 Task: Find connections with filter location Alcúdia with filter topic #inspiration with filter profile language Spanish with filter current company Infor with filter school Institute of Science - Banaras Hindu University with filter industry Emergency and Relief Services with filter service category Home Networking with filter keywords title Line Cook
Action: Mouse moved to (560, 81)
Screenshot: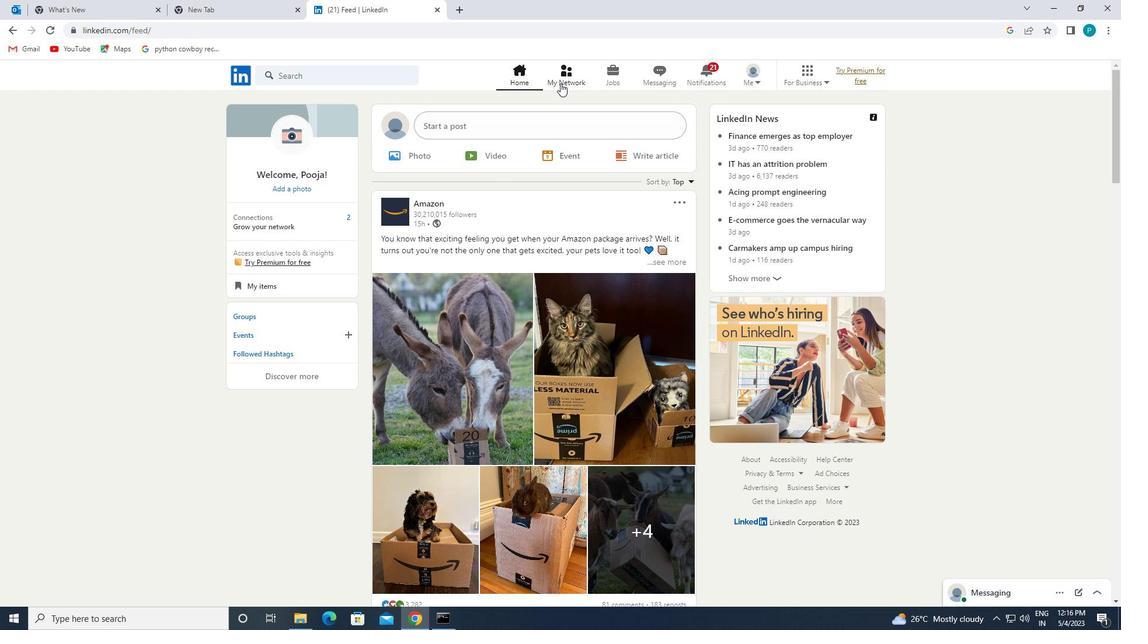
Action: Mouse pressed left at (560, 81)
Screenshot: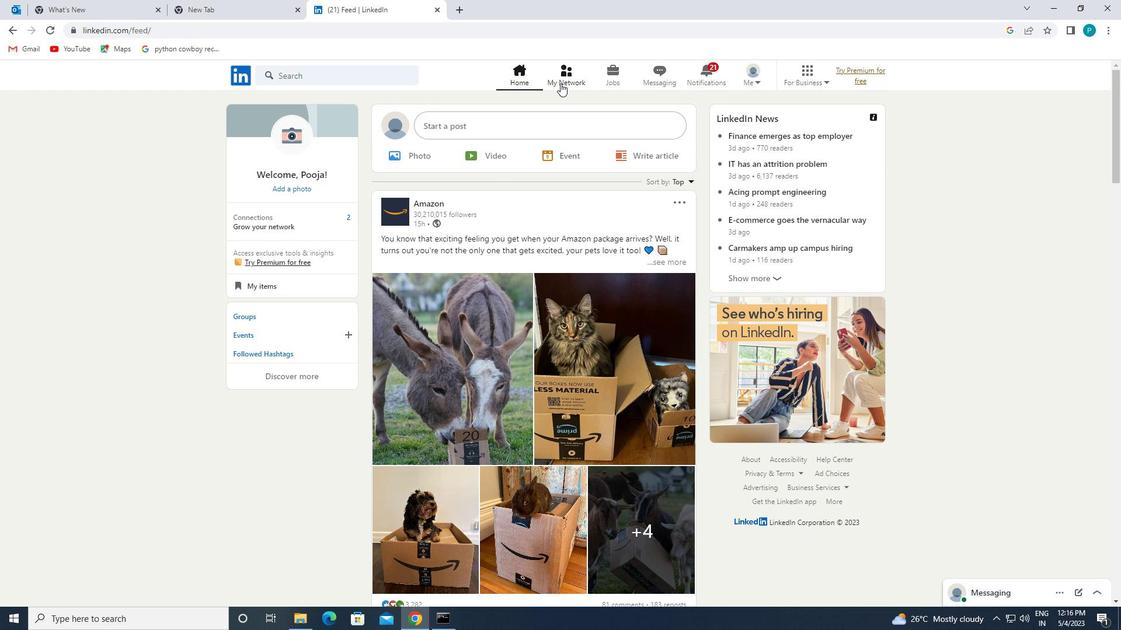 
Action: Mouse moved to (314, 140)
Screenshot: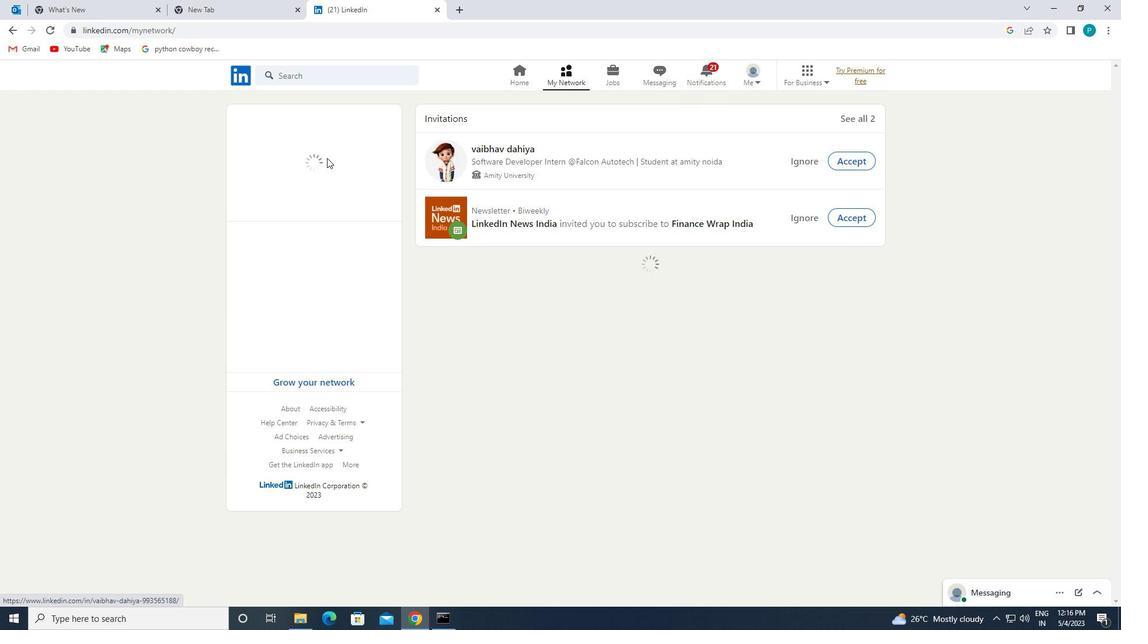 
Action: Mouse pressed left at (314, 140)
Screenshot: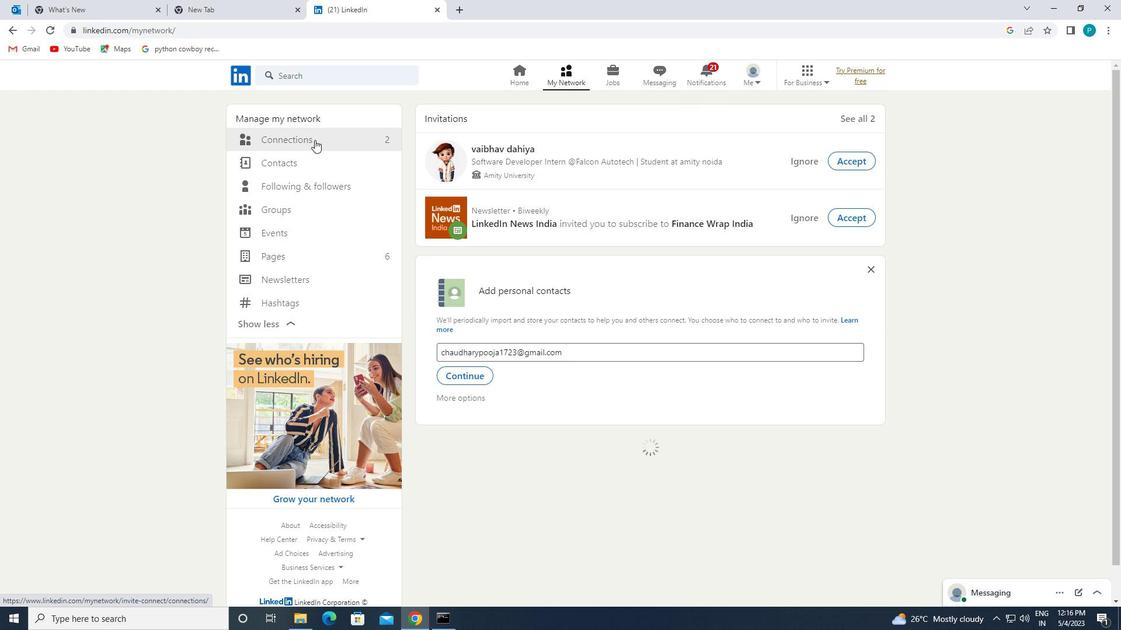 
Action: Mouse moved to (654, 137)
Screenshot: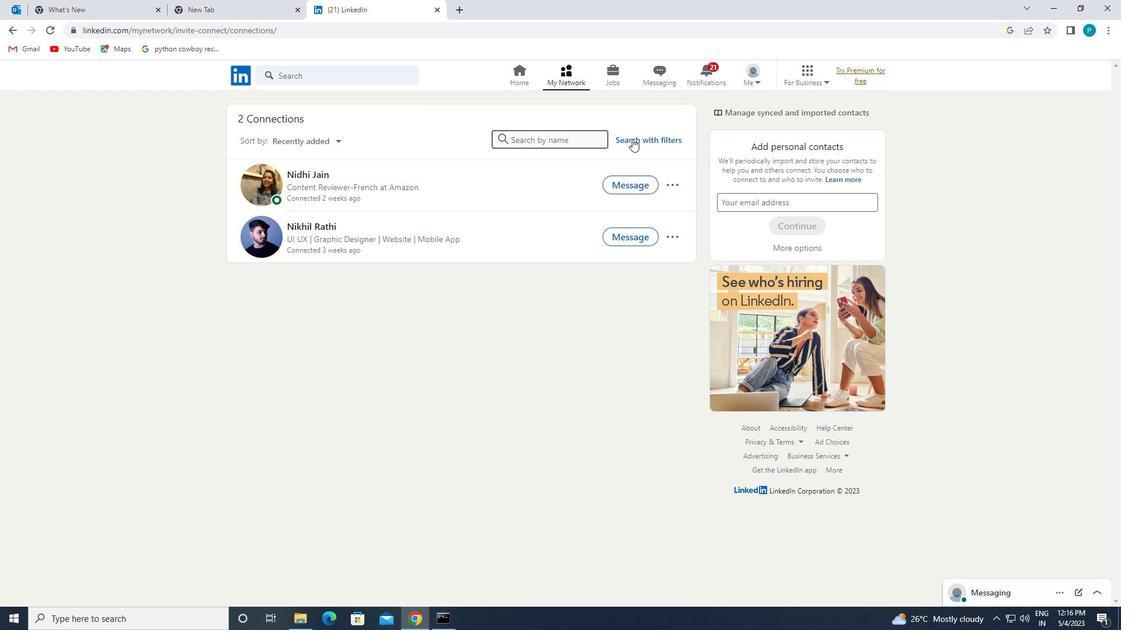 
Action: Mouse pressed left at (654, 137)
Screenshot: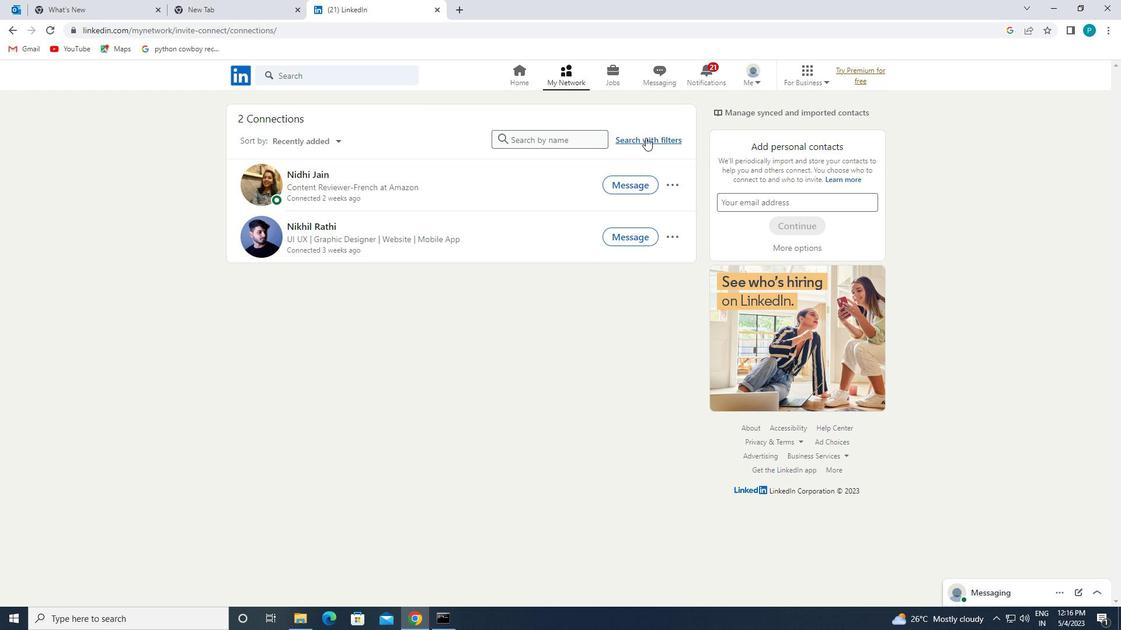 
Action: Mouse moved to (588, 106)
Screenshot: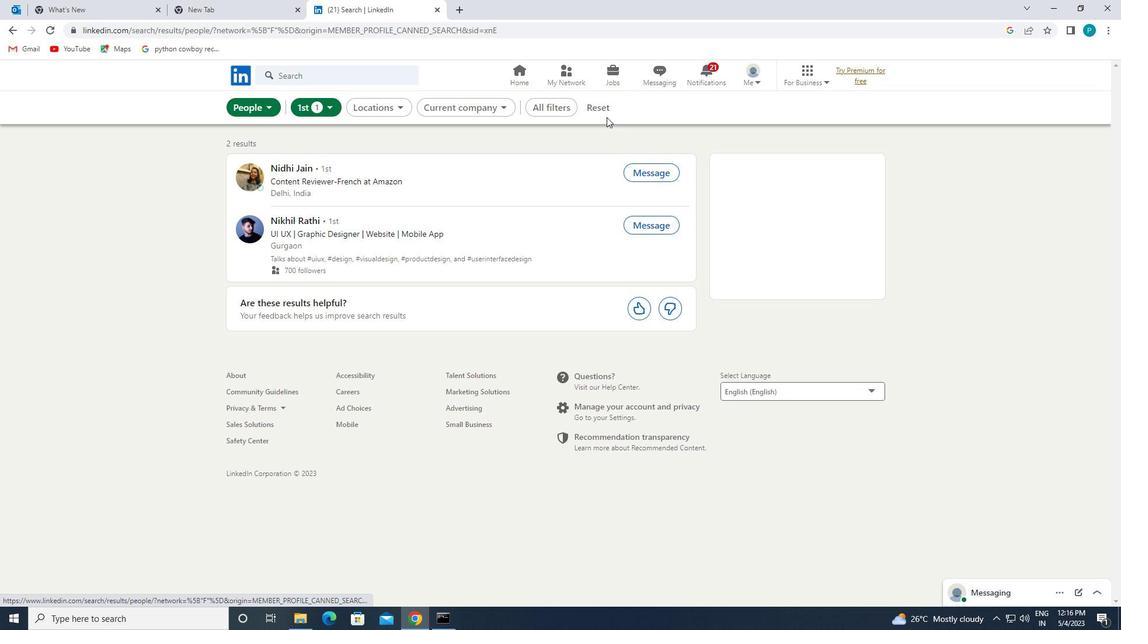 
Action: Mouse pressed left at (588, 106)
Screenshot: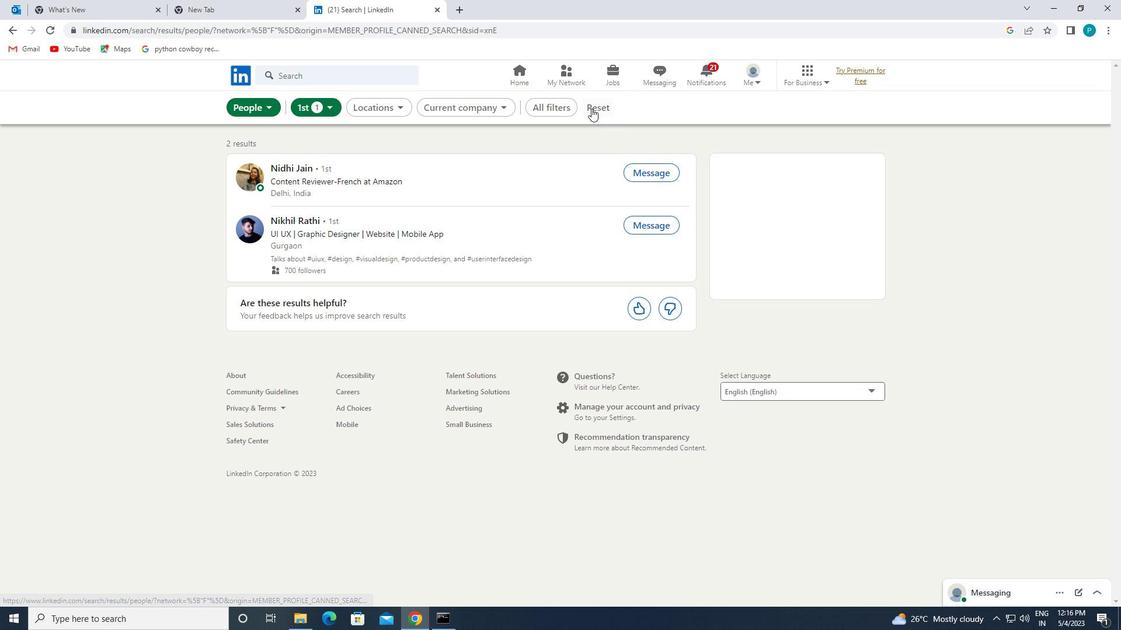 
Action: Mouse pressed left at (588, 106)
Screenshot: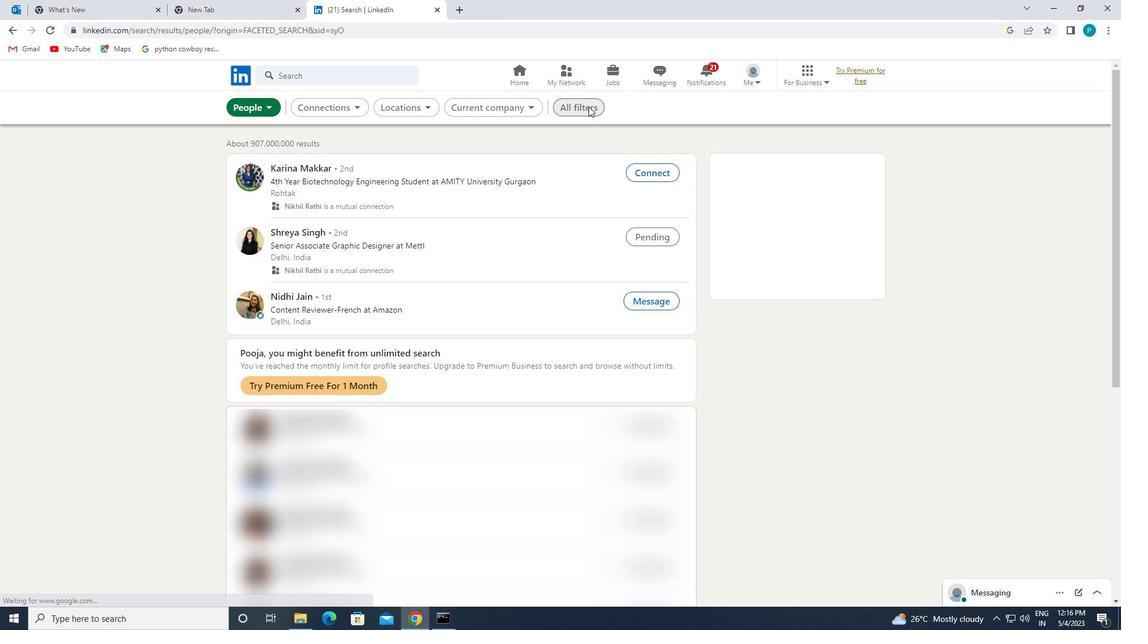 
Action: Mouse moved to (928, 312)
Screenshot: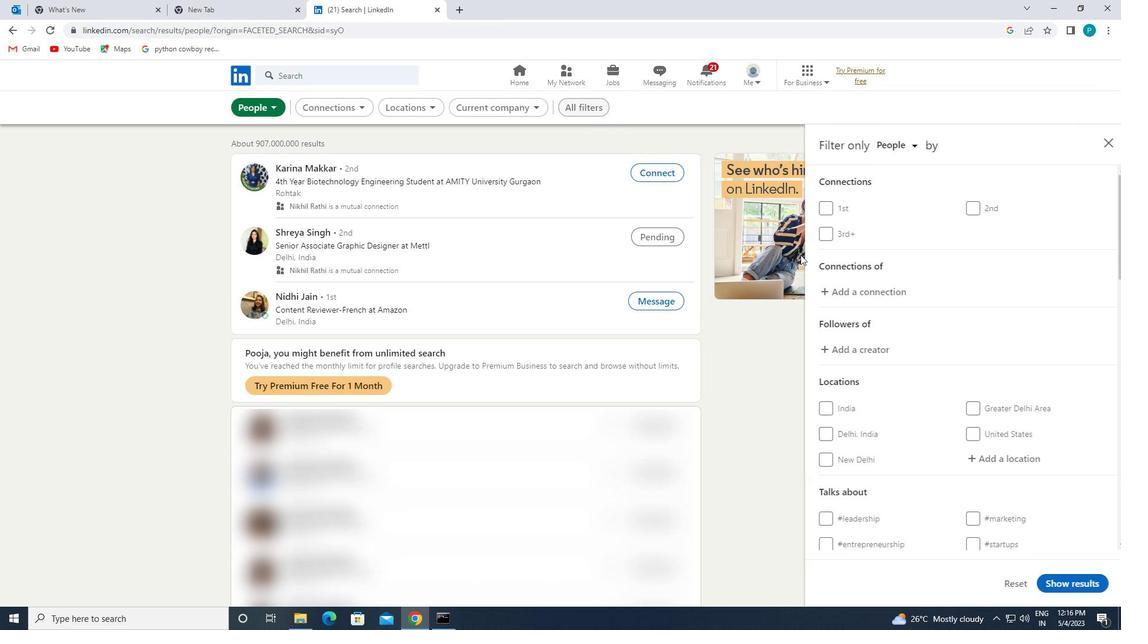 
Action: Mouse scrolled (928, 311) with delta (0, 0)
Screenshot: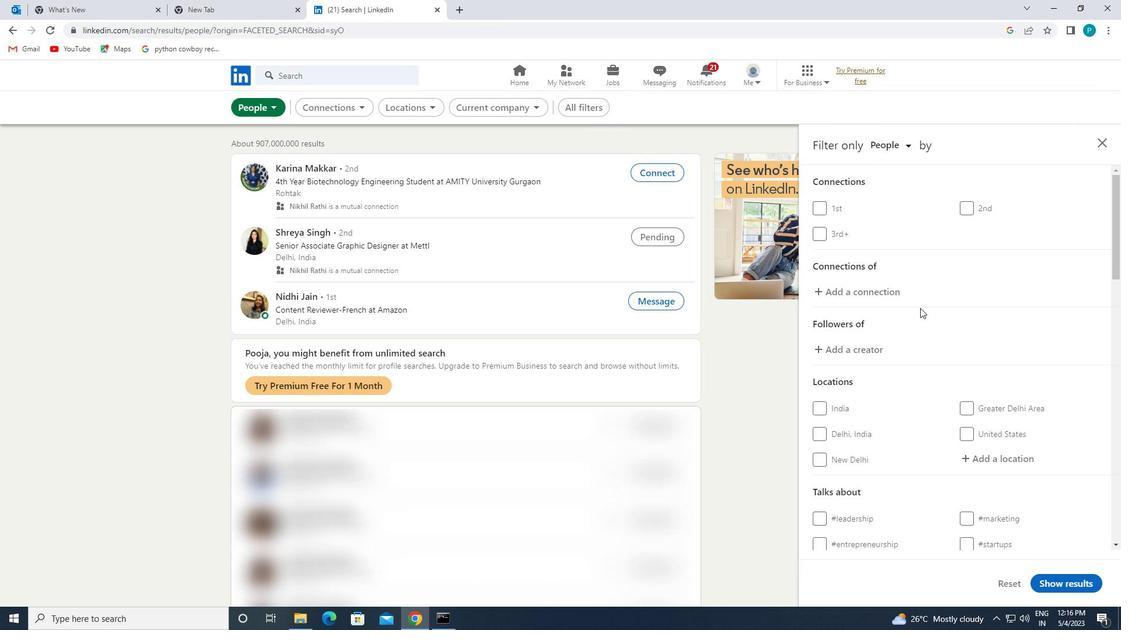 
Action: Mouse scrolled (928, 311) with delta (0, 0)
Screenshot: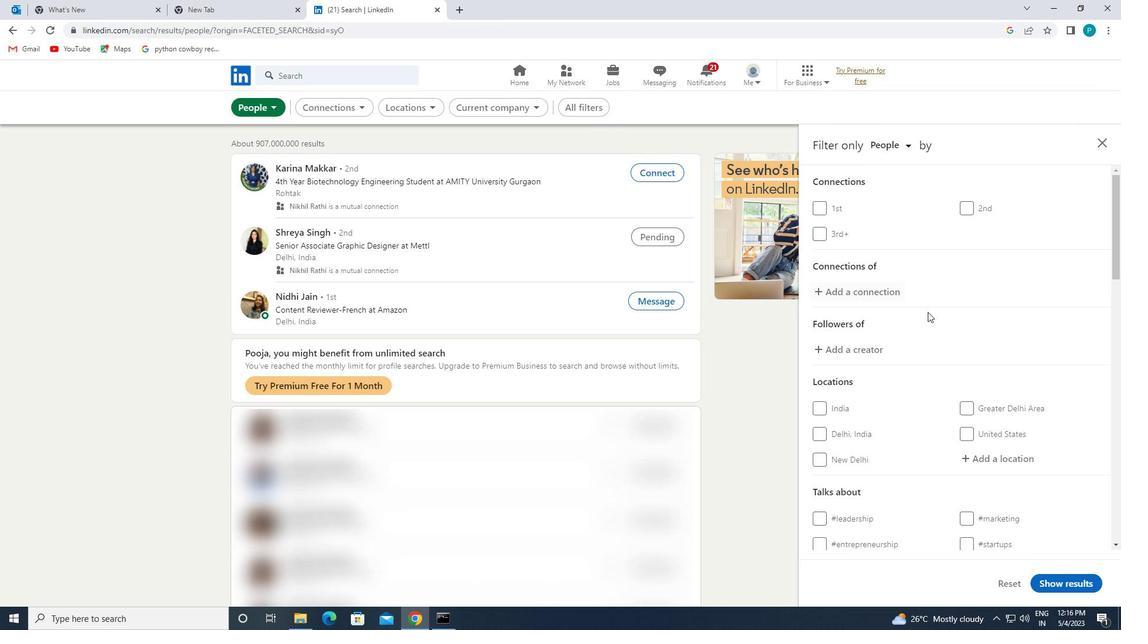 
Action: Mouse moved to (998, 341)
Screenshot: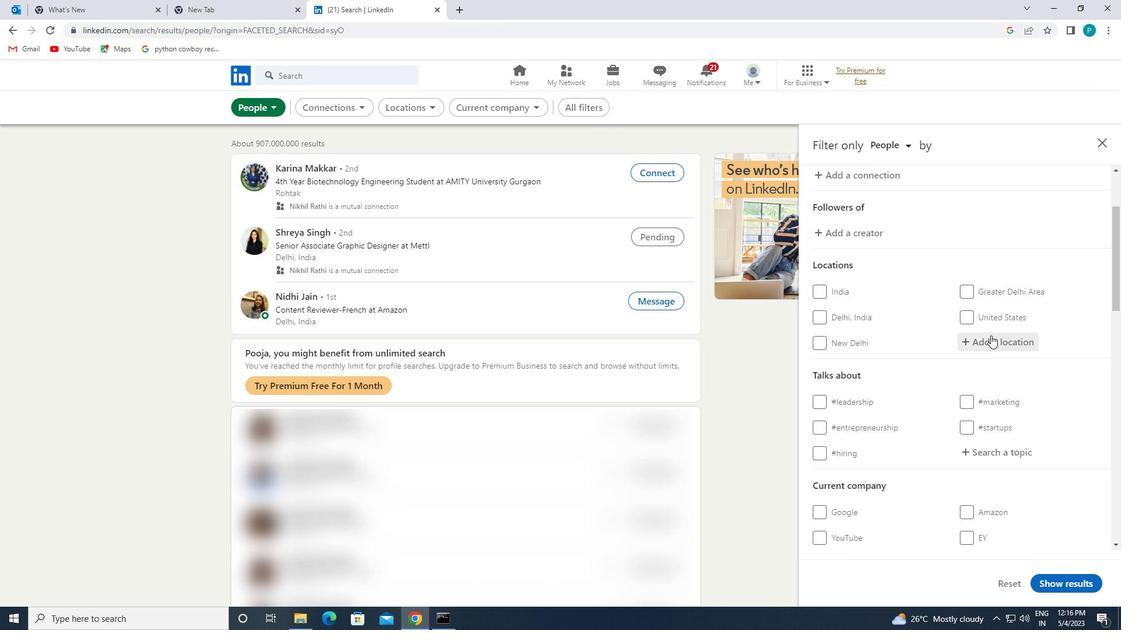 
Action: Mouse pressed left at (998, 341)
Screenshot: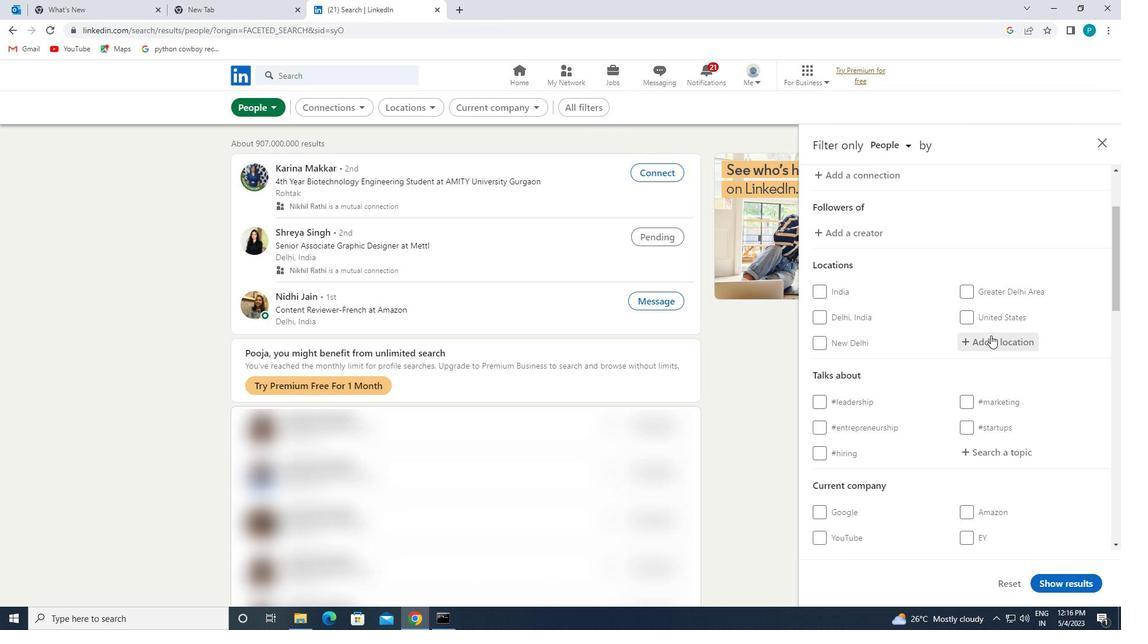 
Action: Key pressed <Key.caps_lock>a<Key.caps_lock>lcudia
Screenshot: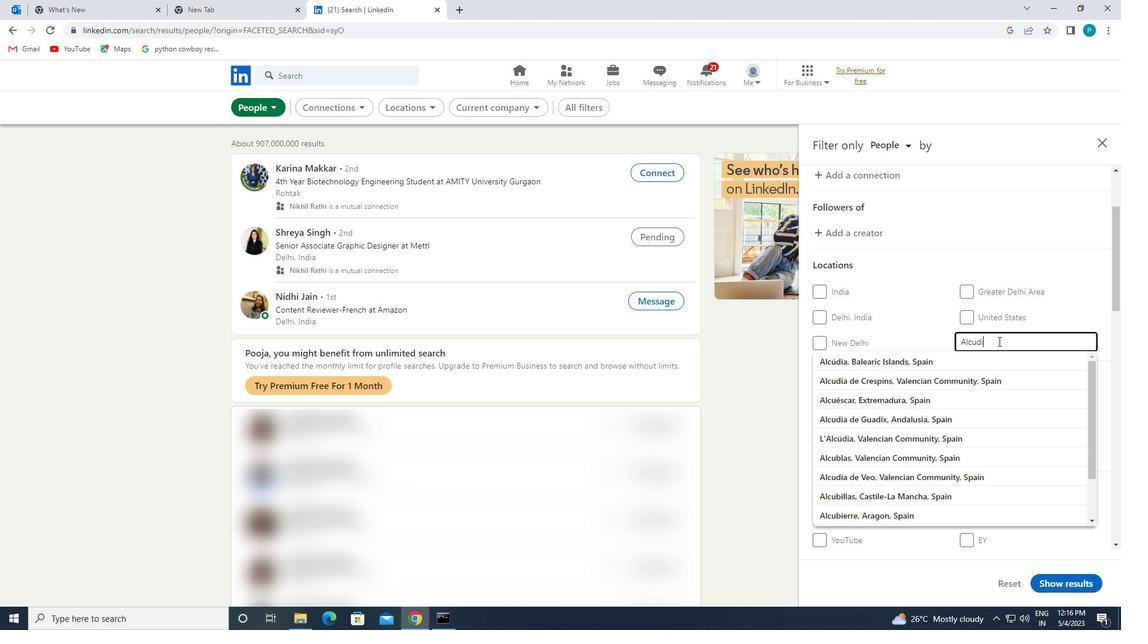 
Action: Mouse moved to (959, 363)
Screenshot: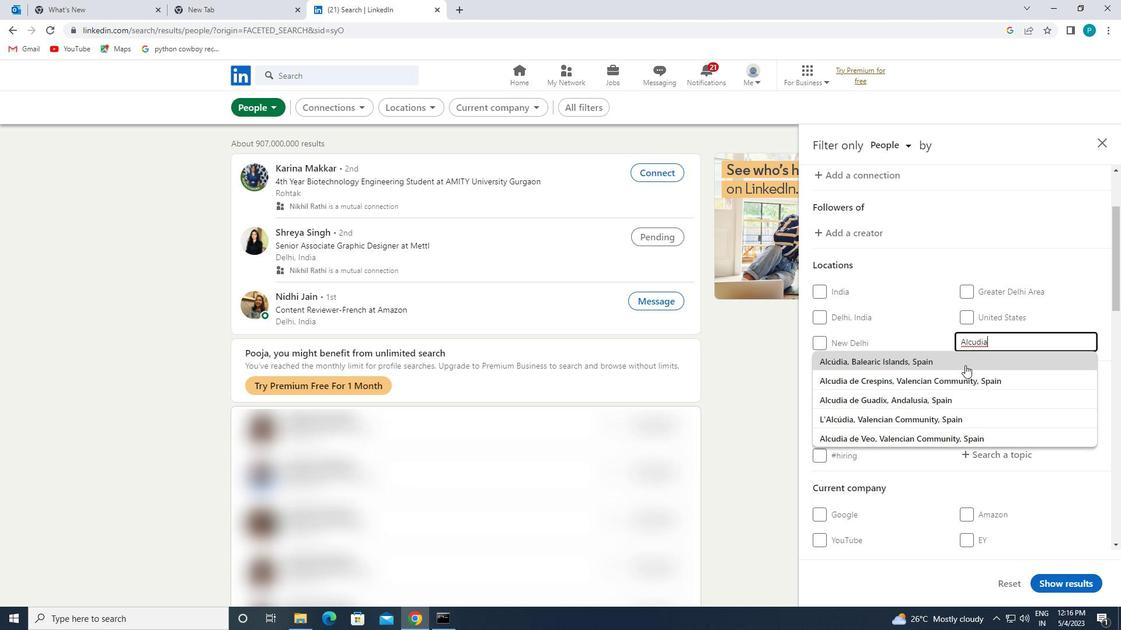 
Action: Mouse pressed left at (959, 363)
Screenshot: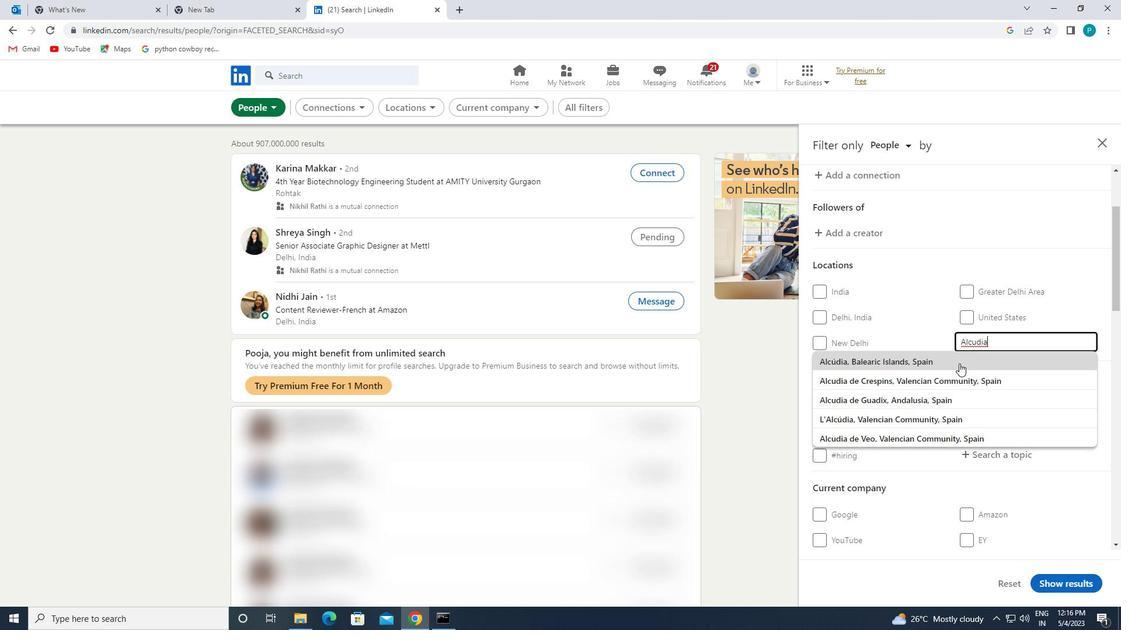 
Action: Mouse moved to (974, 384)
Screenshot: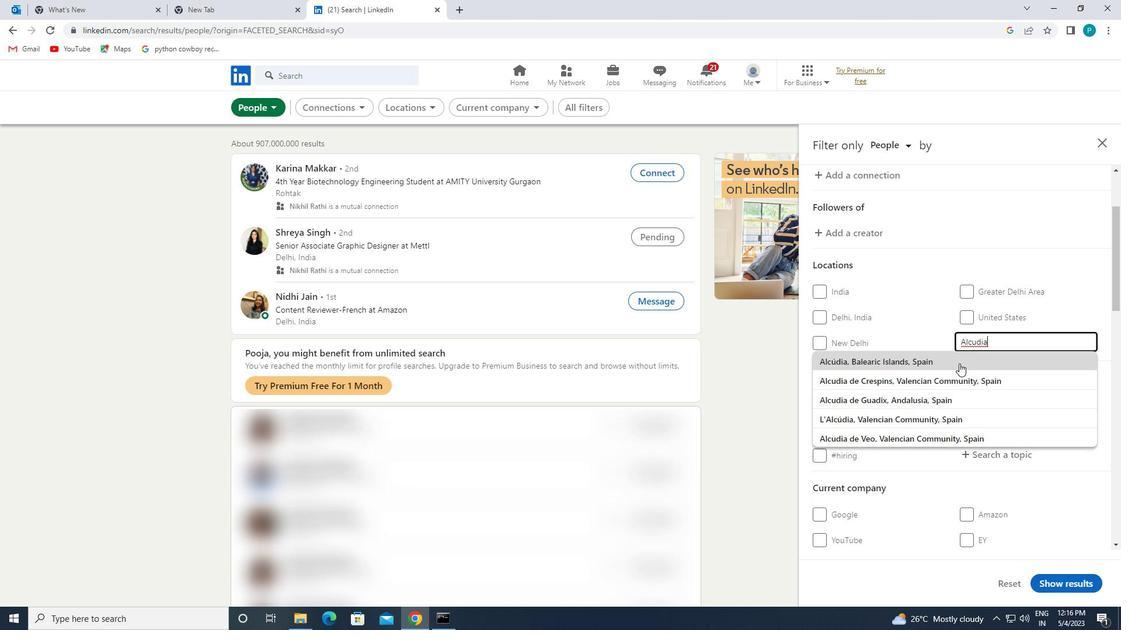 
Action: Mouse scrolled (974, 384) with delta (0, 0)
Screenshot: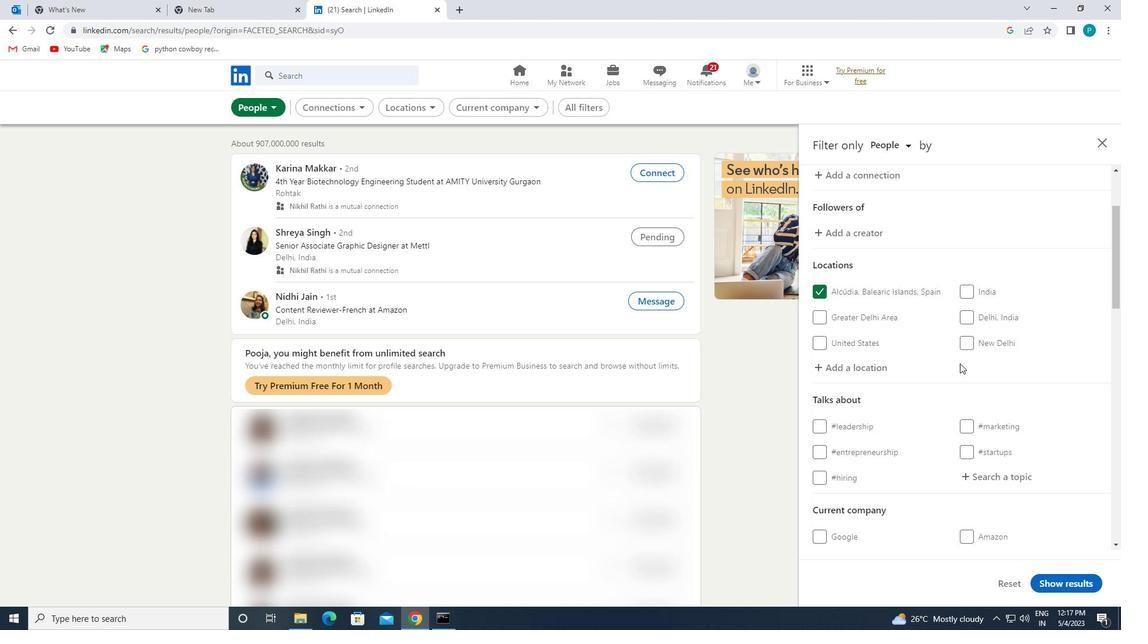 
Action: Mouse scrolled (974, 384) with delta (0, 0)
Screenshot: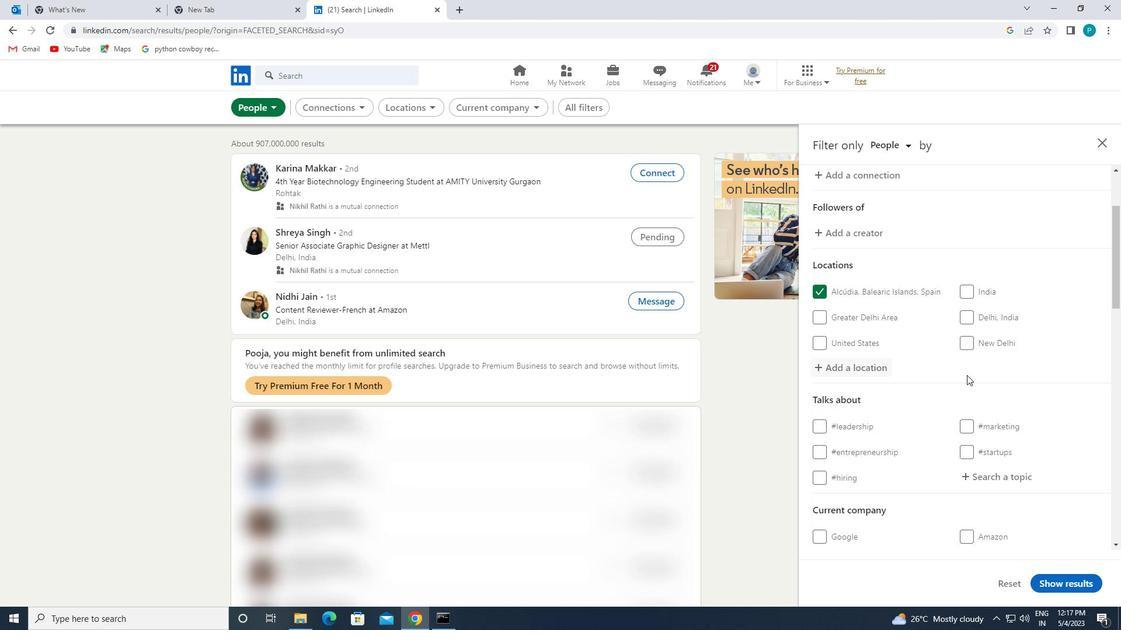 
Action: Mouse moved to (972, 369)
Screenshot: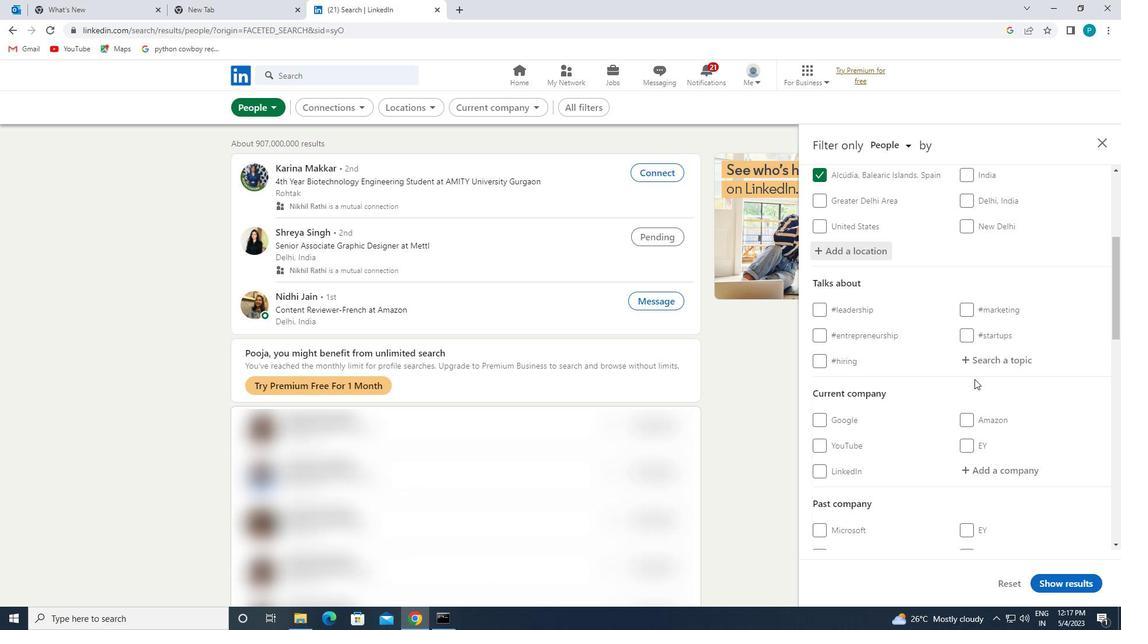
Action: Mouse pressed left at (972, 369)
Screenshot: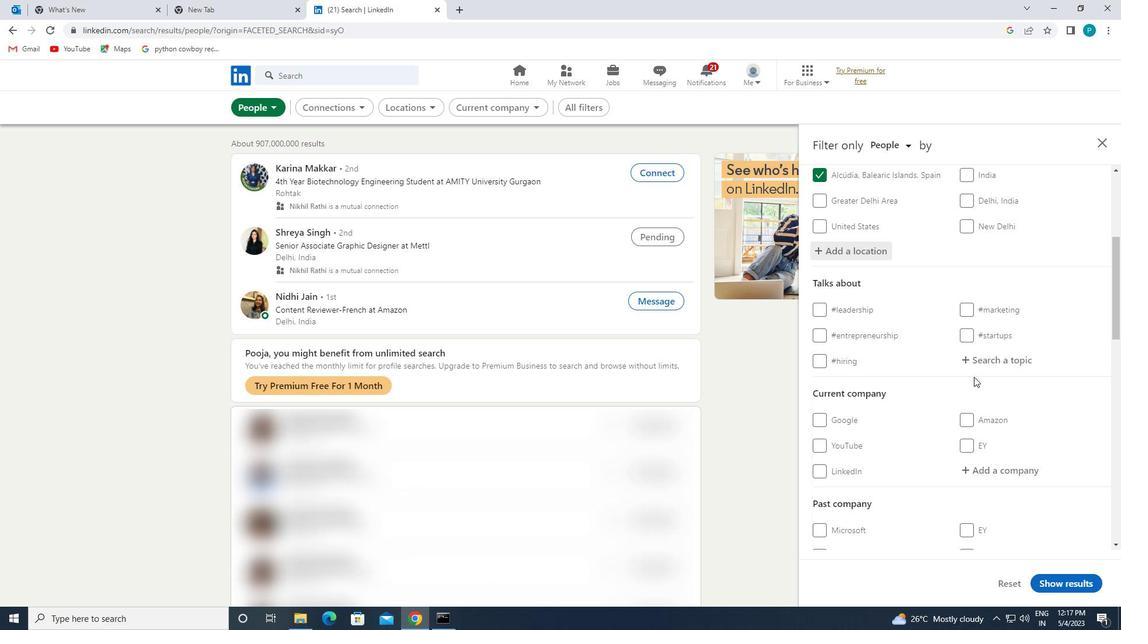 
Action: Mouse moved to (970, 367)
Screenshot: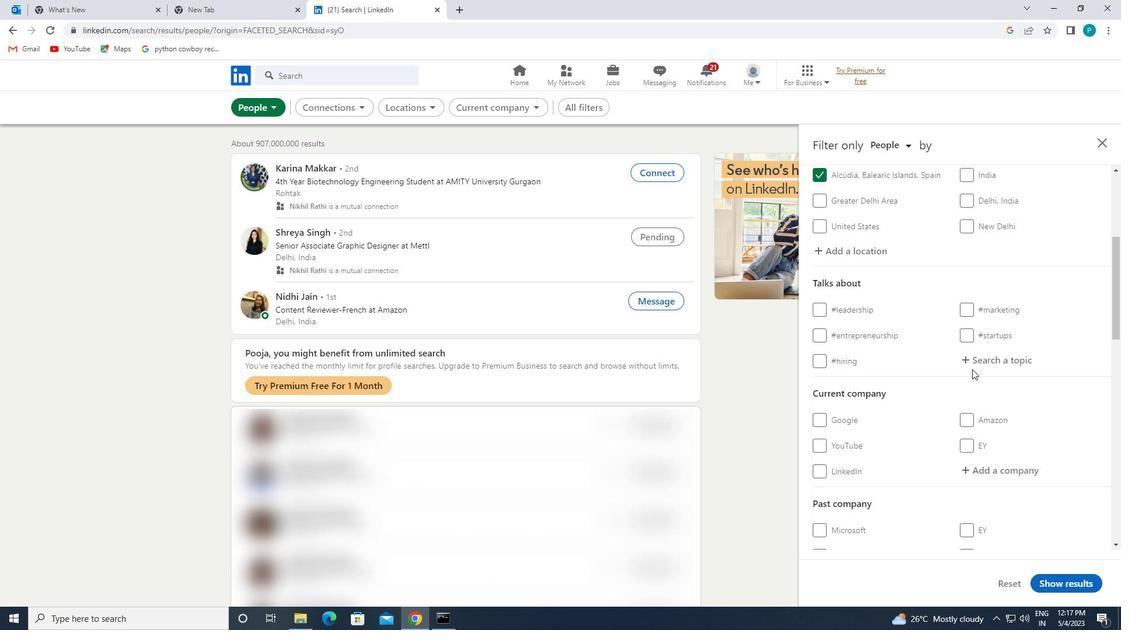 
Action: Mouse pressed left at (970, 367)
Screenshot: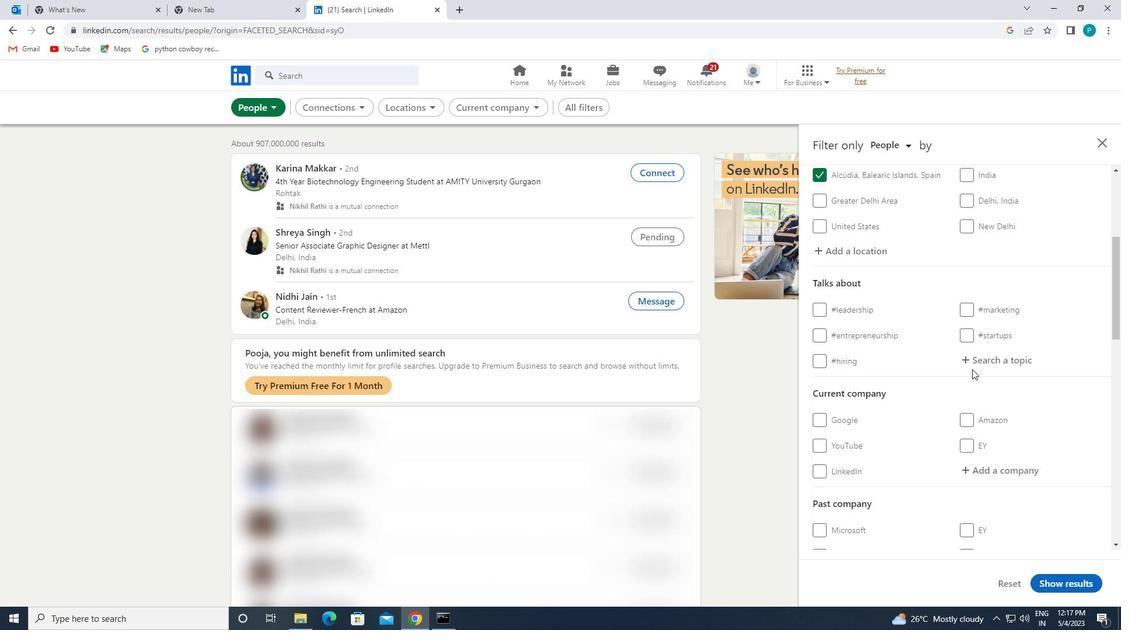 
Action: Key pressed <Key.shift>#INSPIRATION
Screenshot: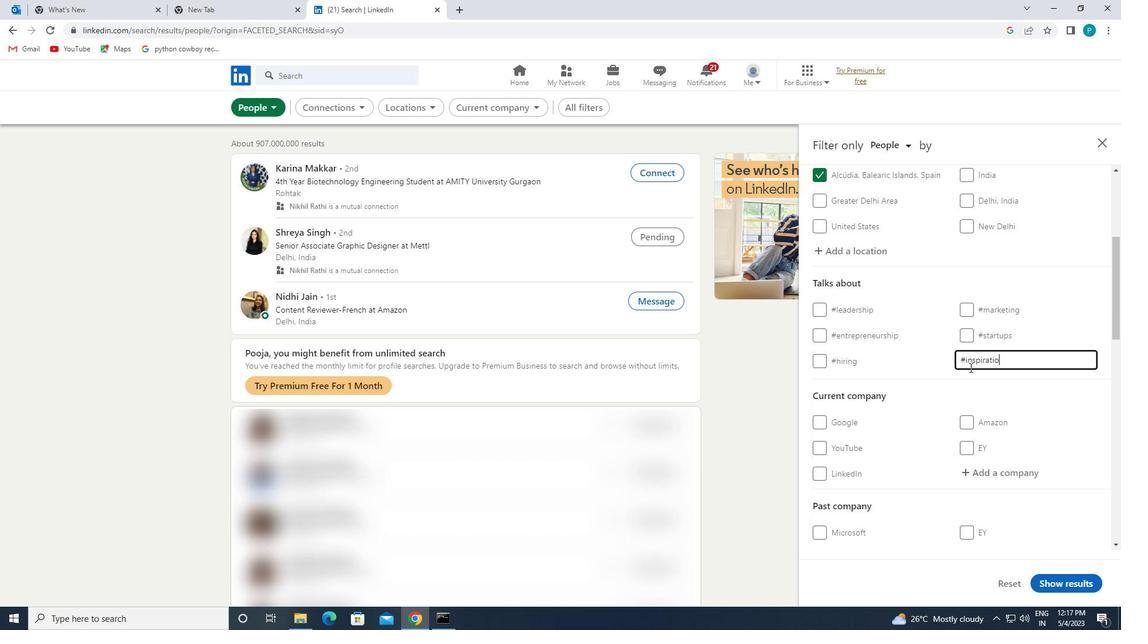 
Action: Mouse scrolled (970, 367) with delta (0, 0)
Screenshot: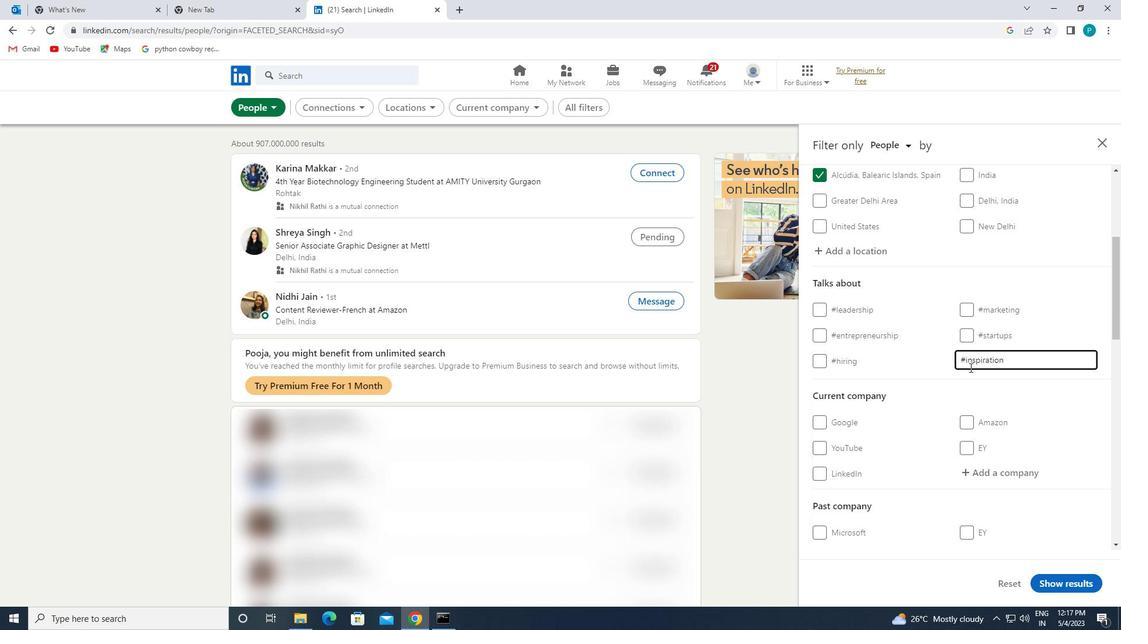 
Action: Mouse scrolled (970, 367) with delta (0, 0)
Screenshot: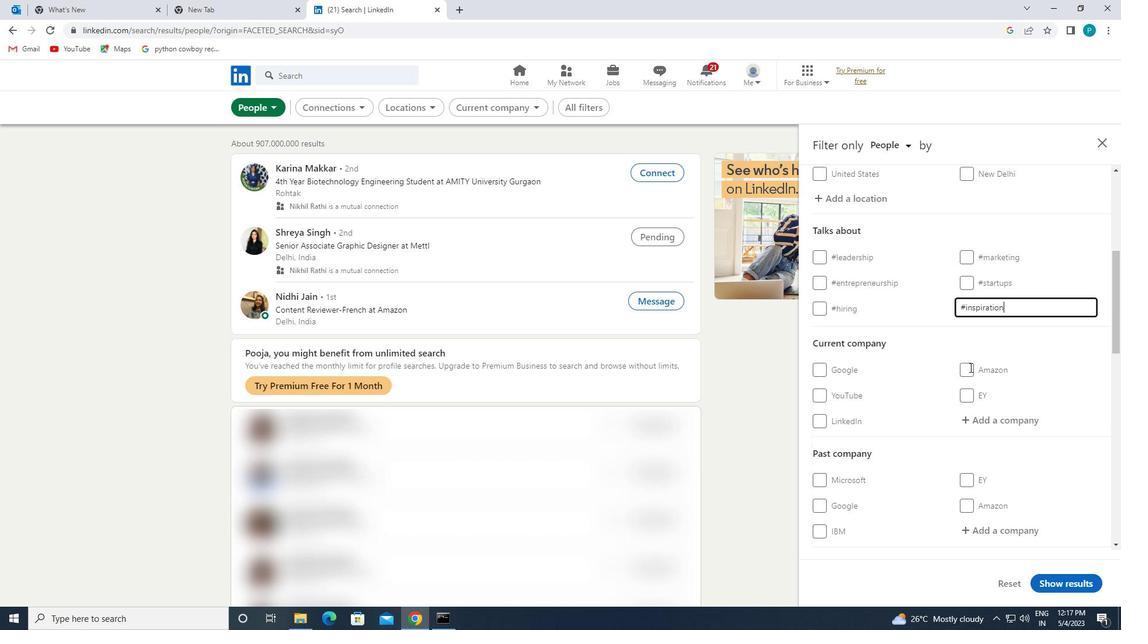 
Action: Mouse scrolled (970, 367) with delta (0, 0)
Screenshot: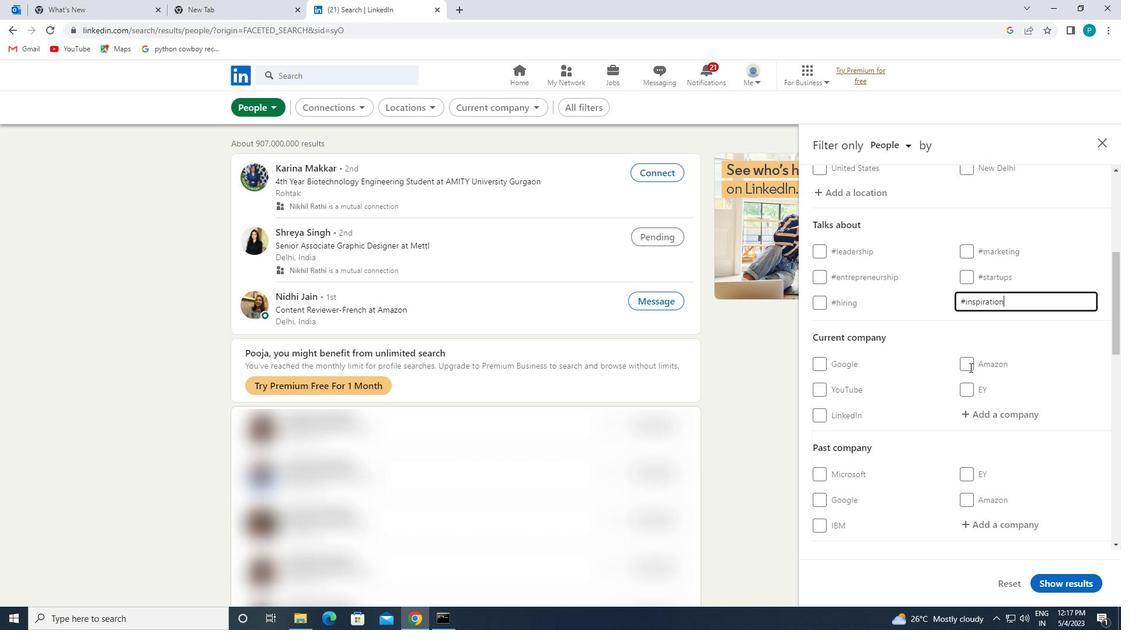 
Action: Mouse moved to (970, 367)
Screenshot: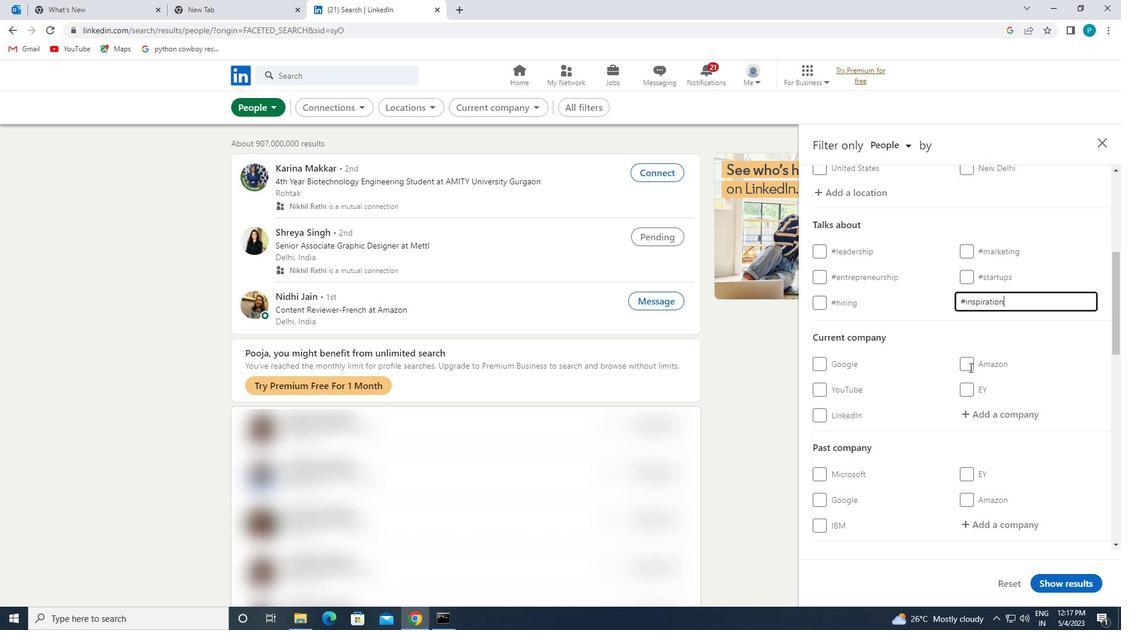
Action: Mouse scrolled (970, 367) with delta (0, 0)
Screenshot: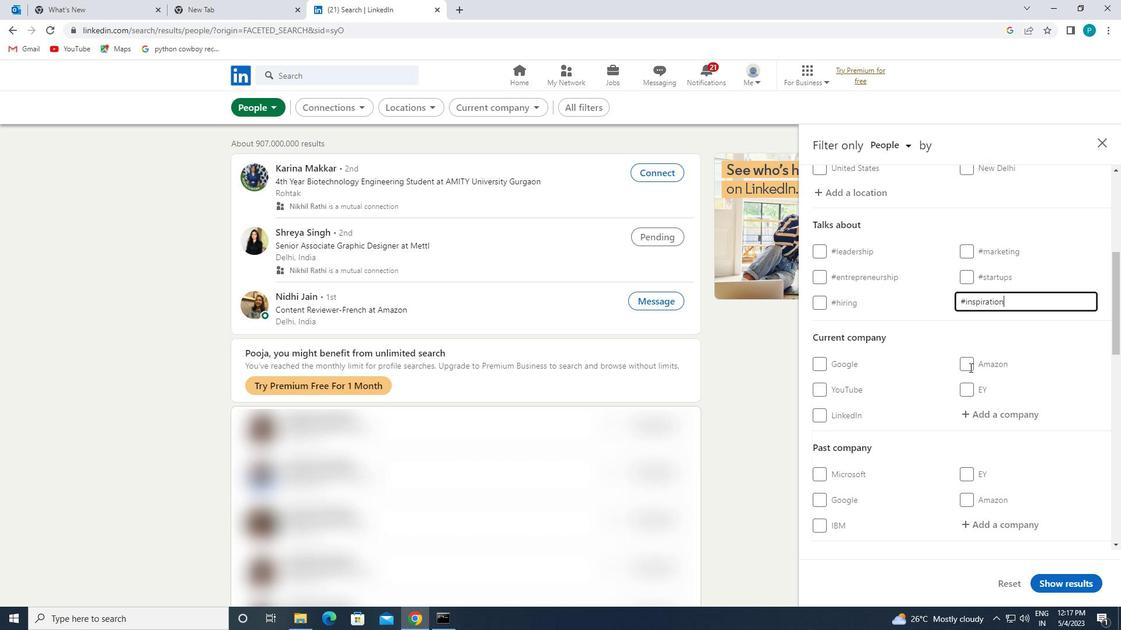 
Action: Mouse moved to (979, 374)
Screenshot: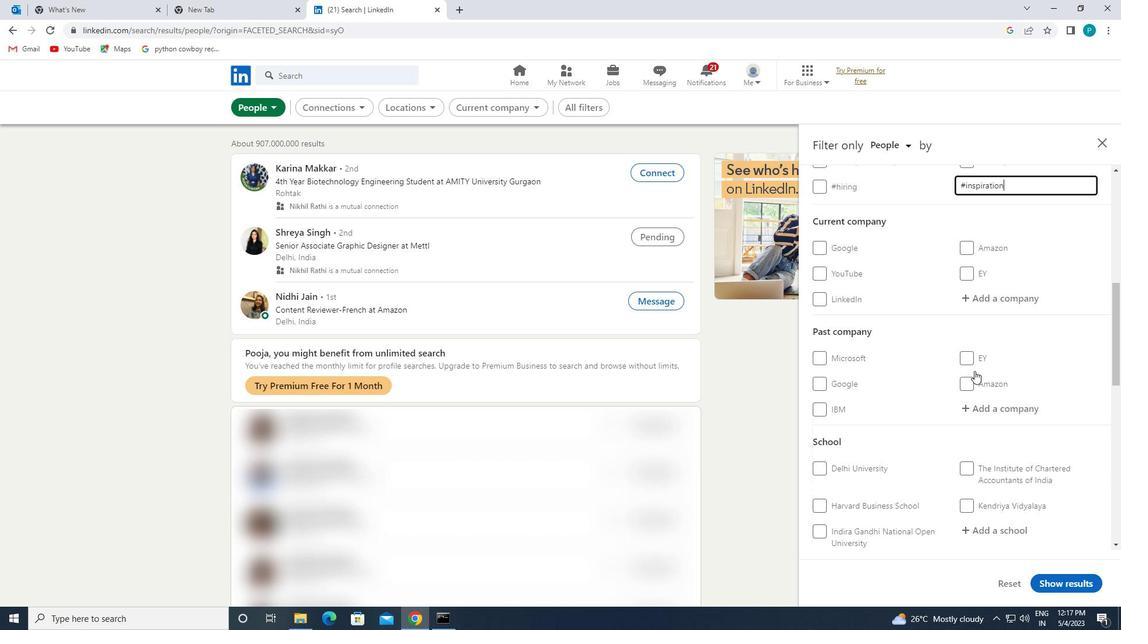 
Action: Mouse scrolled (979, 374) with delta (0, 0)
Screenshot: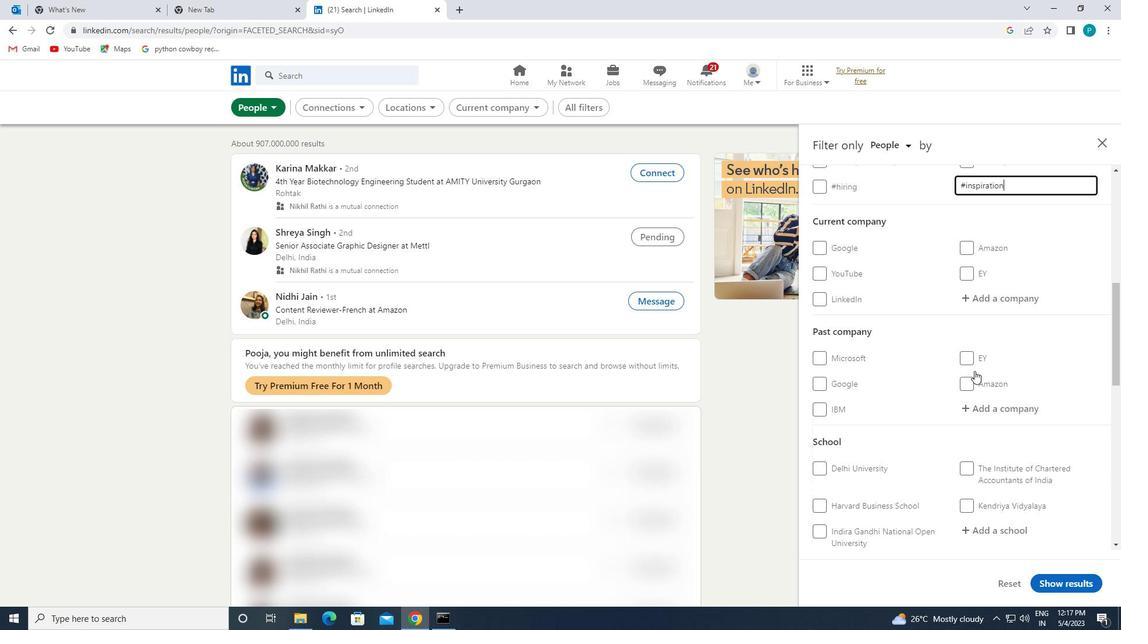 
Action: Mouse moved to (979, 374)
Screenshot: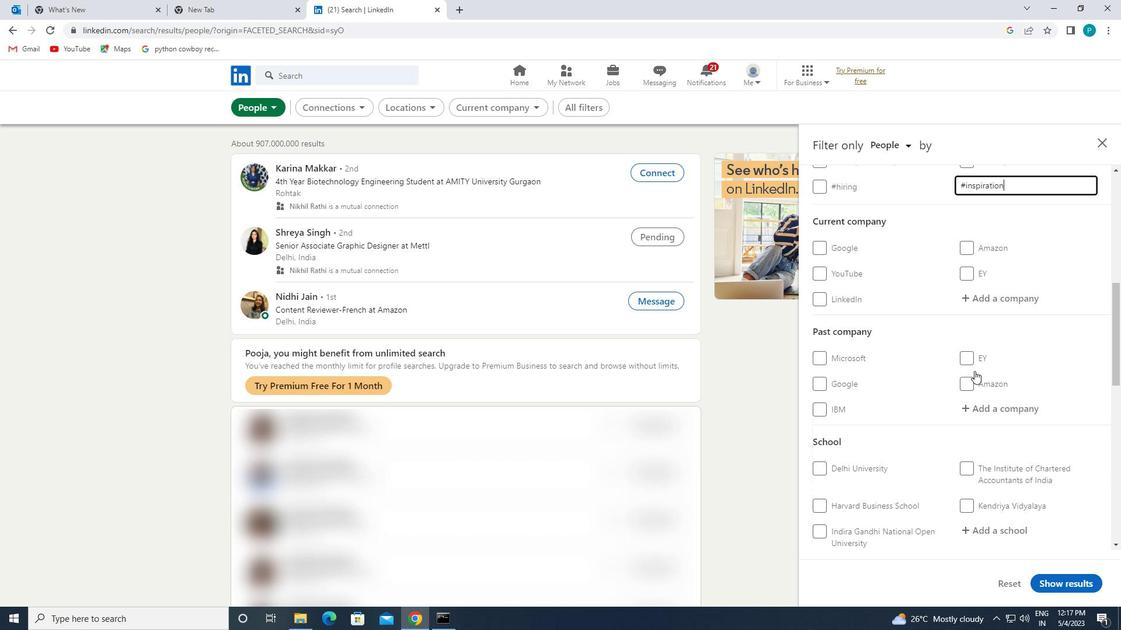 
Action: Mouse scrolled (979, 374) with delta (0, 0)
Screenshot: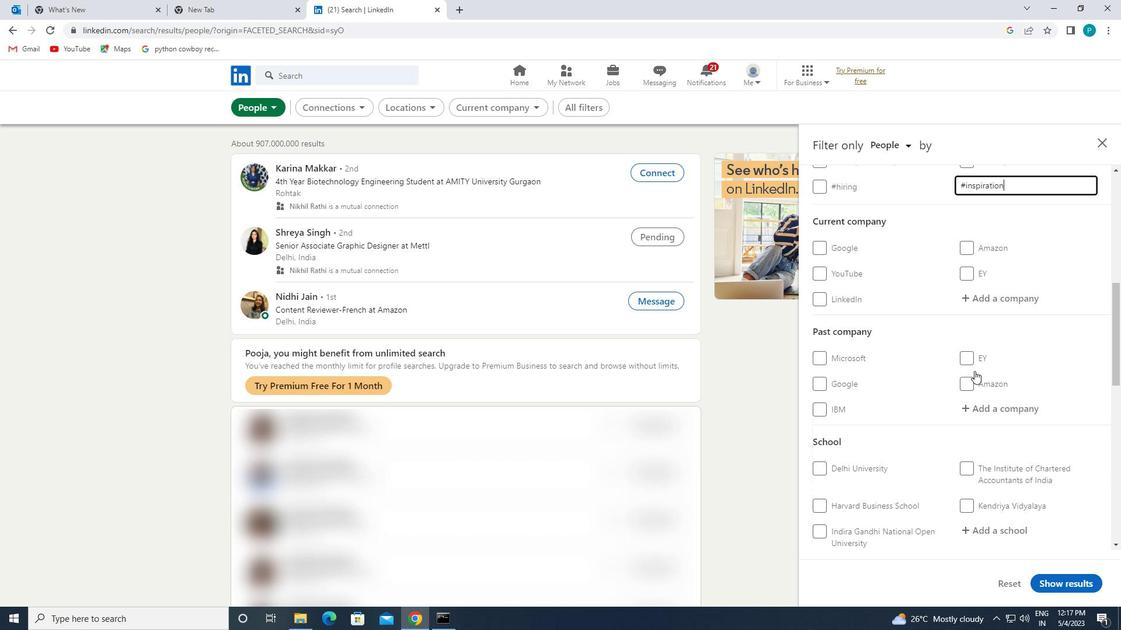 
Action: Mouse moved to (973, 426)
Screenshot: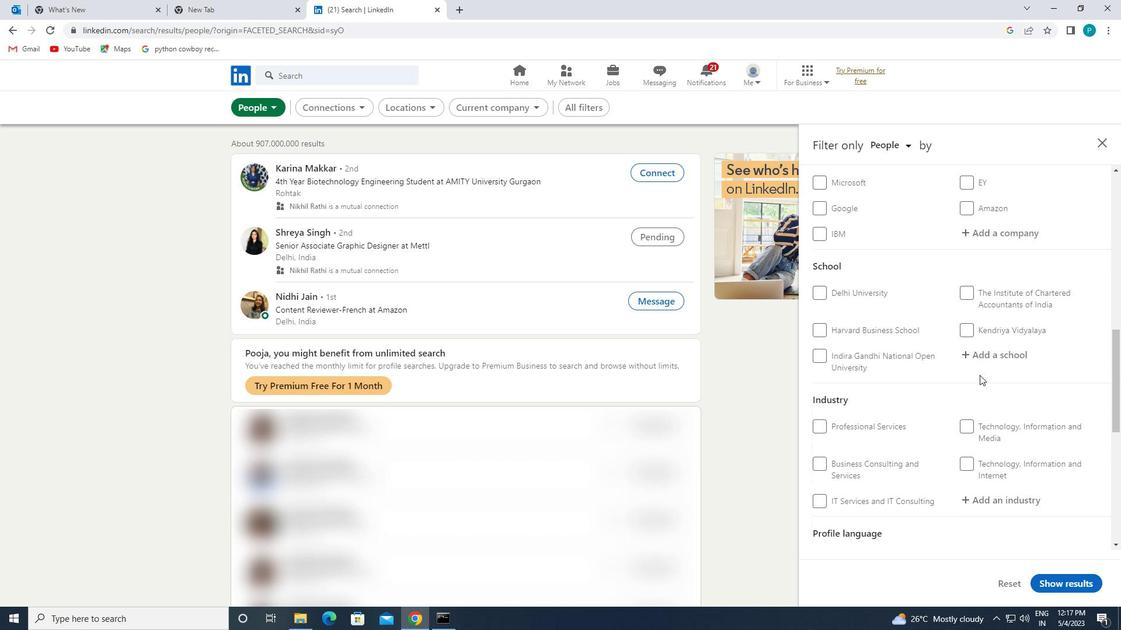 
Action: Mouse scrolled (973, 426) with delta (0, 0)
Screenshot: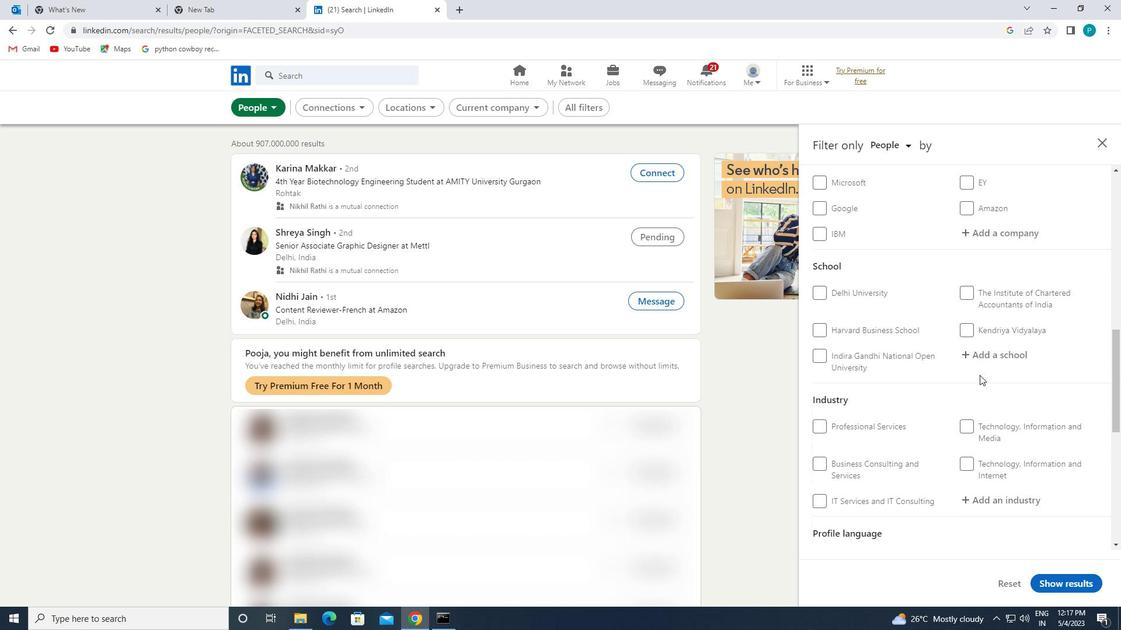 
Action: Mouse moved to (971, 429)
Screenshot: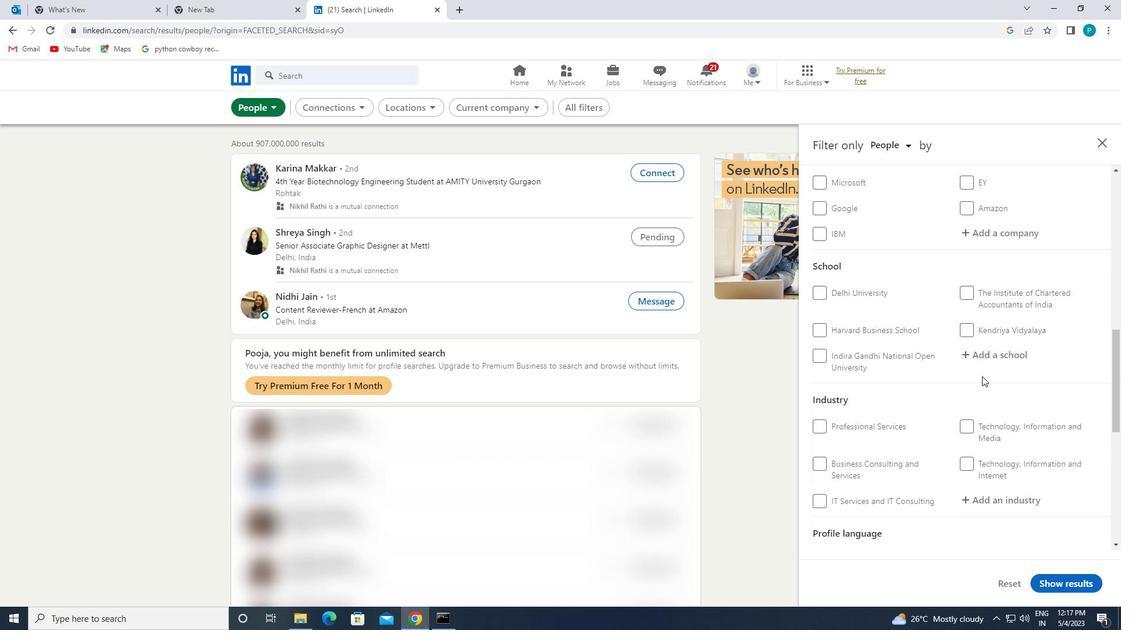 
Action: Mouse scrolled (971, 429) with delta (0, 0)
Screenshot: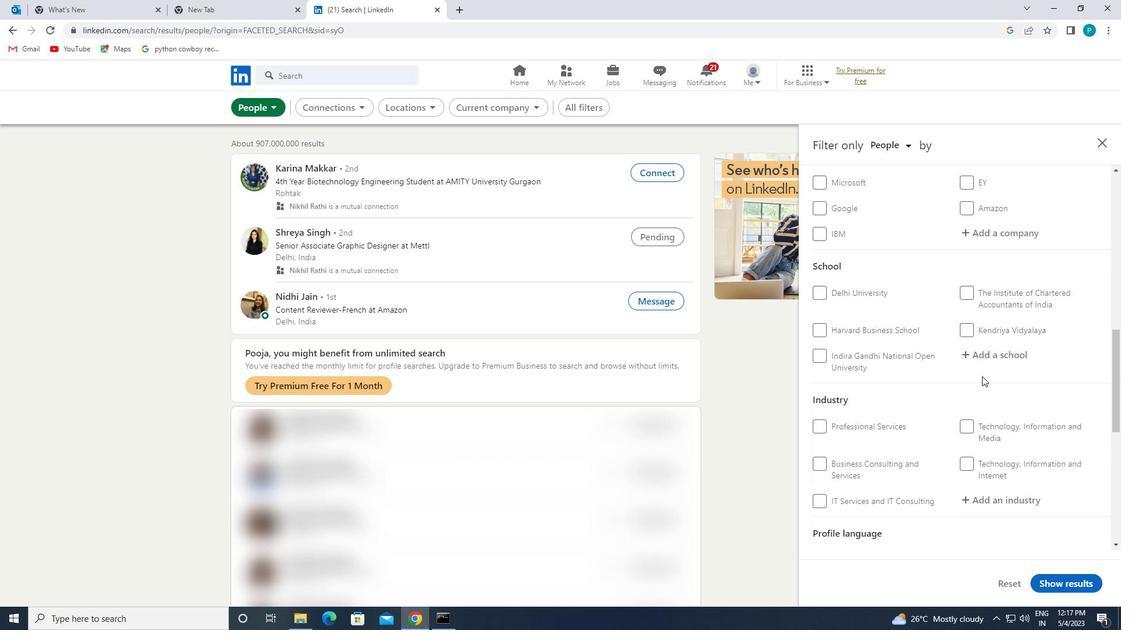 
Action: Mouse moved to (945, 421)
Screenshot: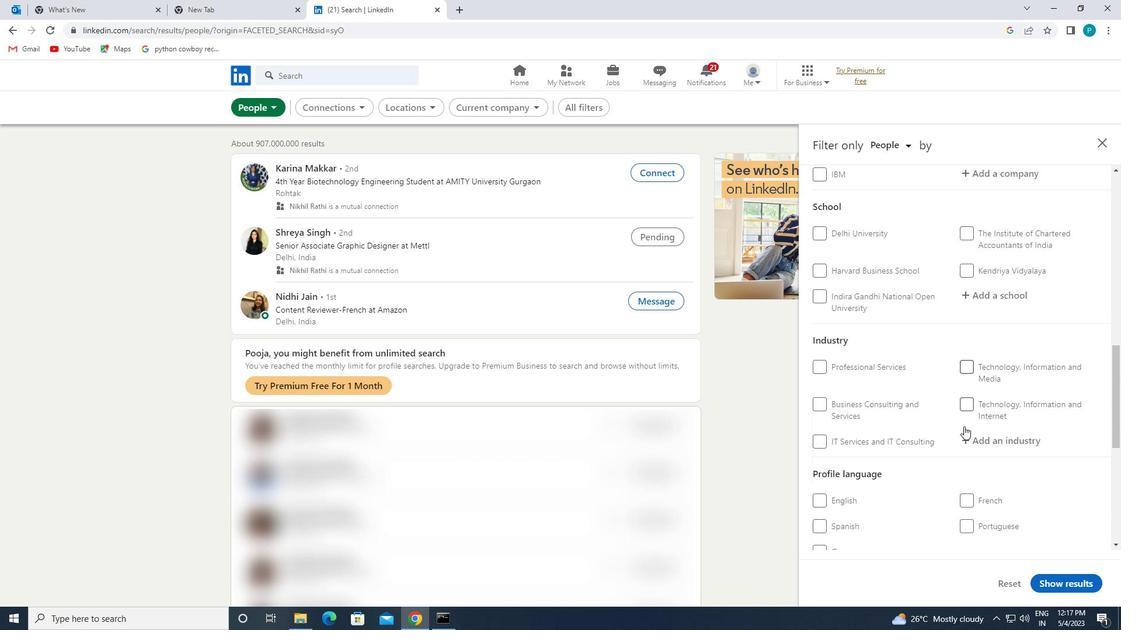 
Action: Mouse scrolled (945, 421) with delta (0, 0)
Screenshot: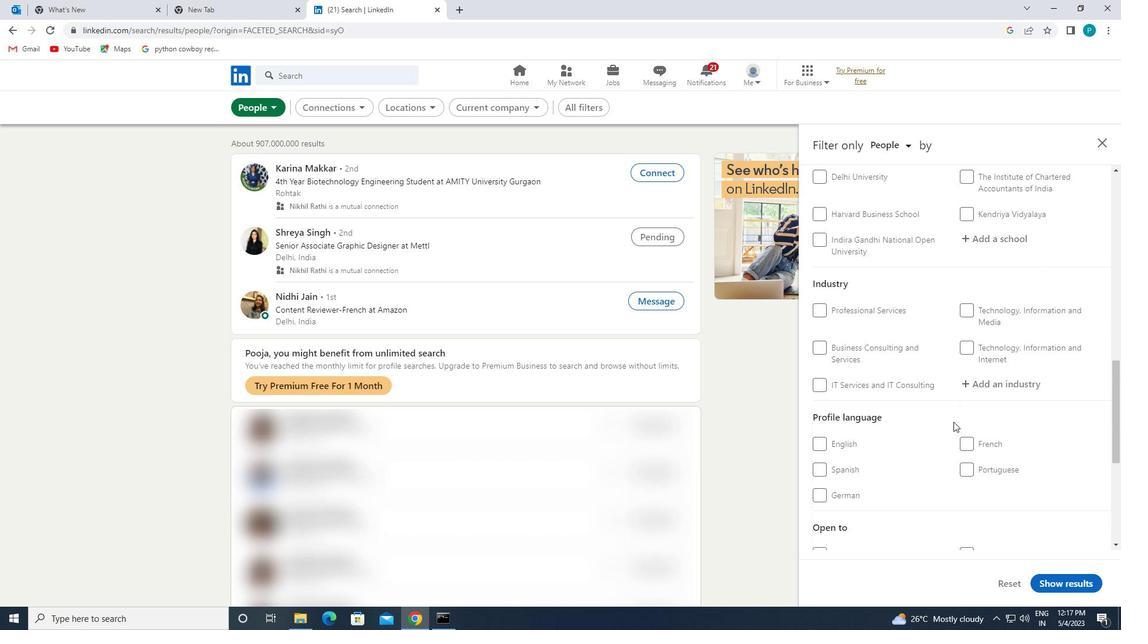 
Action: Mouse moved to (821, 408)
Screenshot: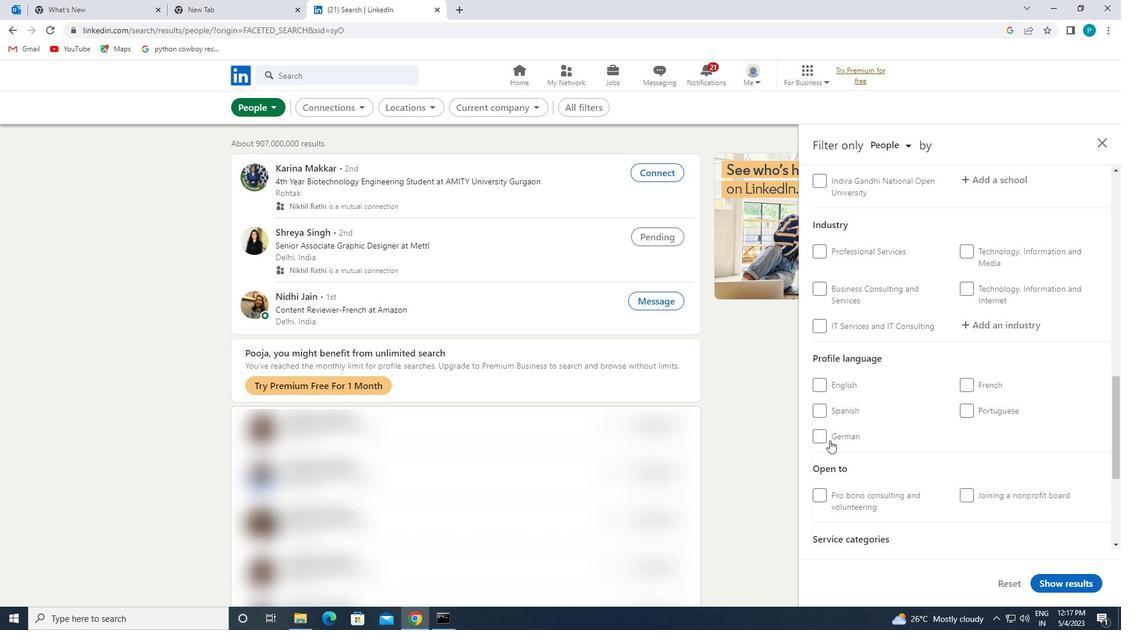 
Action: Mouse pressed left at (821, 408)
Screenshot: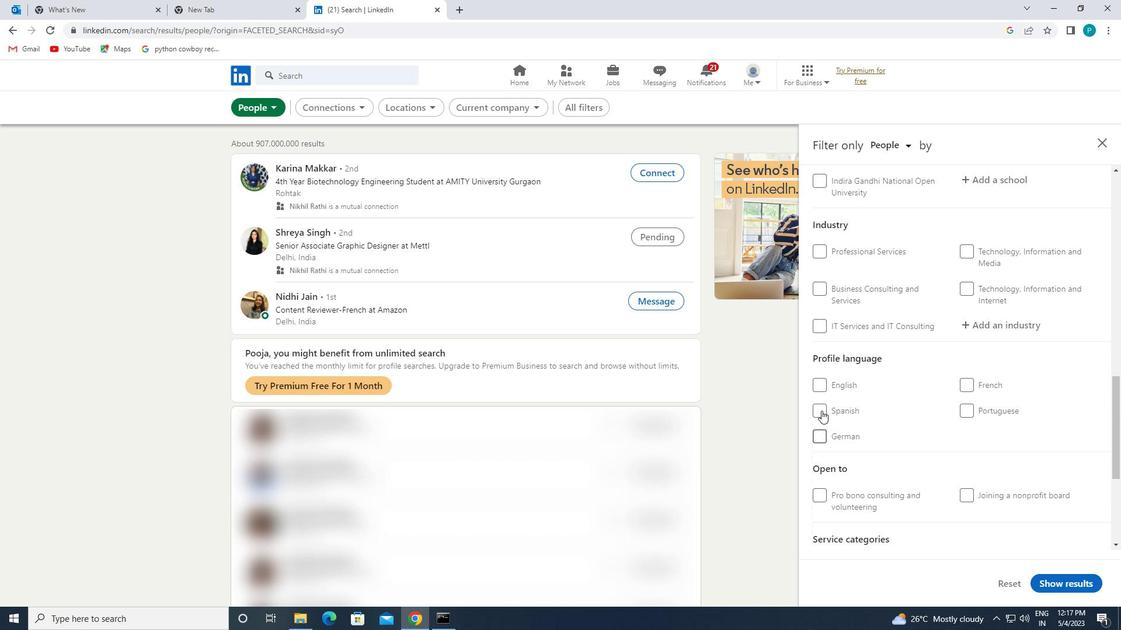 
Action: Mouse moved to (985, 398)
Screenshot: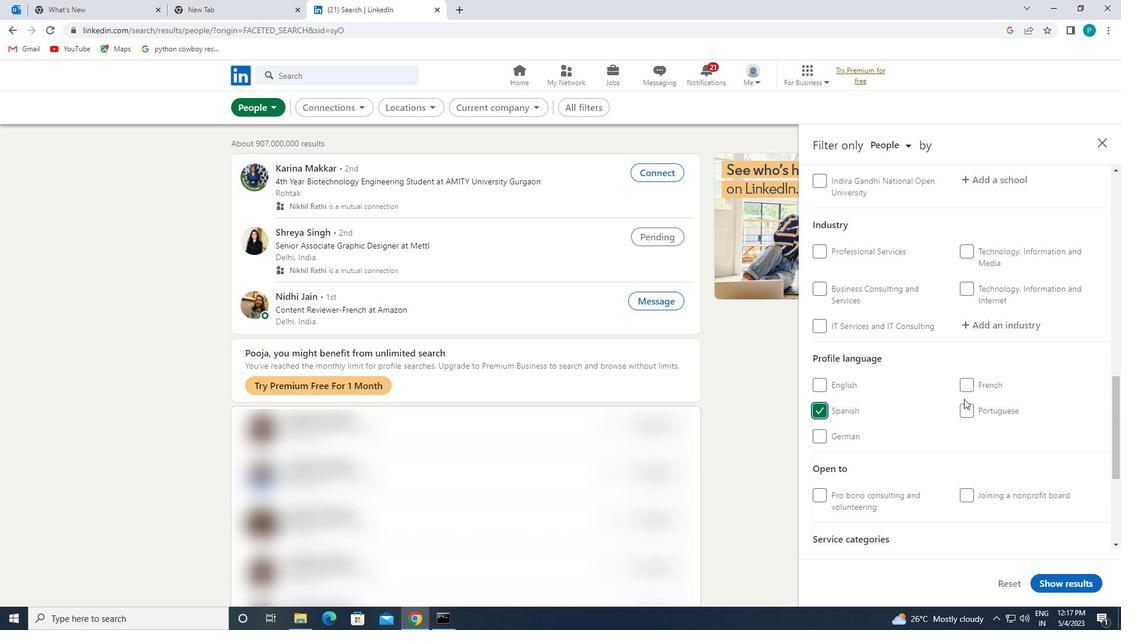 
Action: Mouse scrolled (985, 398) with delta (0, 0)
Screenshot: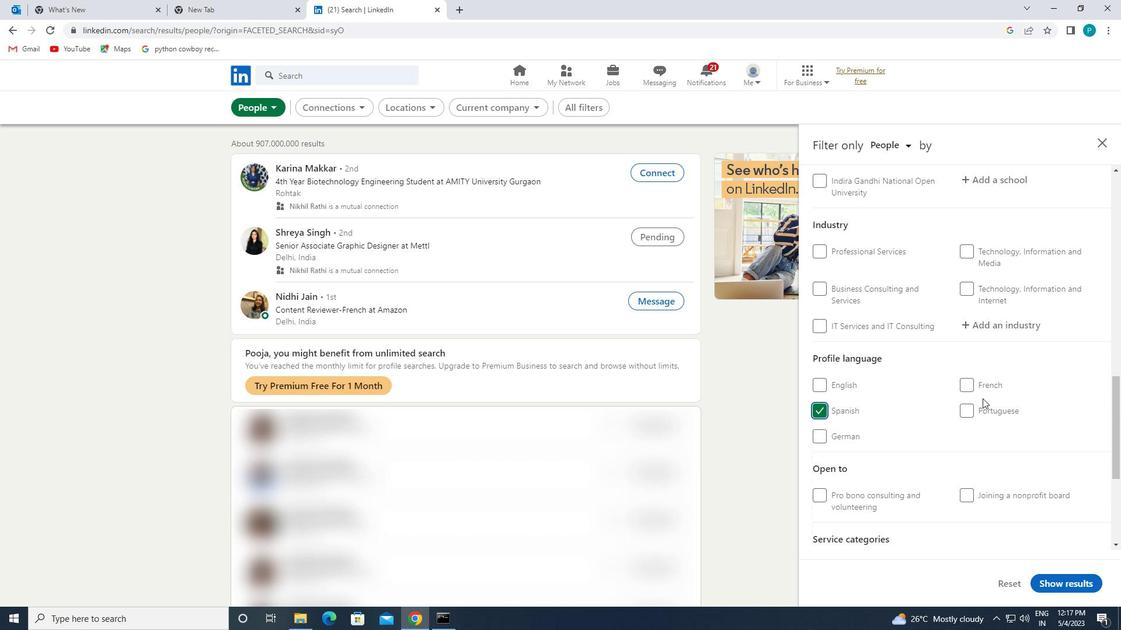 
Action: Mouse scrolled (985, 398) with delta (0, 0)
Screenshot: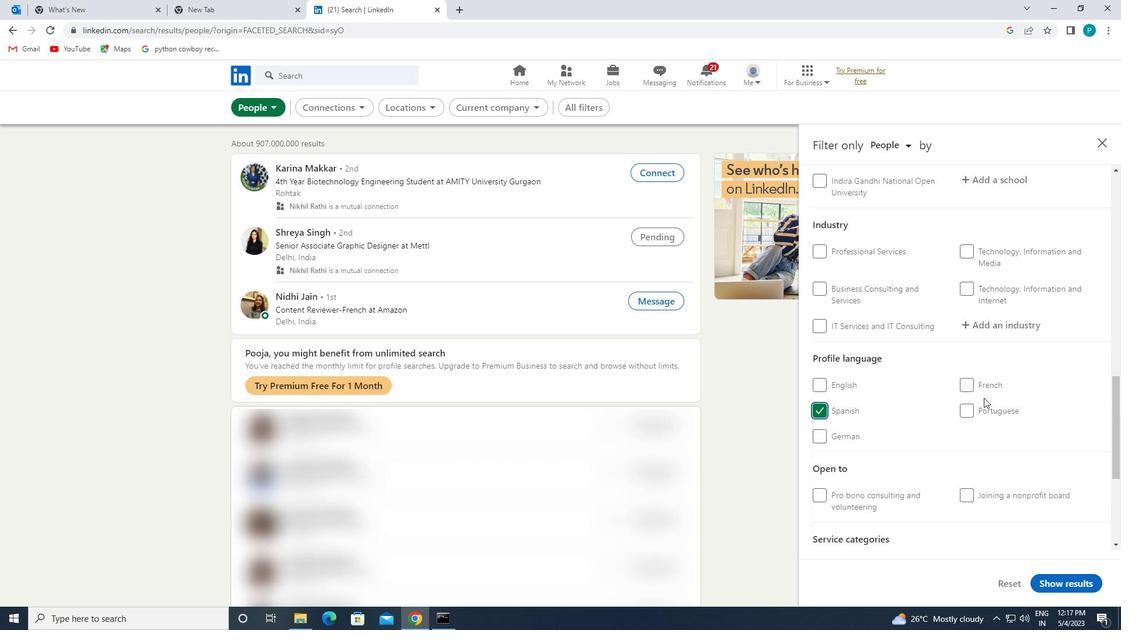 
Action: Mouse scrolled (985, 398) with delta (0, 0)
Screenshot: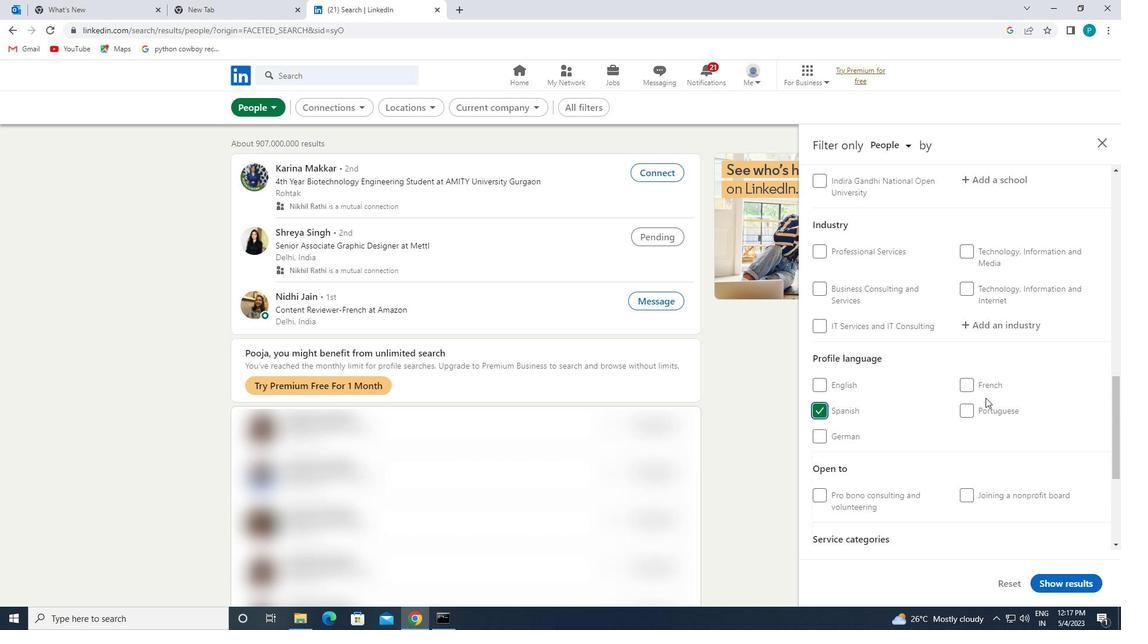
Action: Mouse scrolled (985, 398) with delta (0, 0)
Screenshot: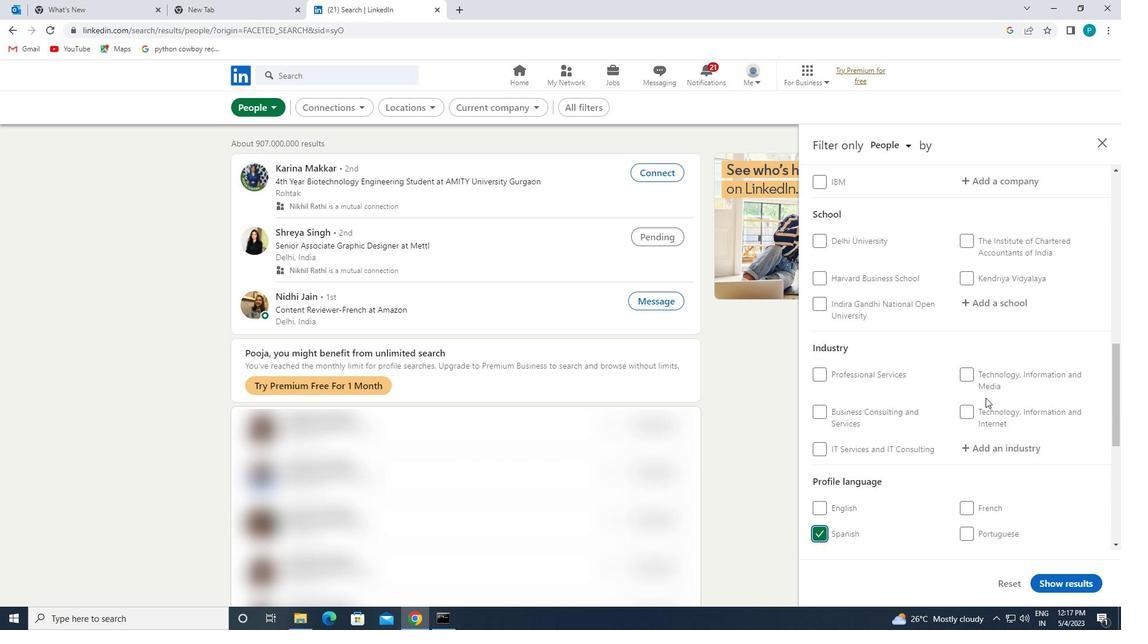 
Action: Mouse scrolled (985, 398) with delta (0, 0)
Screenshot: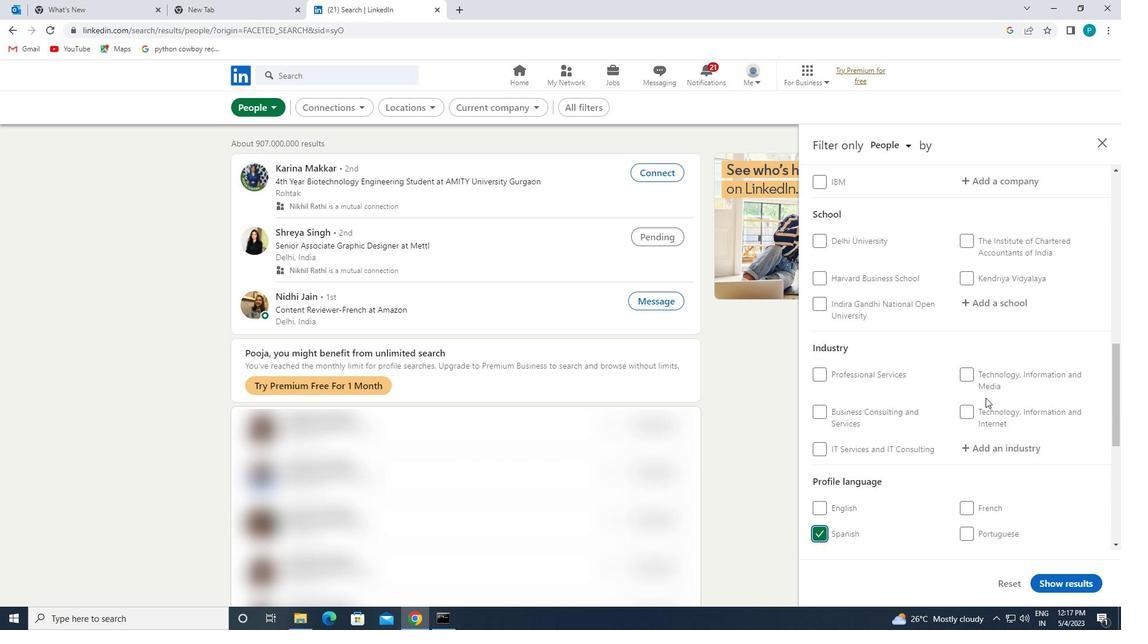 
Action: Mouse moved to (988, 360)
Screenshot: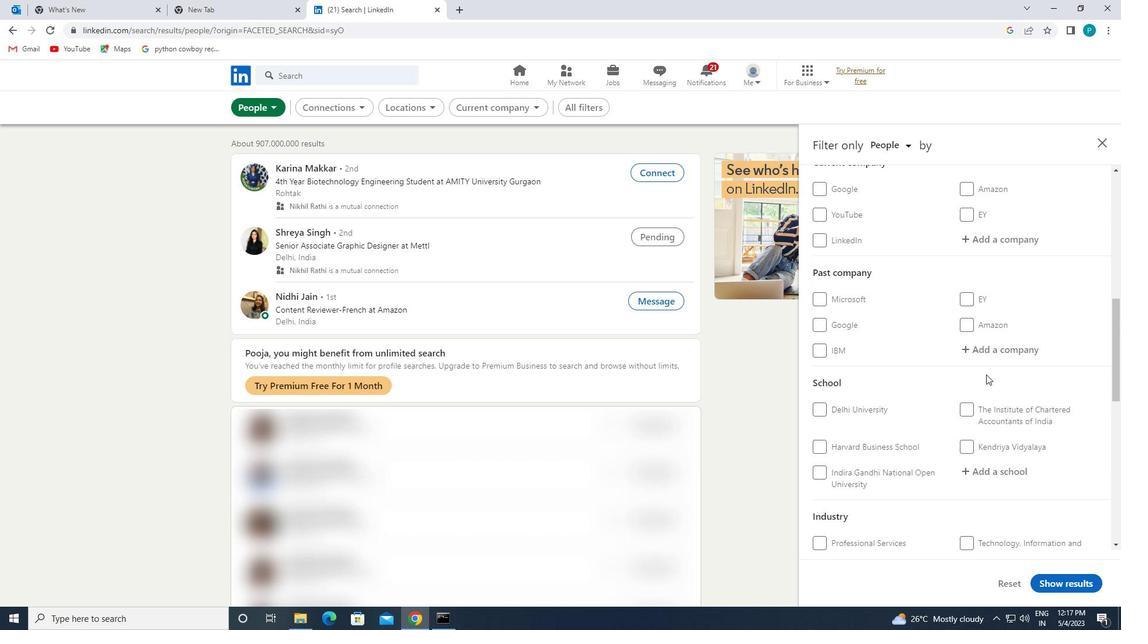 
Action: Mouse scrolled (988, 361) with delta (0, 0)
Screenshot: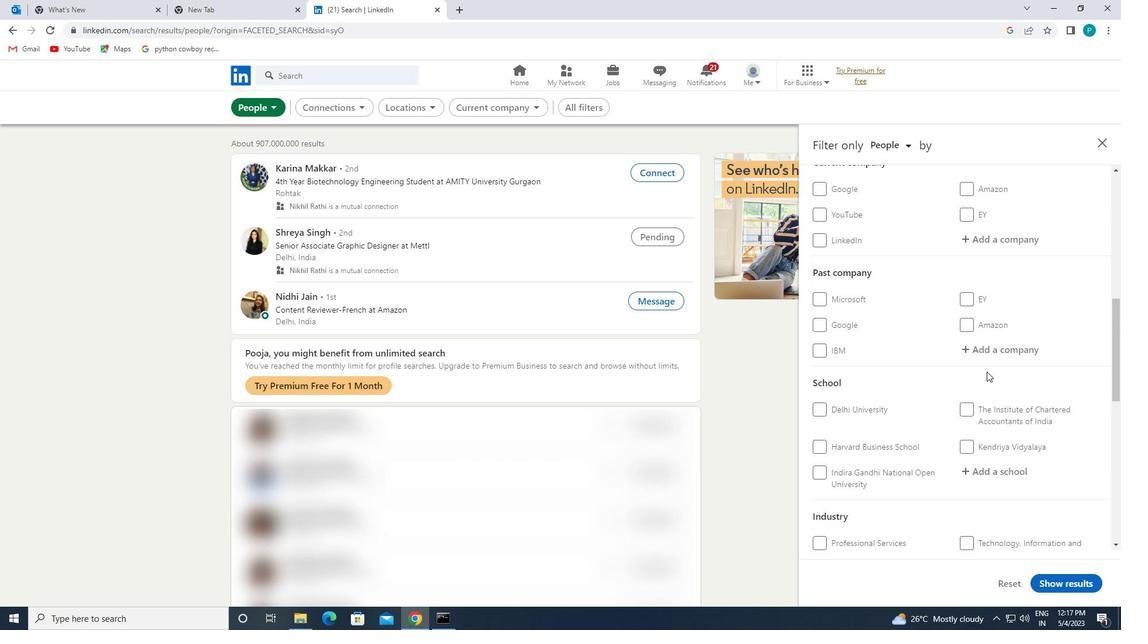 
Action: Mouse moved to (988, 360)
Screenshot: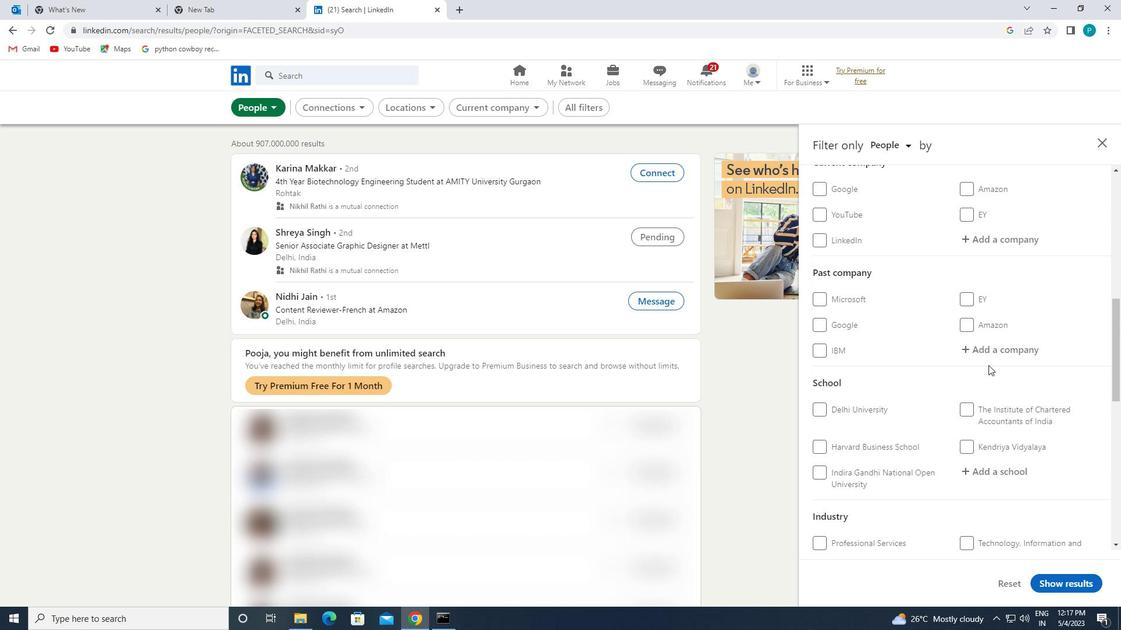 
Action: Mouse scrolled (988, 360) with delta (0, 0)
Screenshot: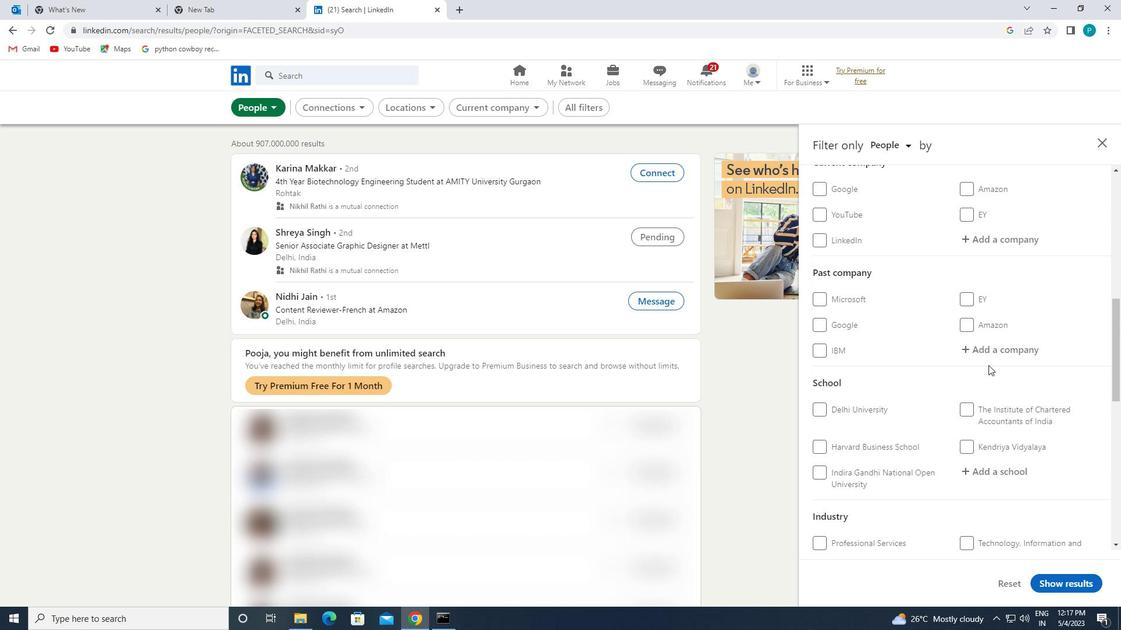 
Action: Mouse scrolled (988, 360) with delta (0, 0)
Screenshot: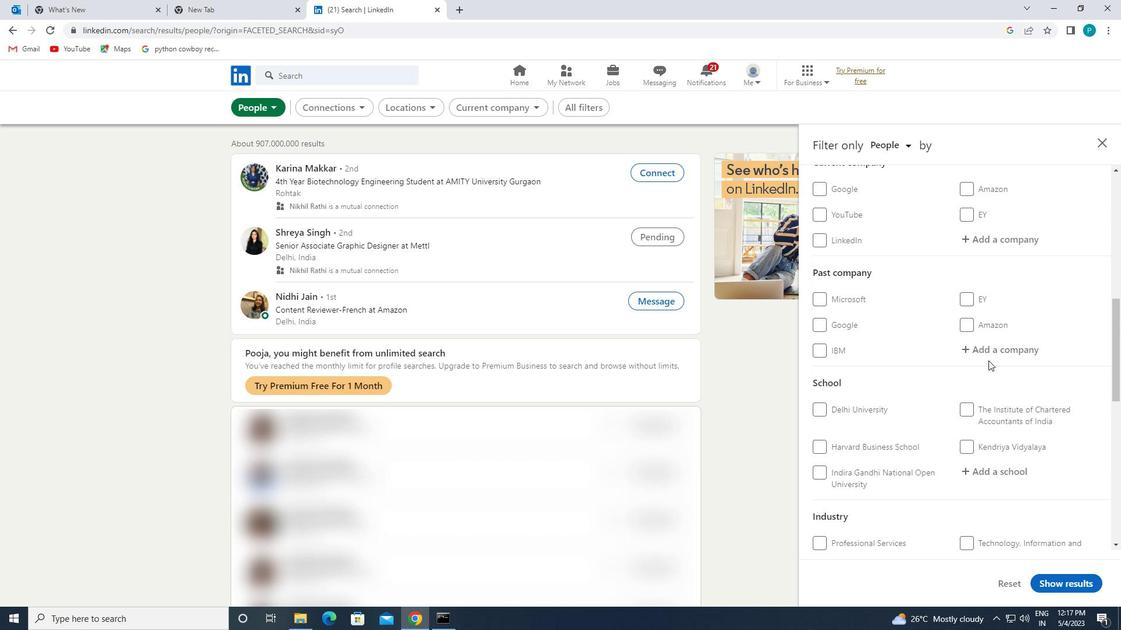 
Action: Mouse moved to (1004, 411)
Screenshot: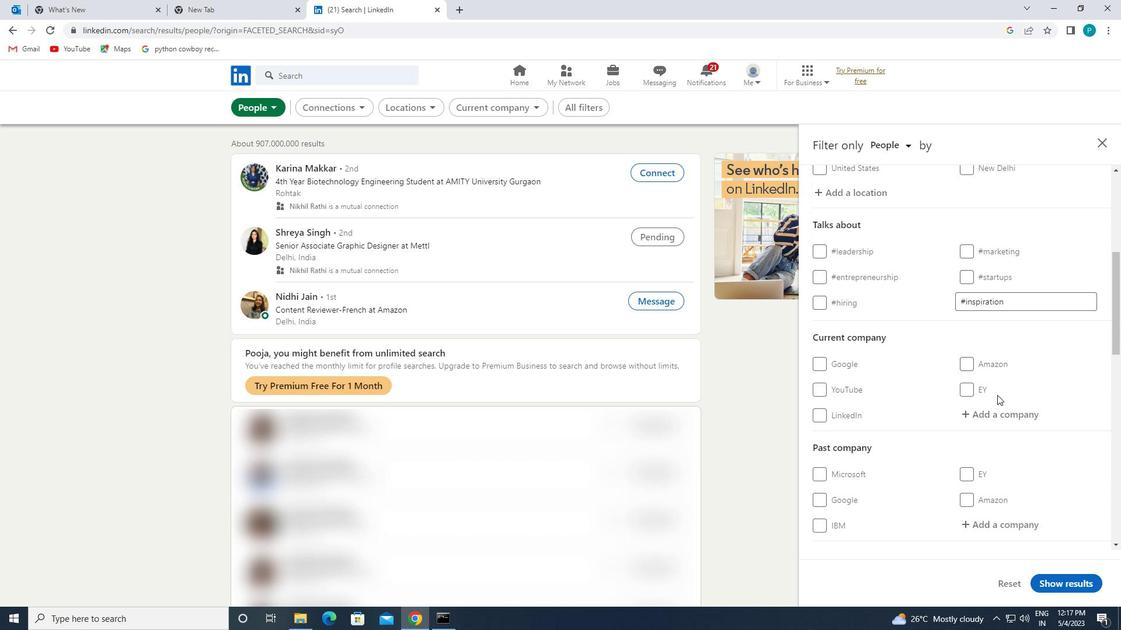 
Action: Mouse pressed left at (1004, 411)
Screenshot: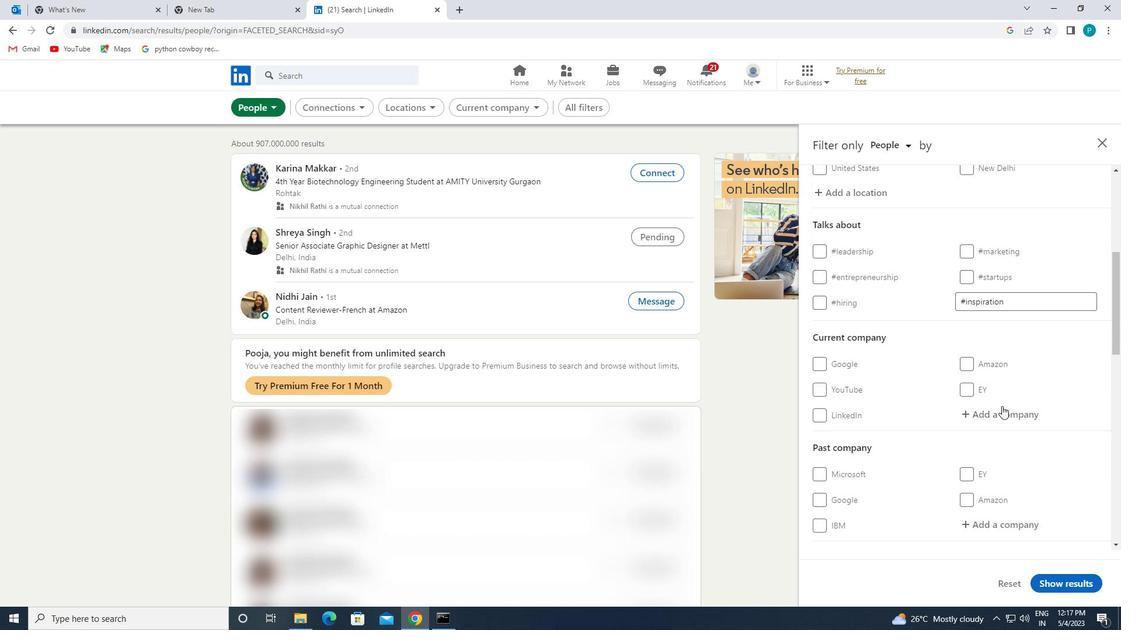 
Action: Key pressed <Key.caps_lock>I<Key.caps_lock>NFOR
Screenshot: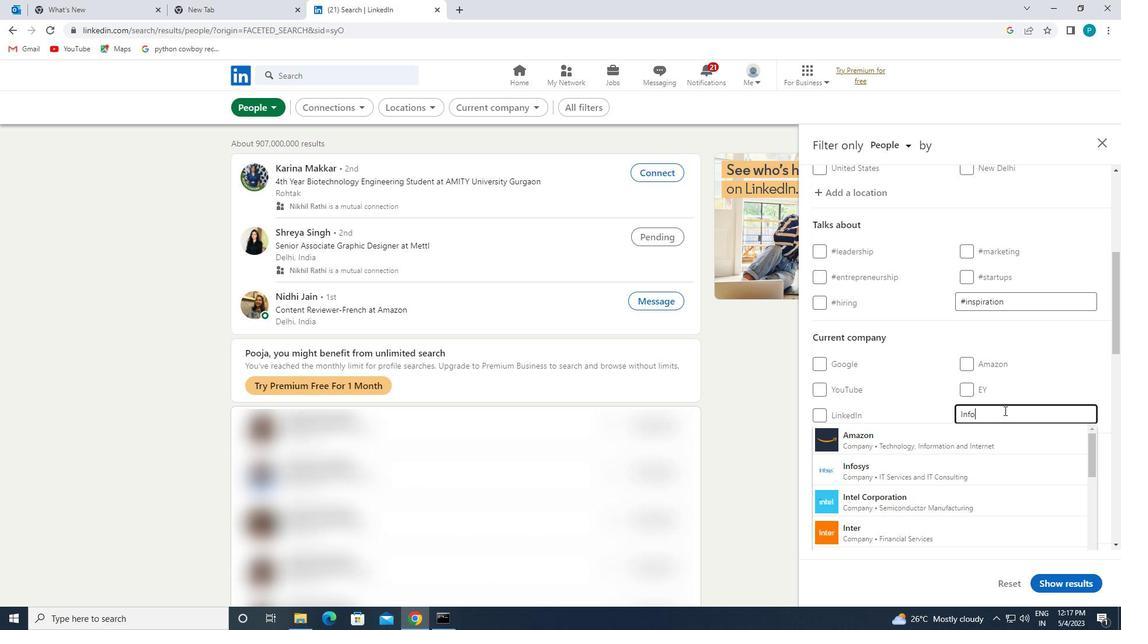 
Action: Mouse moved to (938, 428)
Screenshot: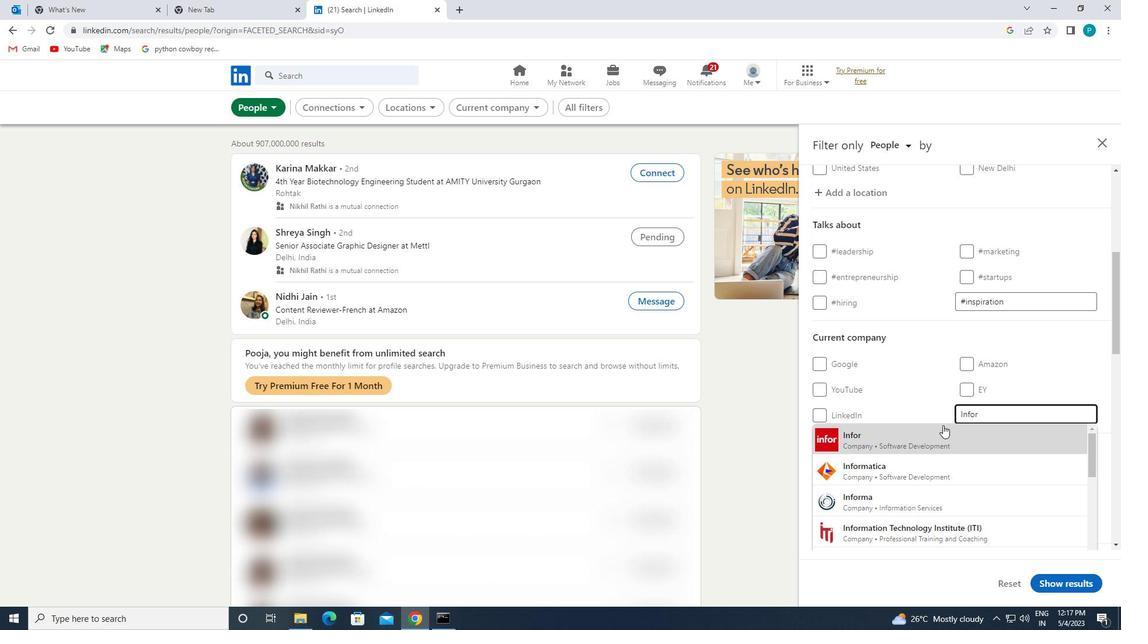 
Action: Mouse pressed left at (938, 428)
Screenshot: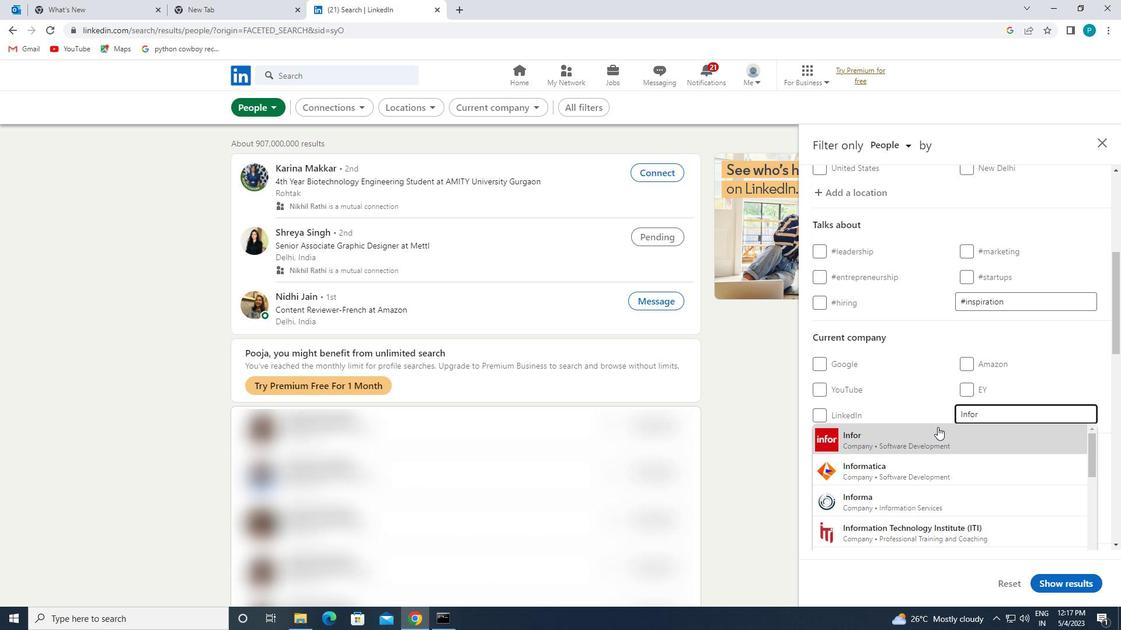
Action: Mouse moved to (964, 422)
Screenshot: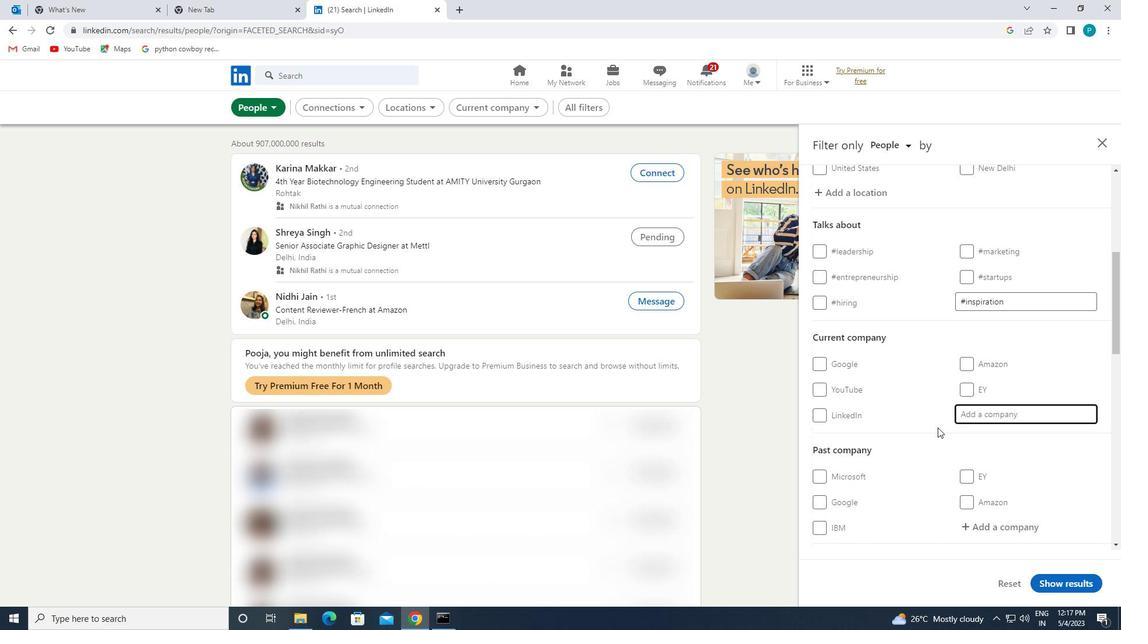 
Action: Mouse scrolled (964, 421) with delta (0, 0)
Screenshot: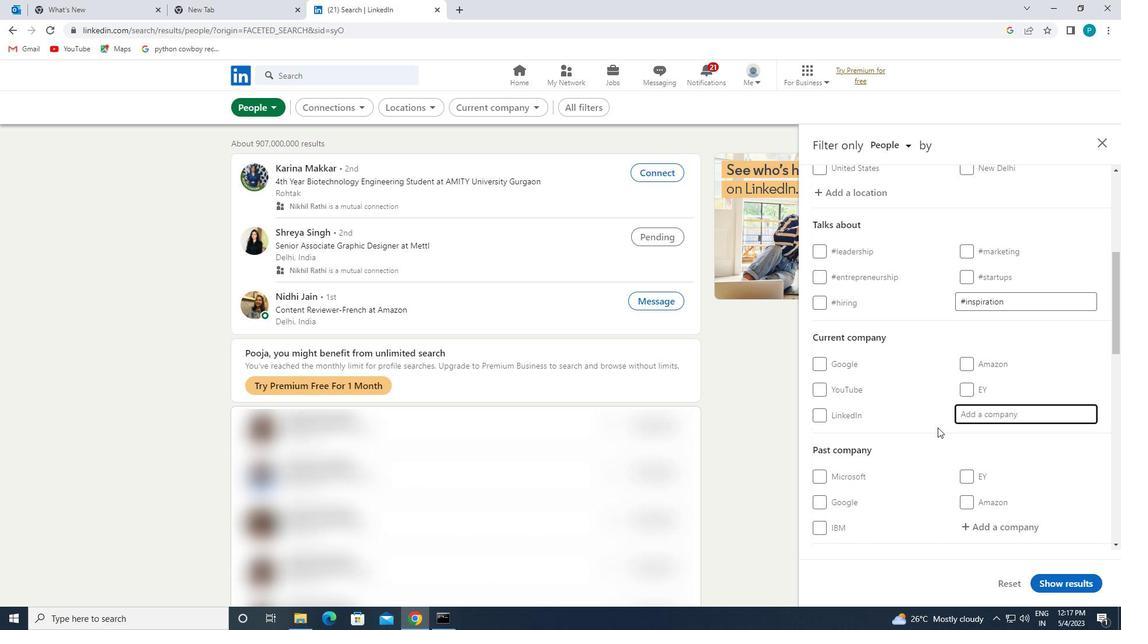
Action: Mouse scrolled (964, 421) with delta (0, 0)
Screenshot: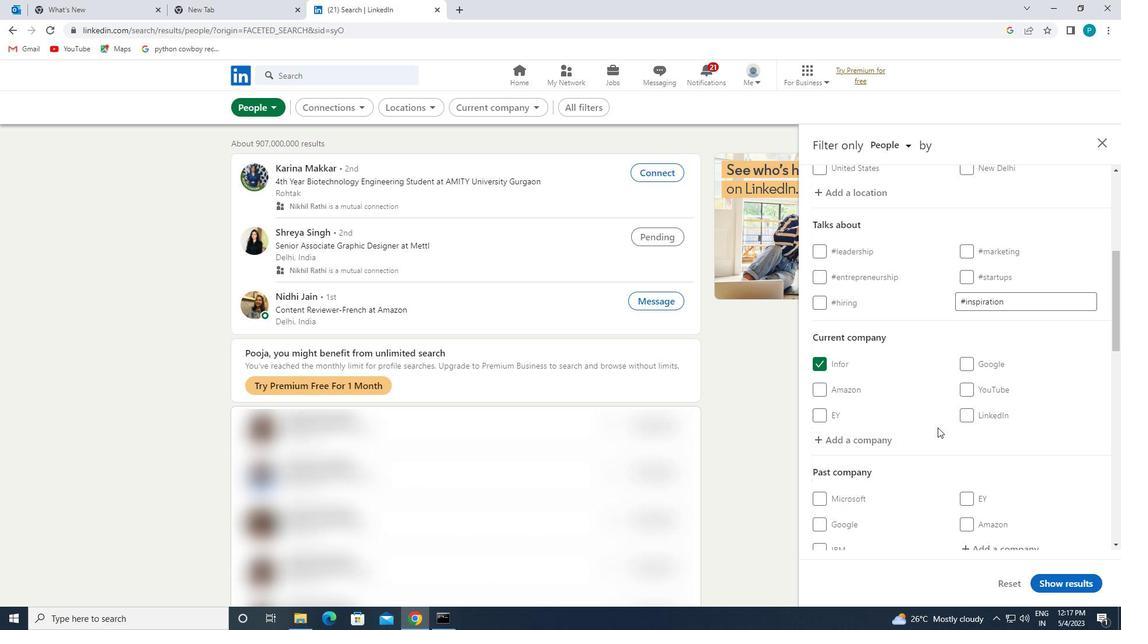 
Action: Mouse moved to (964, 422)
Screenshot: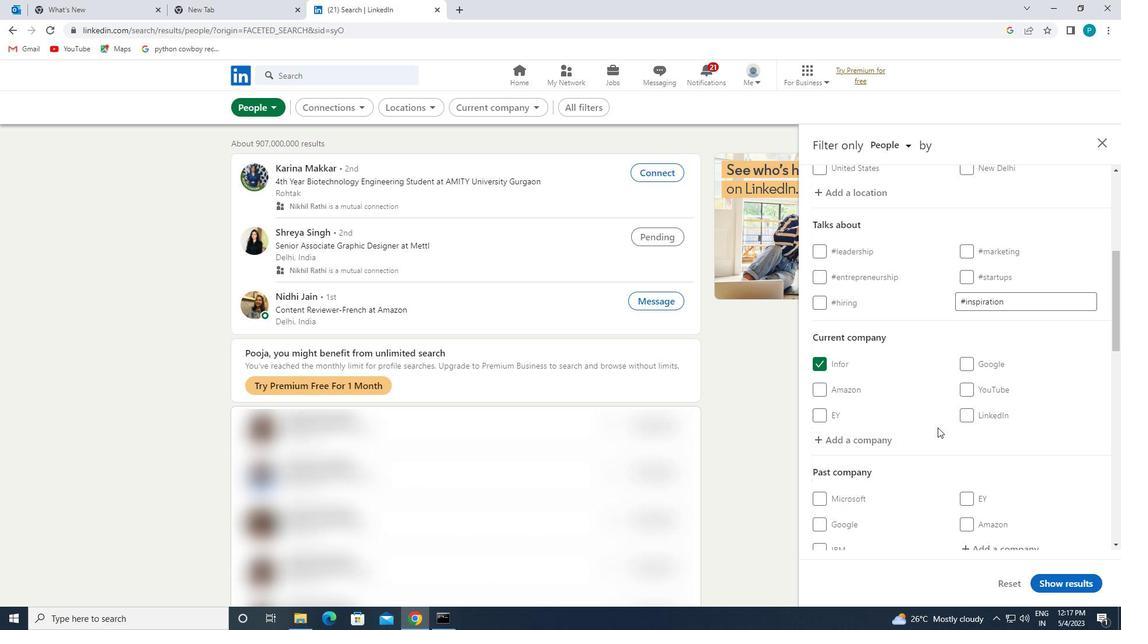 
Action: Mouse scrolled (964, 421) with delta (0, 0)
Screenshot: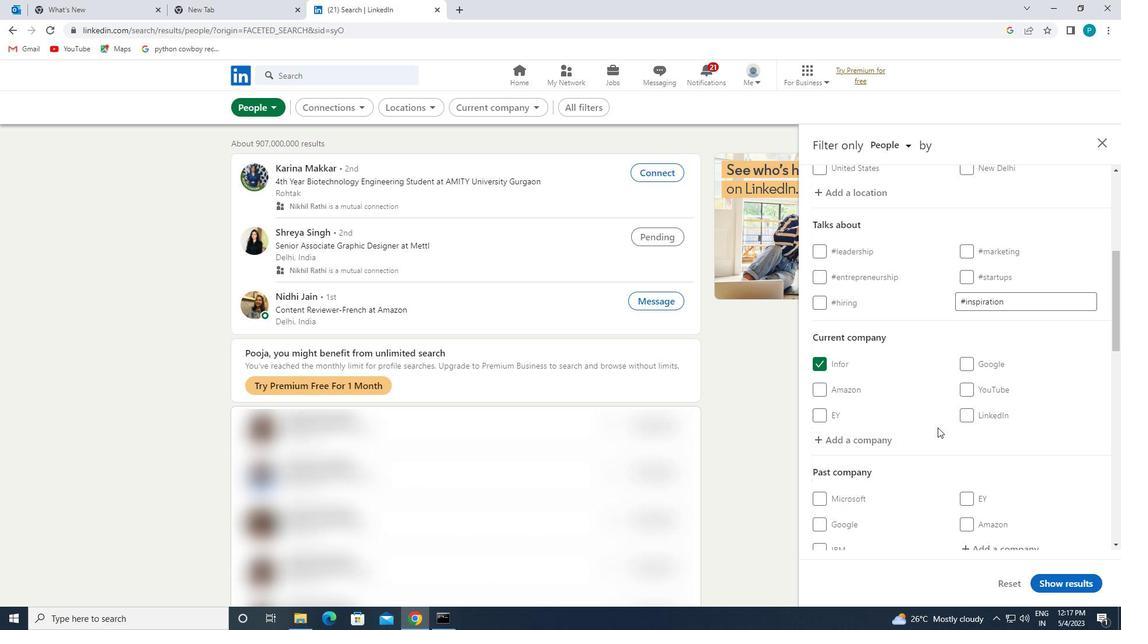 
Action: Mouse moved to (966, 422)
Screenshot: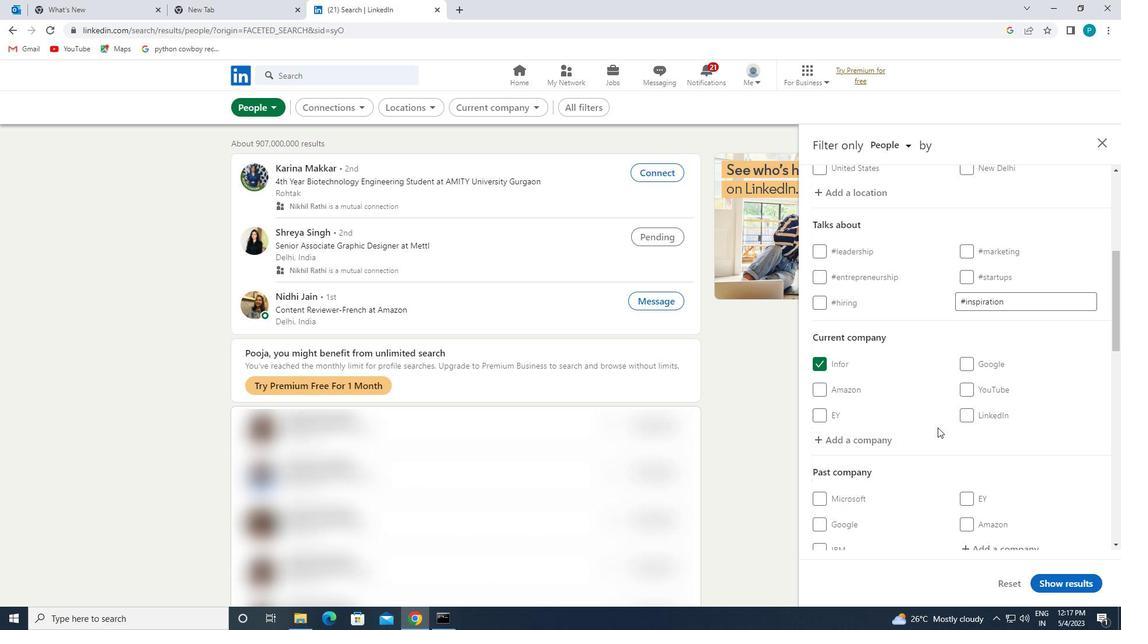 
Action: Mouse scrolled (966, 421) with delta (0, 0)
Screenshot: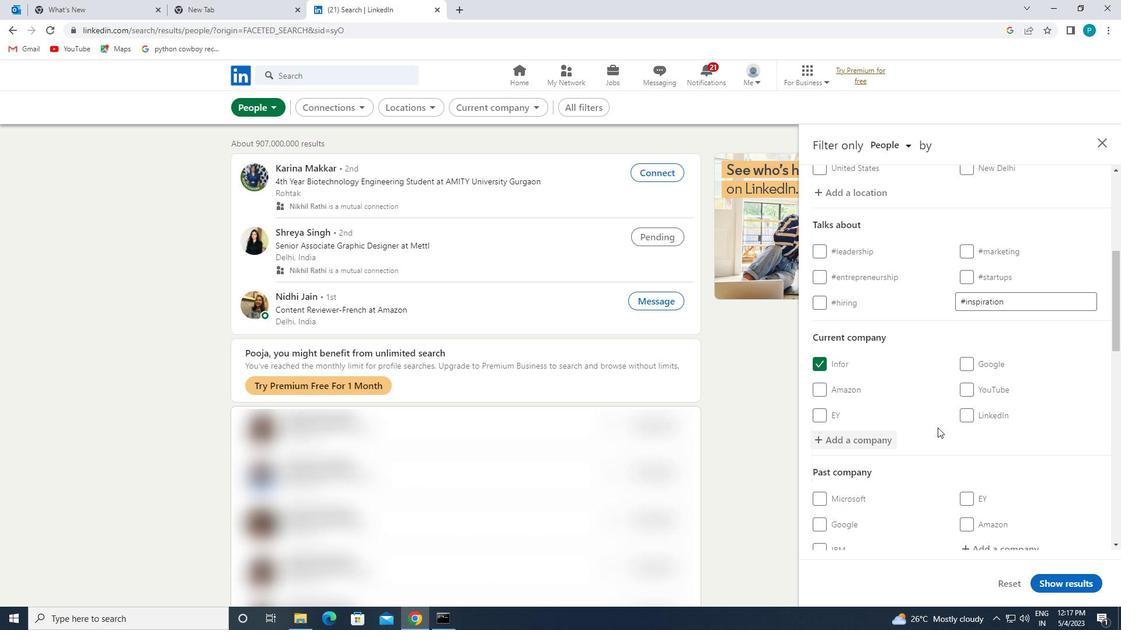 
Action: Mouse moved to (1001, 436)
Screenshot: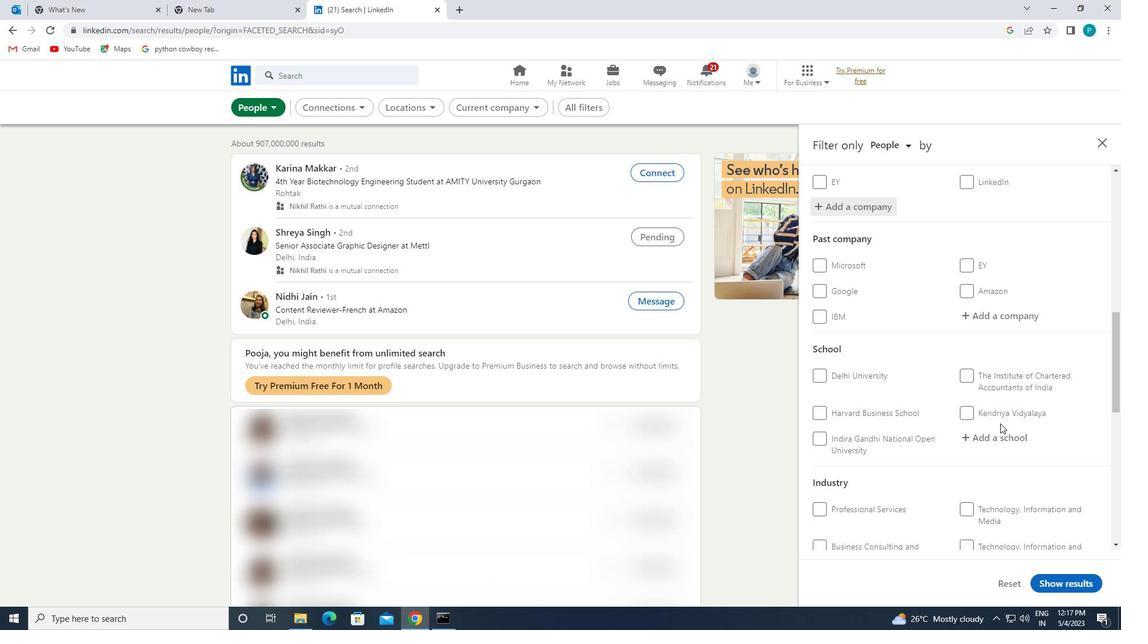 
Action: Mouse pressed left at (1001, 436)
Screenshot: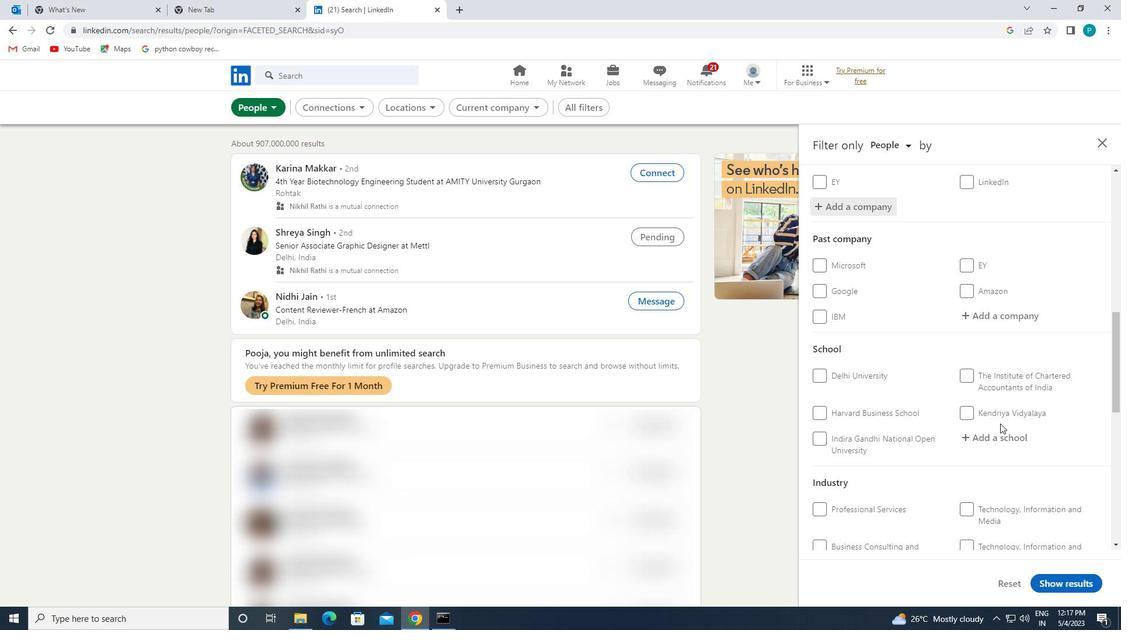 
Action: Mouse moved to (1003, 438)
Screenshot: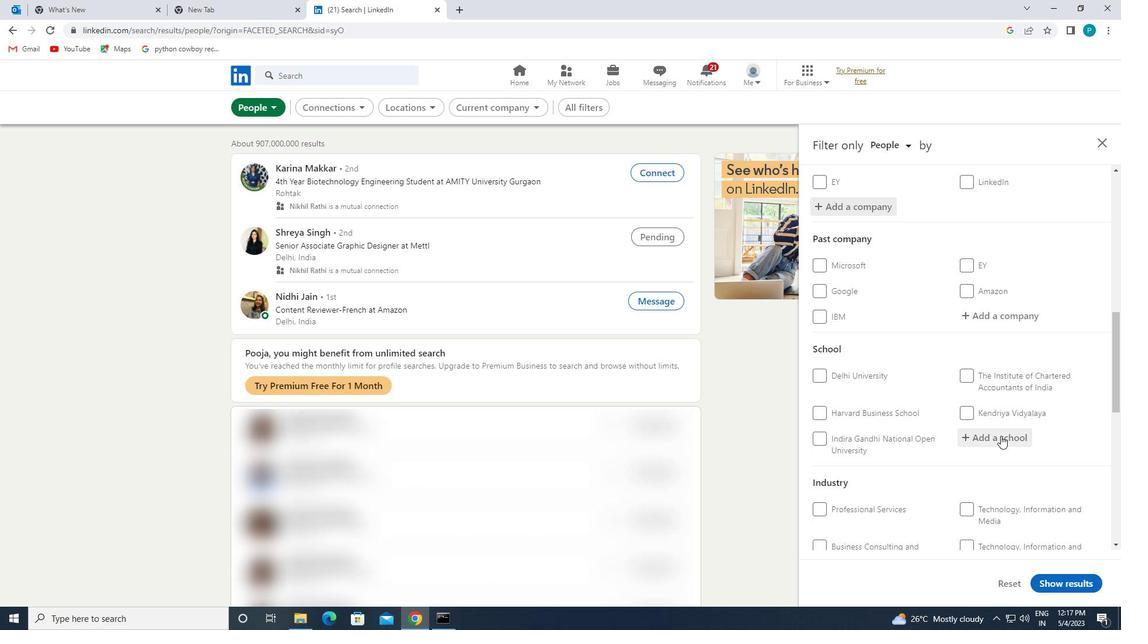 
Action: Key pressed <Key.caps_lock>I<Key.caps_lock>NSTIT
Screenshot: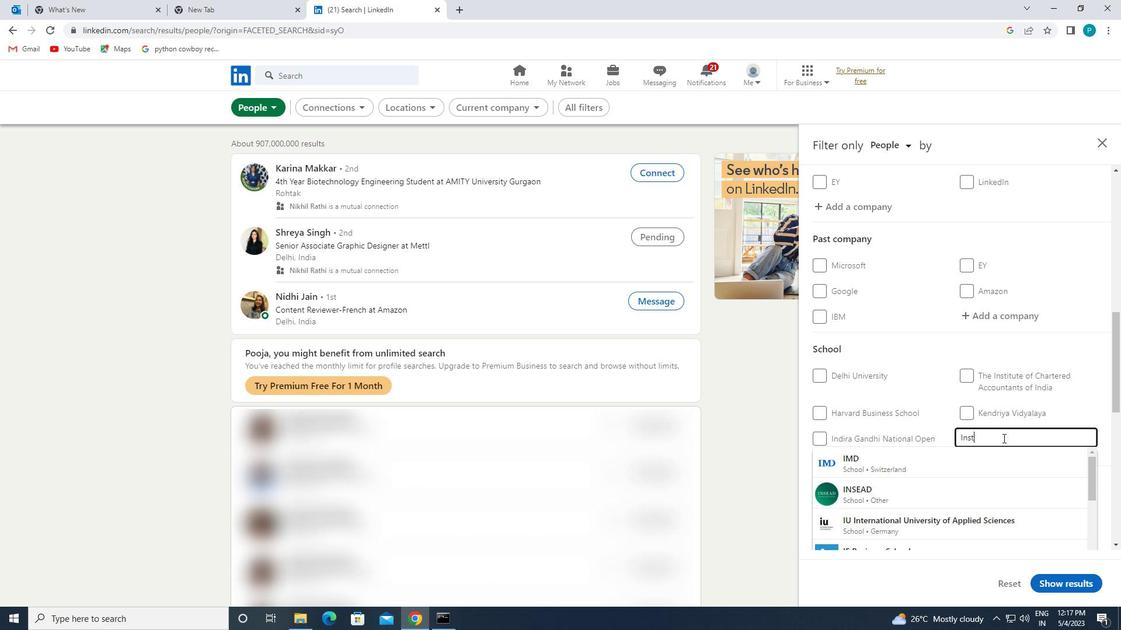 
Action: Mouse moved to (992, 461)
Screenshot: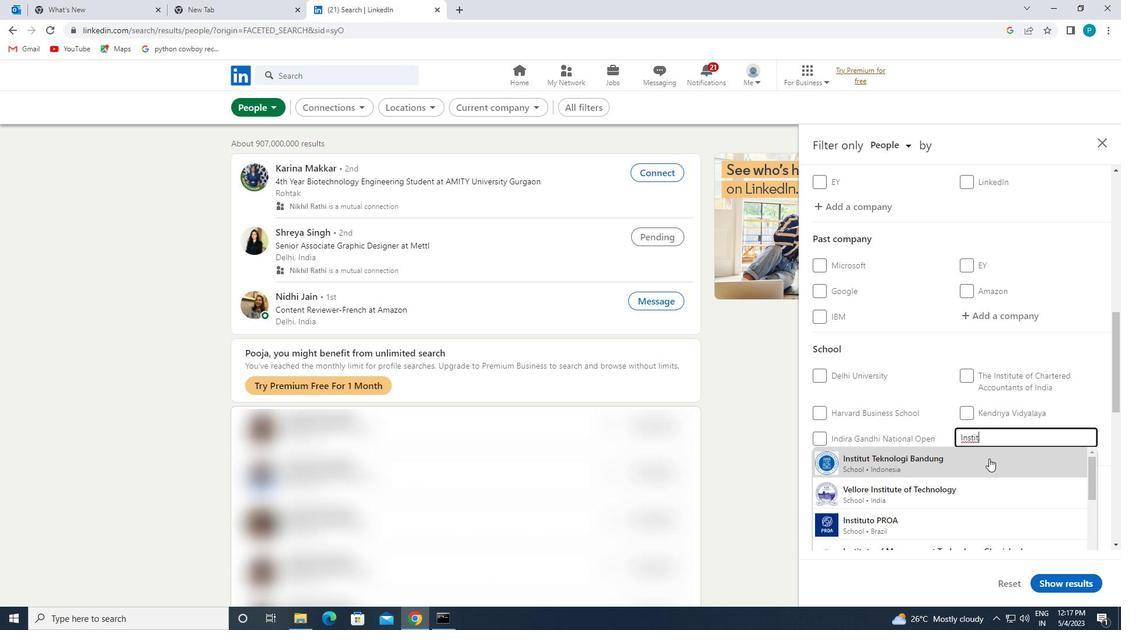 
Action: Key pressed UTE<Key.space>OF<Key.space><Key.caps_lock>S<Key.caps_lock>C
Screenshot: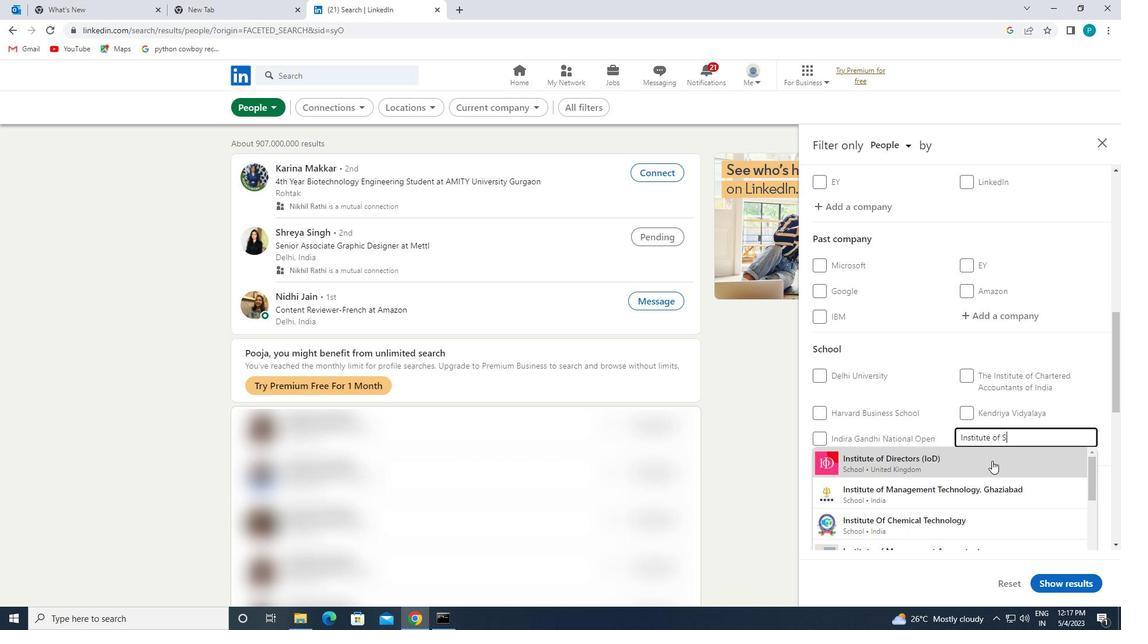 
Action: Mouse moved to (996, 463)
Screenshot: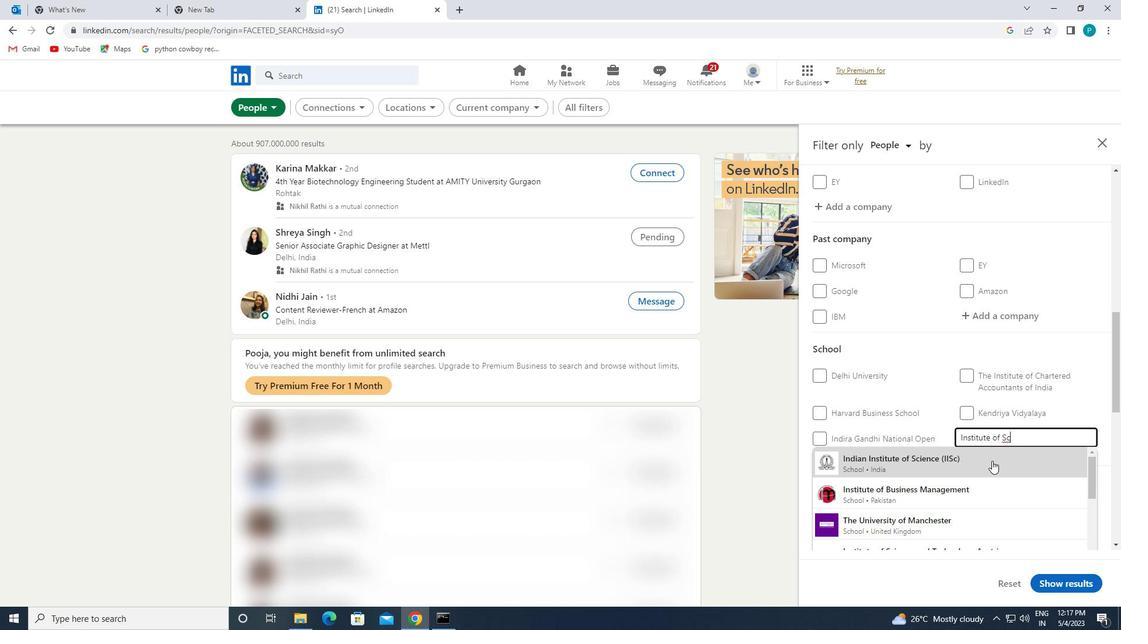 
Action: Mouse scrolled (996, 462) with delta (0, 0)
Screenshot: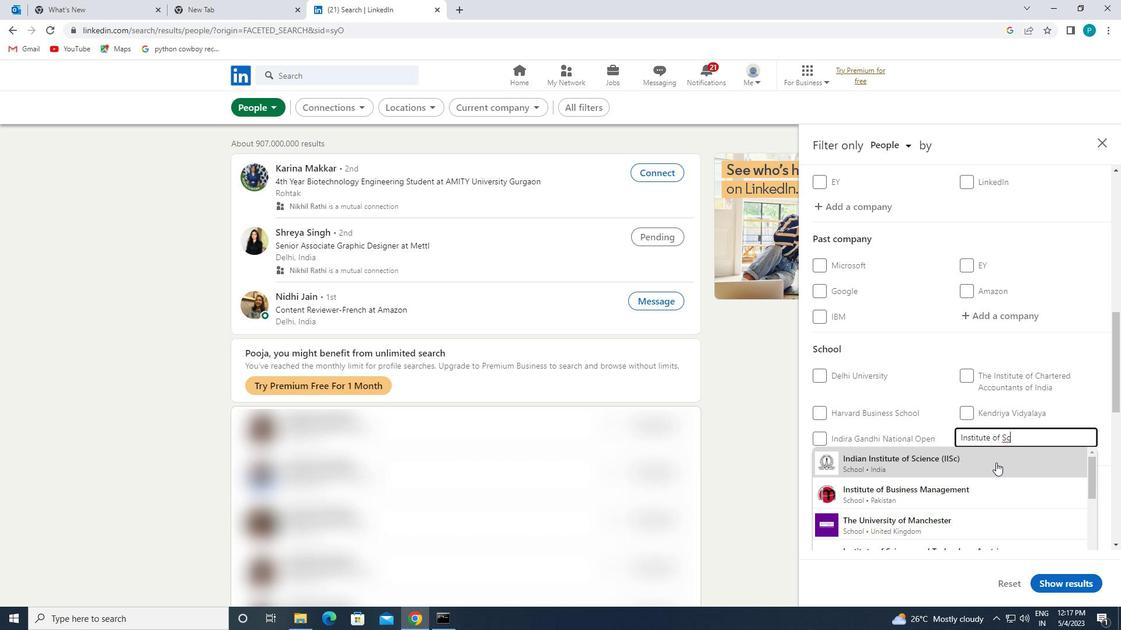 
Action: Mouse moved to (996, 463)
Screenshot: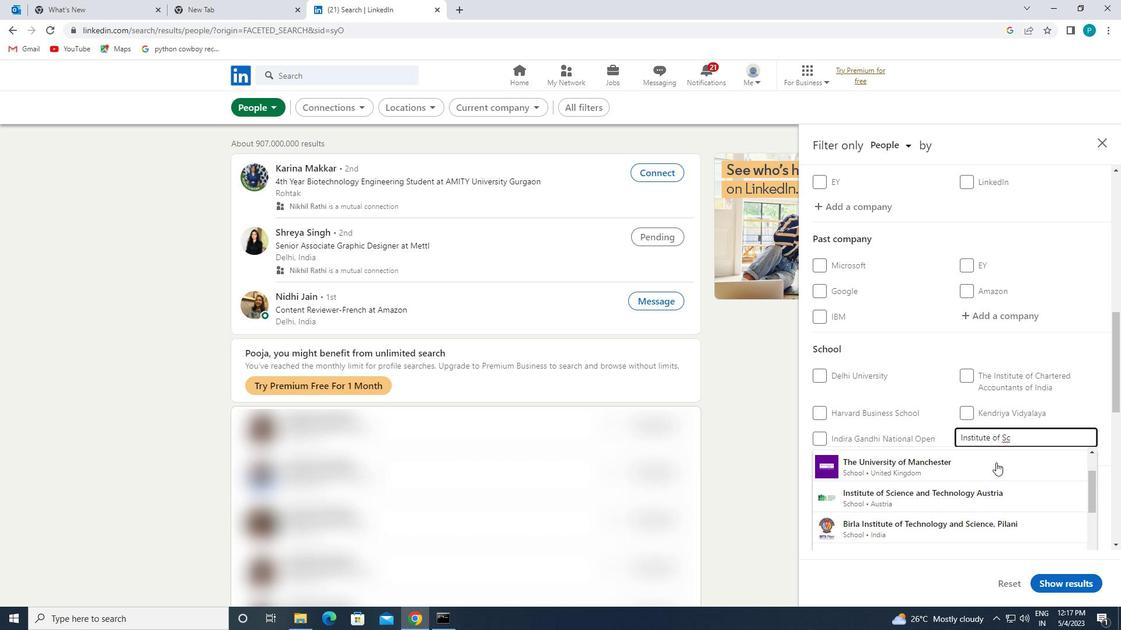 
Action: Mouse scrolled (996, 462) with delta (0, 0)
Screenshot: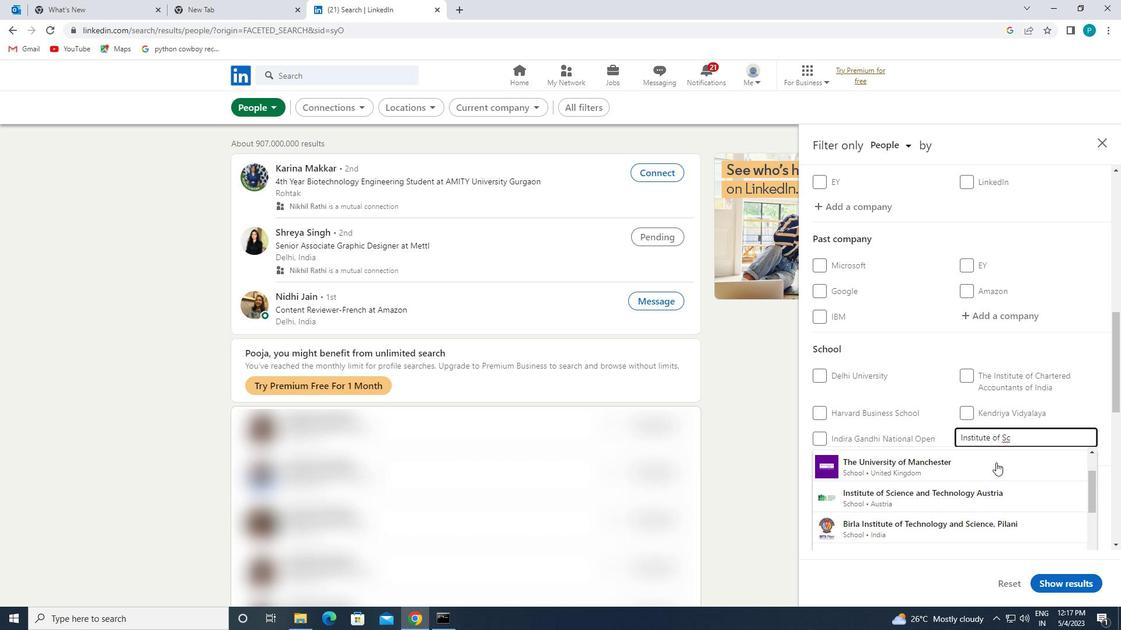 
Action: Mouse scrolled (996, 463) with delta (0, 0)
Screenshot: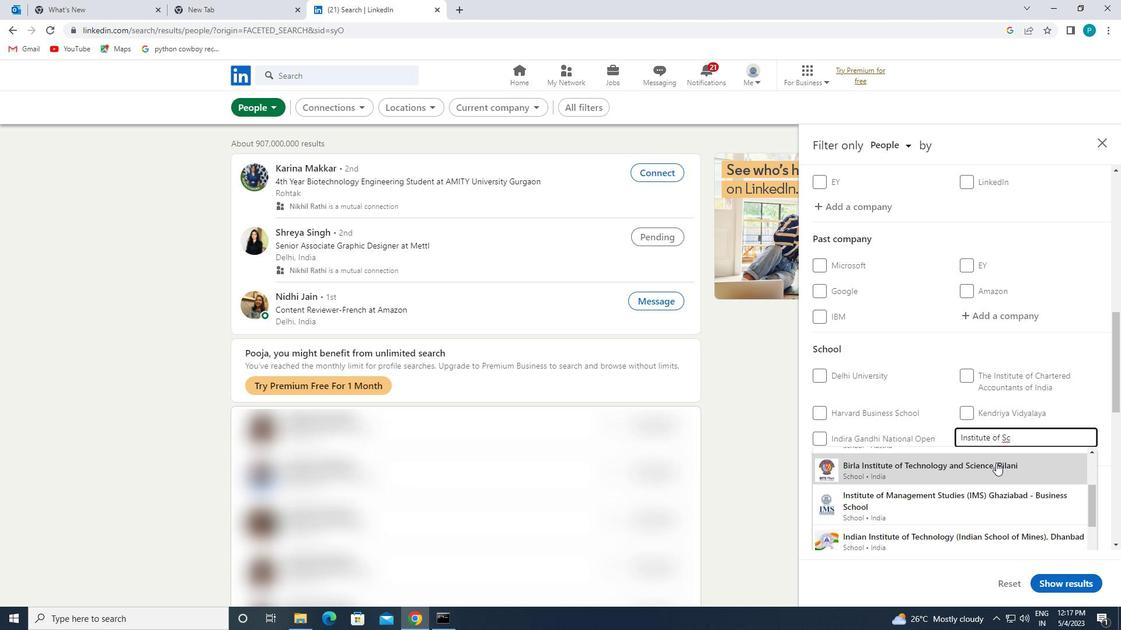 
Action: Key pressed IENCE-<Key.space><Key.caps_lock>B<Key.caps_lock>A
Screenshot: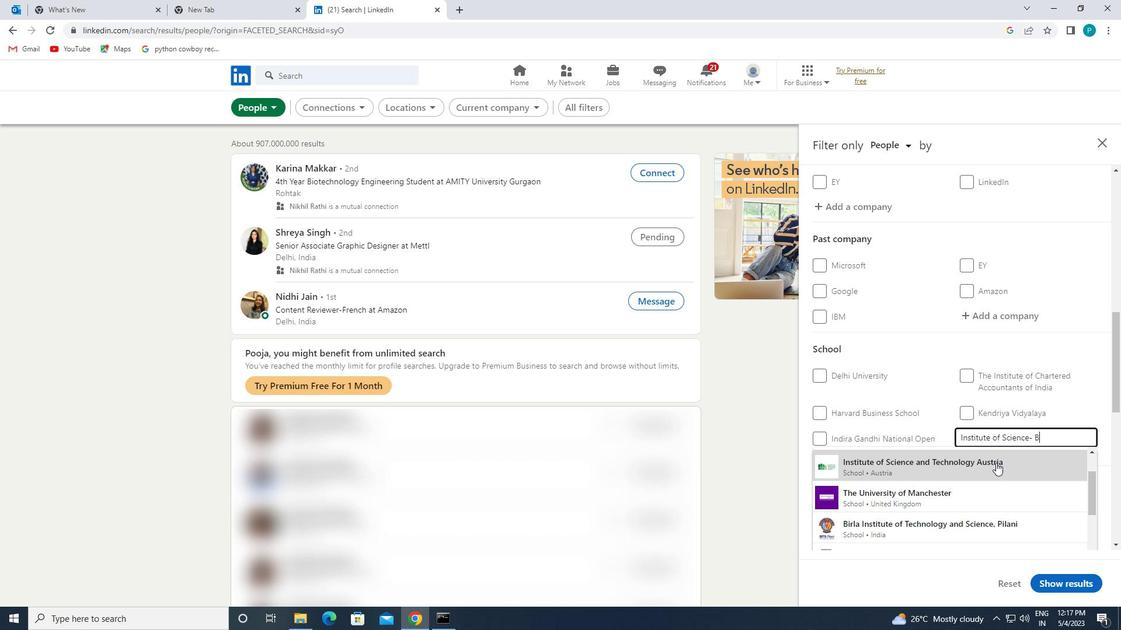 
Action: Mouse moved to (1000, 492)
Screenshot: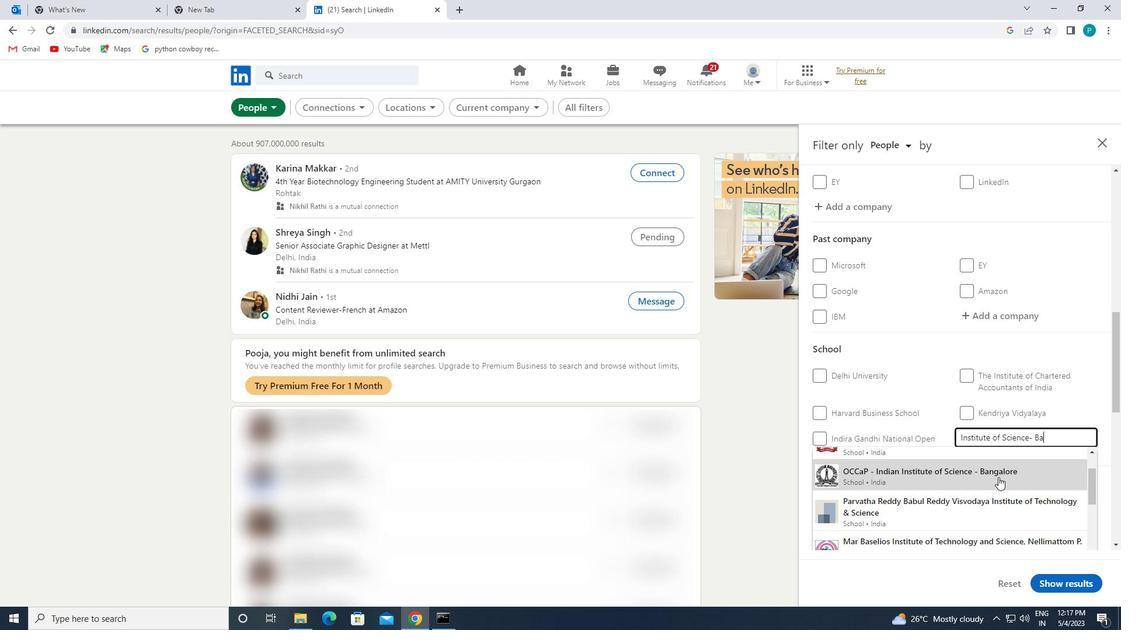 
Action: Mouse scrolled (1000, 492) with delta (0, 0)
Screenshot: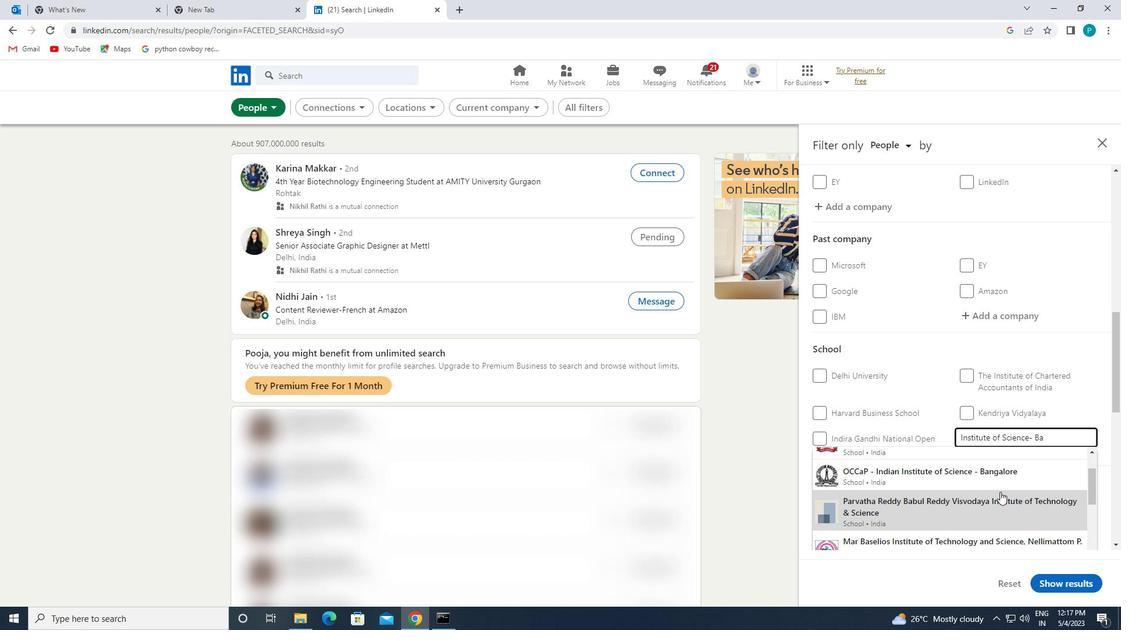 
Action: Mouse scrolled (1000, 492) with delta (0, 0)
Screenshot: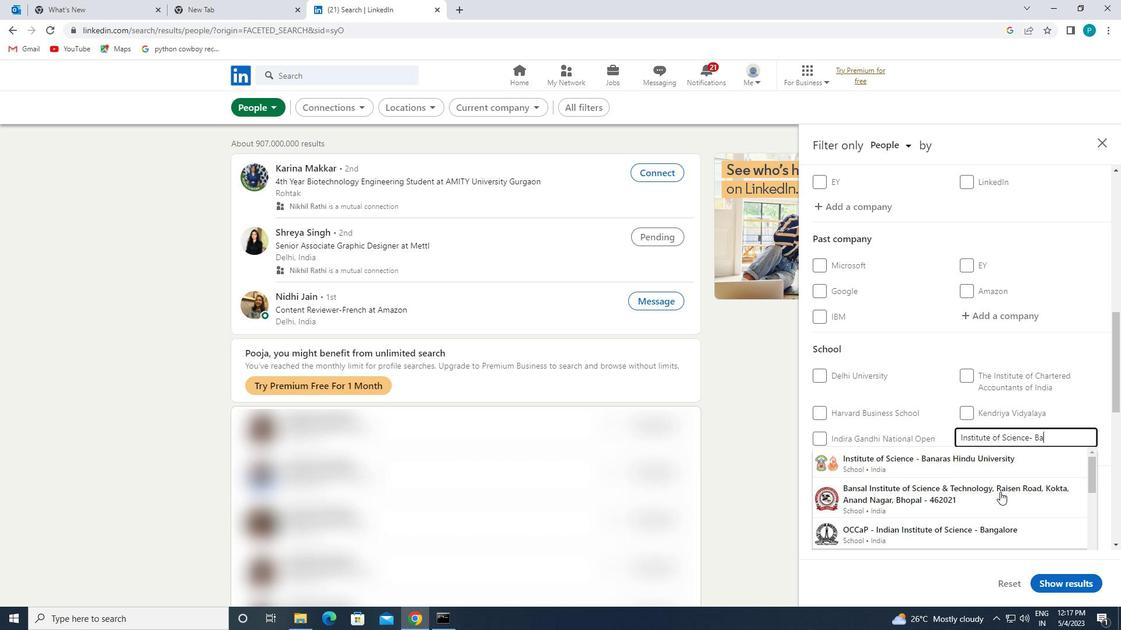 
Action: Mouse moved to (971, 461)
Screenshot: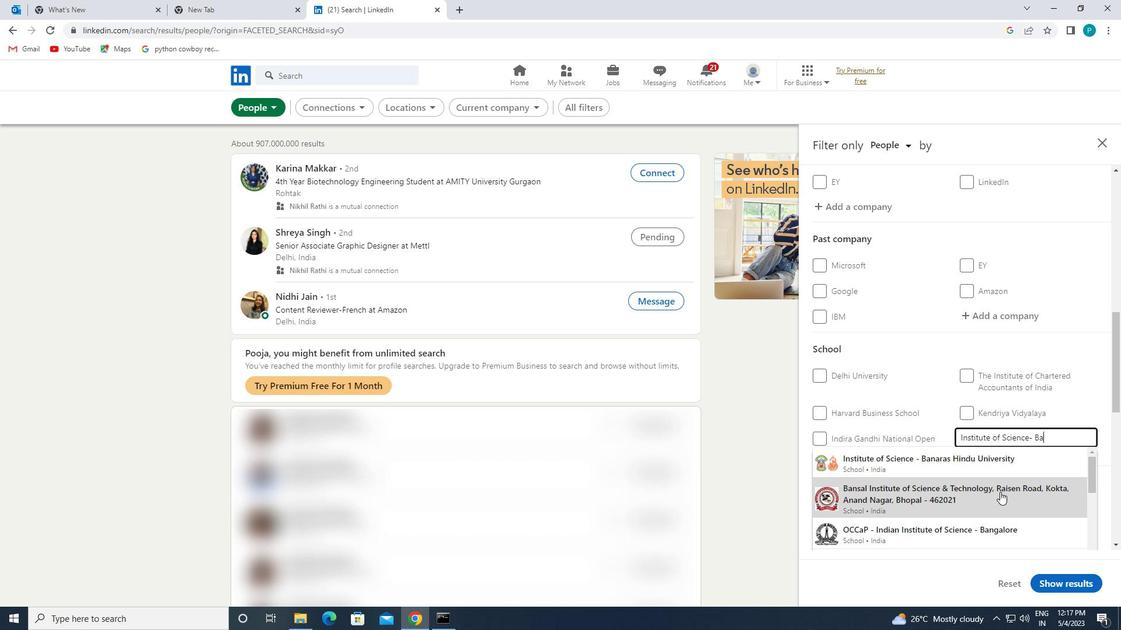 
Action: Mouse pressed left at (971, 461)
Screenshot: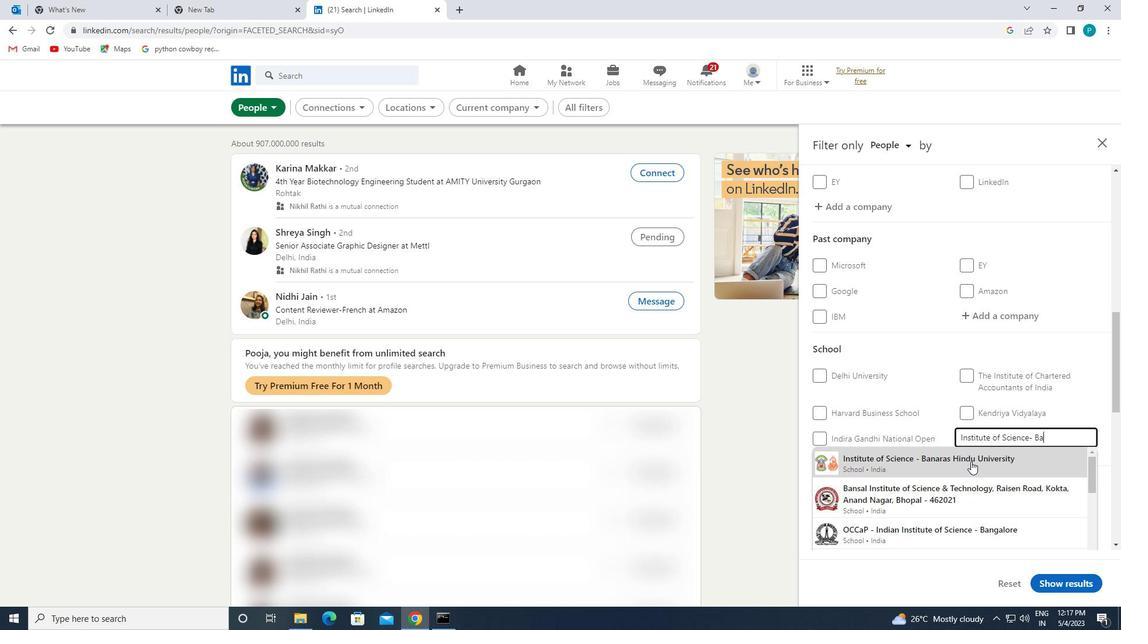 
Action: Mouse moved to (976, 465)
Screenshot: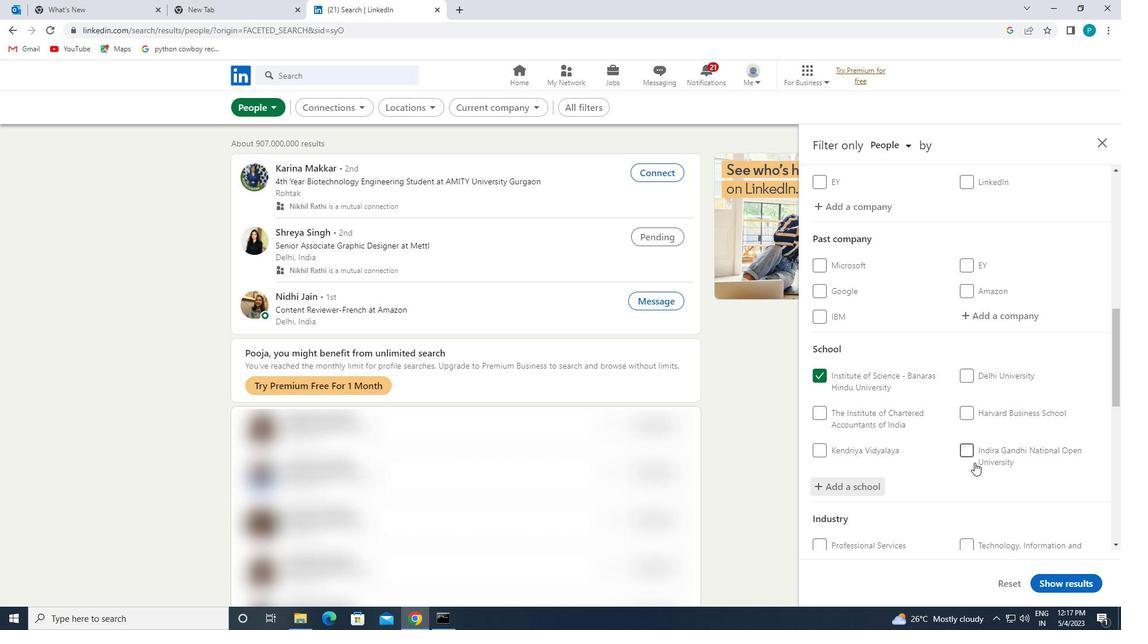 
Action: Mouse scrolled (976, 464) with delta (0, 0)
Screenshot: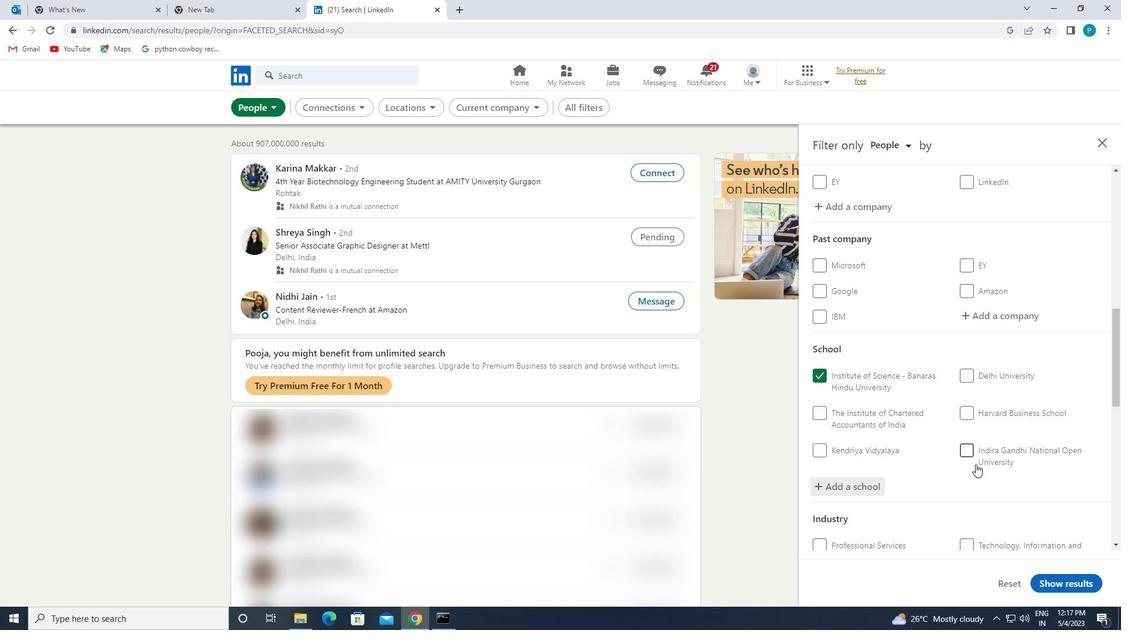 
Action: Mouse moved to (977, 465)
Screenshot: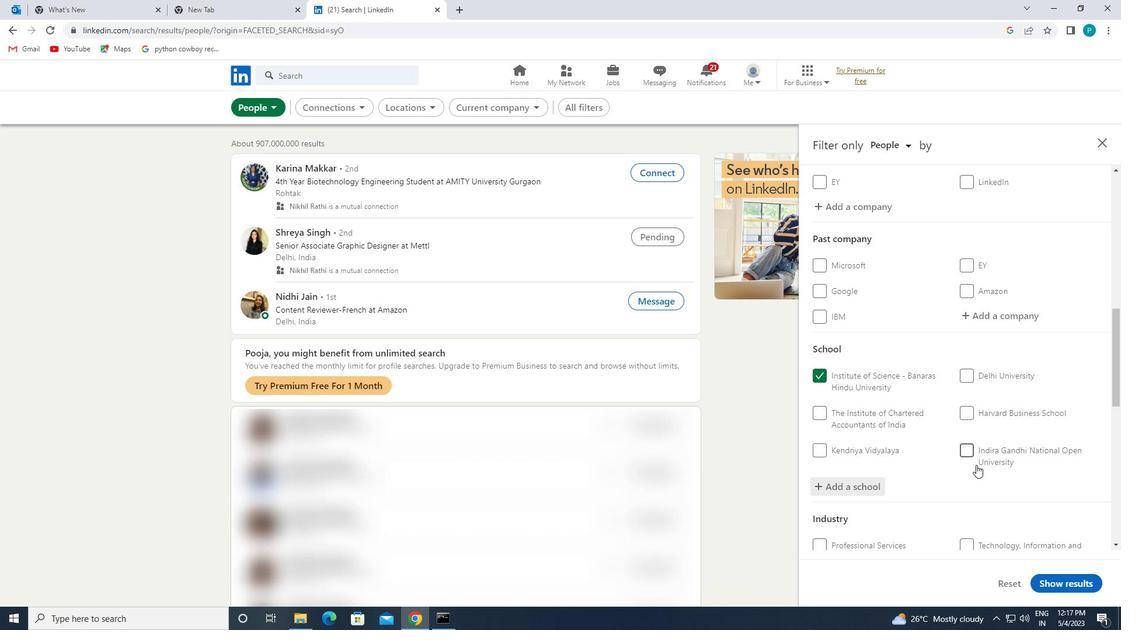 
Action: Mouse scrolled (977, 464) with delta (0, 0)
Screenshot: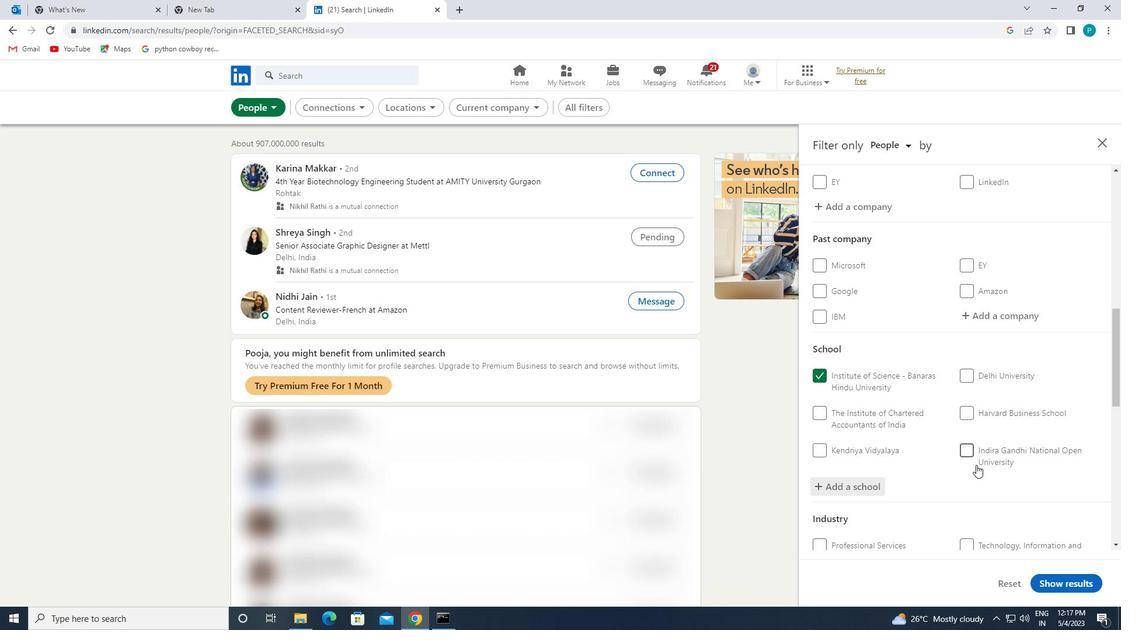 
Action: Mouse moved to (992, 470)
Screenshot: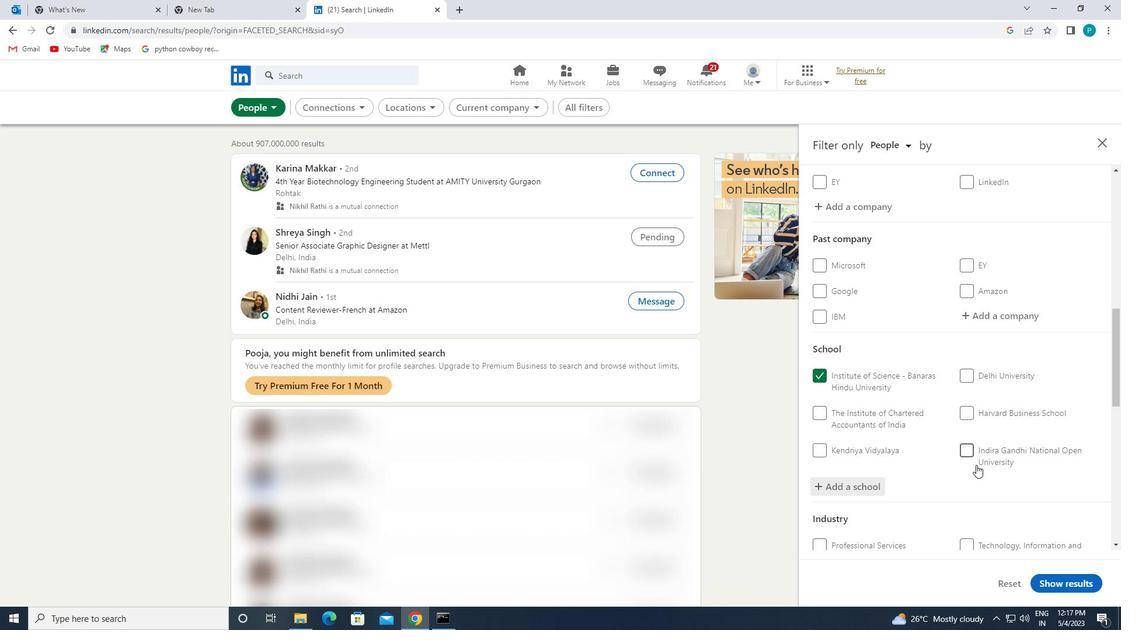 
Action: Mouse scrolled (992, 469) with delta (0, 0)
Screenshot: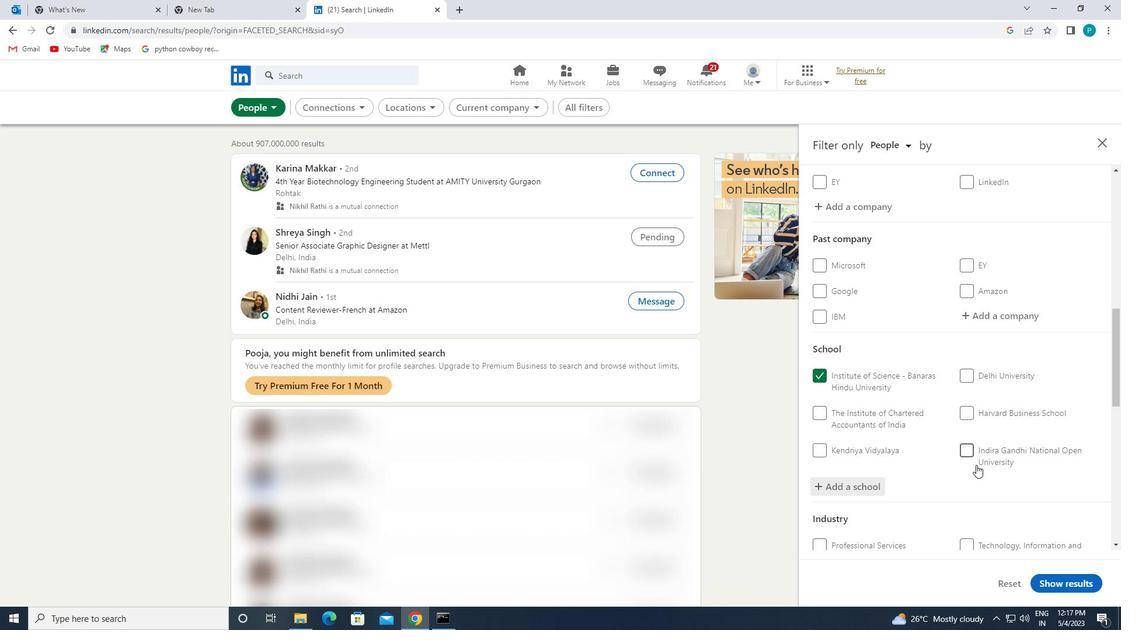 
Action: Mouse moved to (1050, 463)
Screenshot: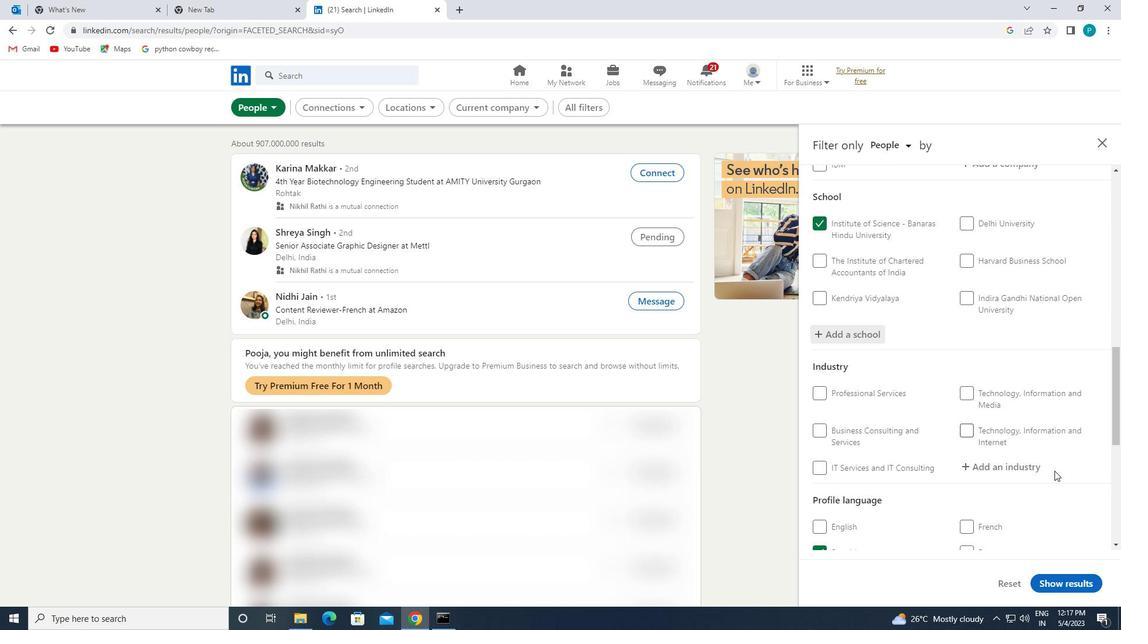 
Action: Mouse scrolled (1050, 463) with delta (0, 0)
Screenshot: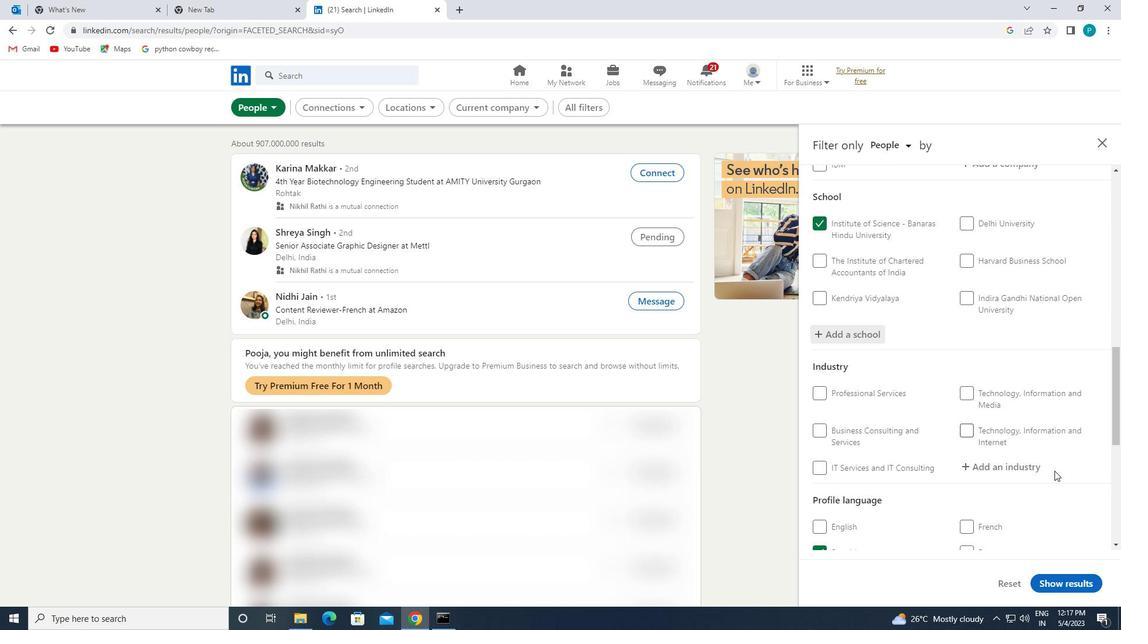 
Action: Mouse moved to (1047, 461)
Screenshot: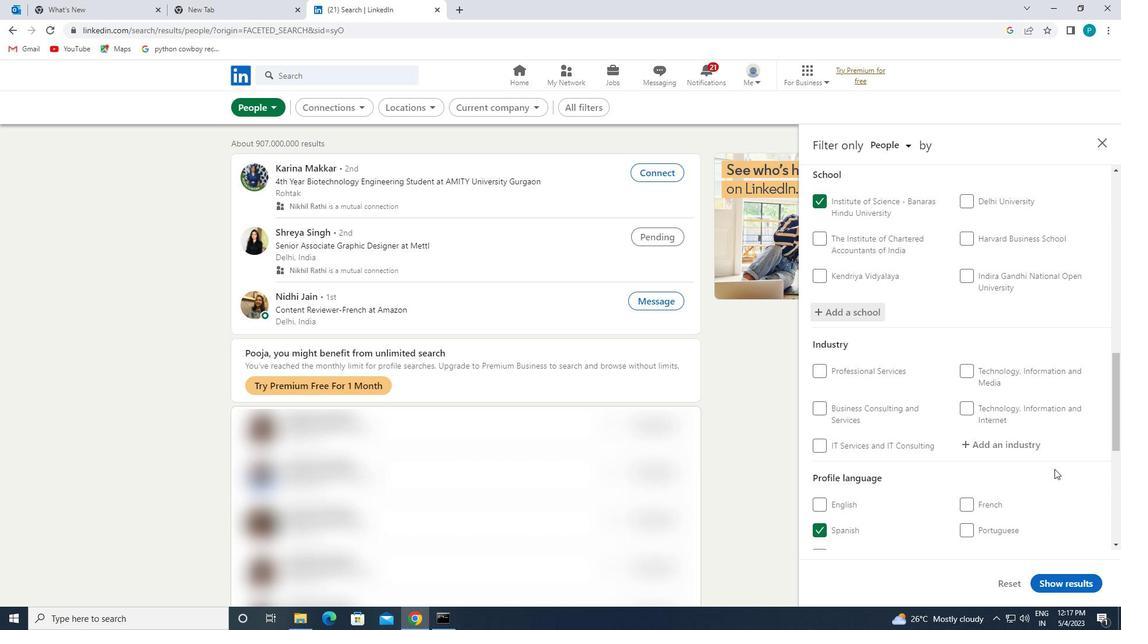 
Action: Mouse scrolled (1047, 460) with delta (0, 0)
Screenshot: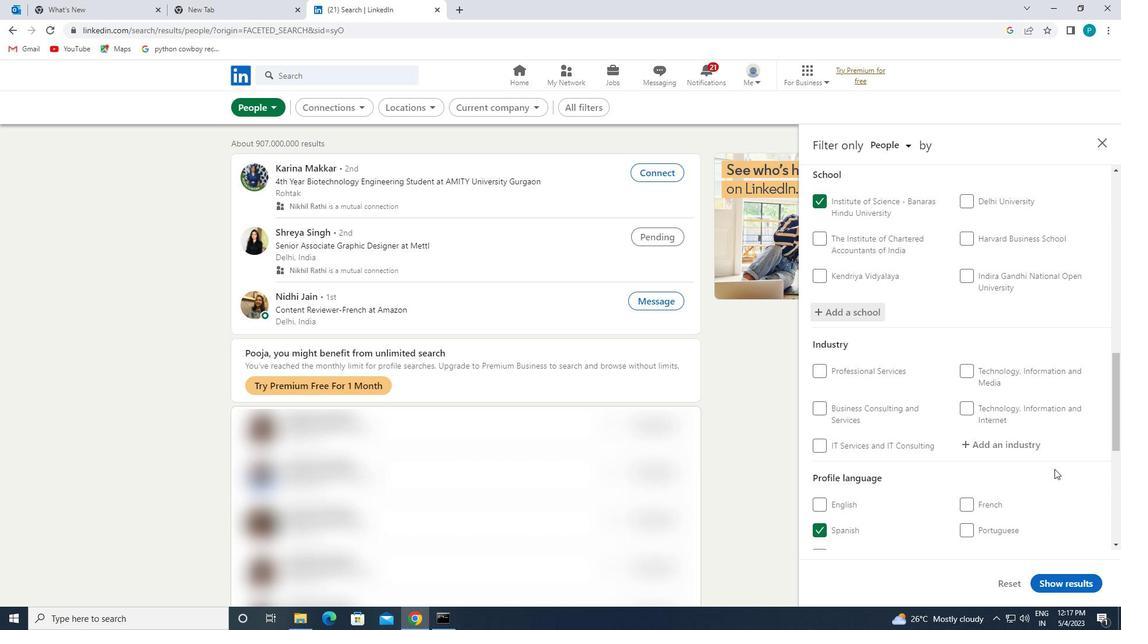
Action: Mouse moved to (996, 321)
Screenshot: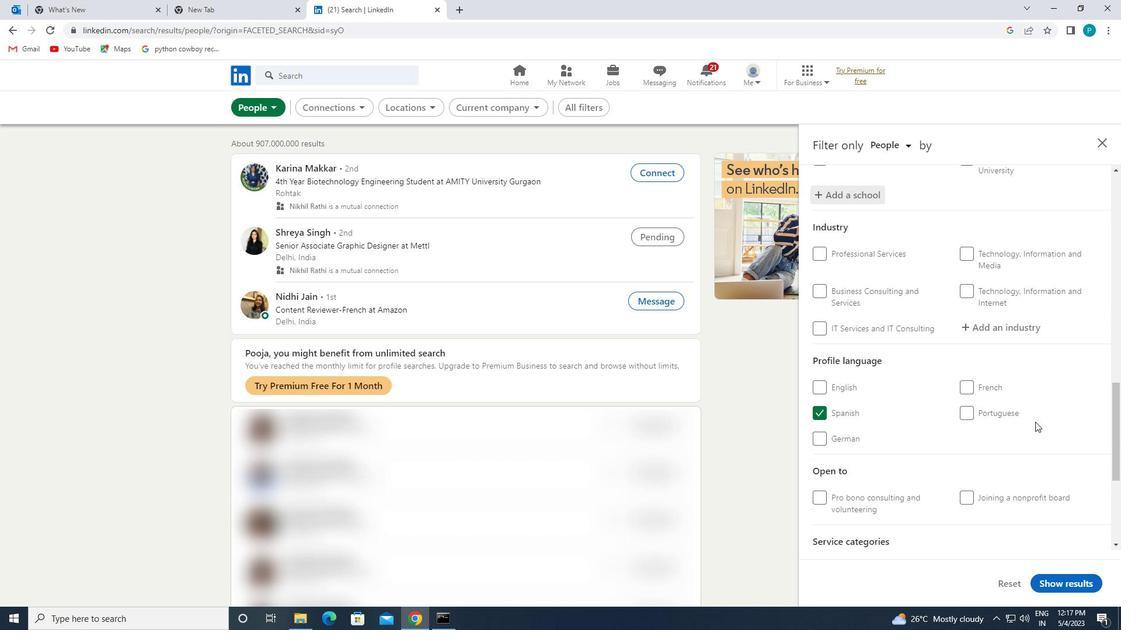 
Action: Mouse pressed left at (996, 321)
Screenshot: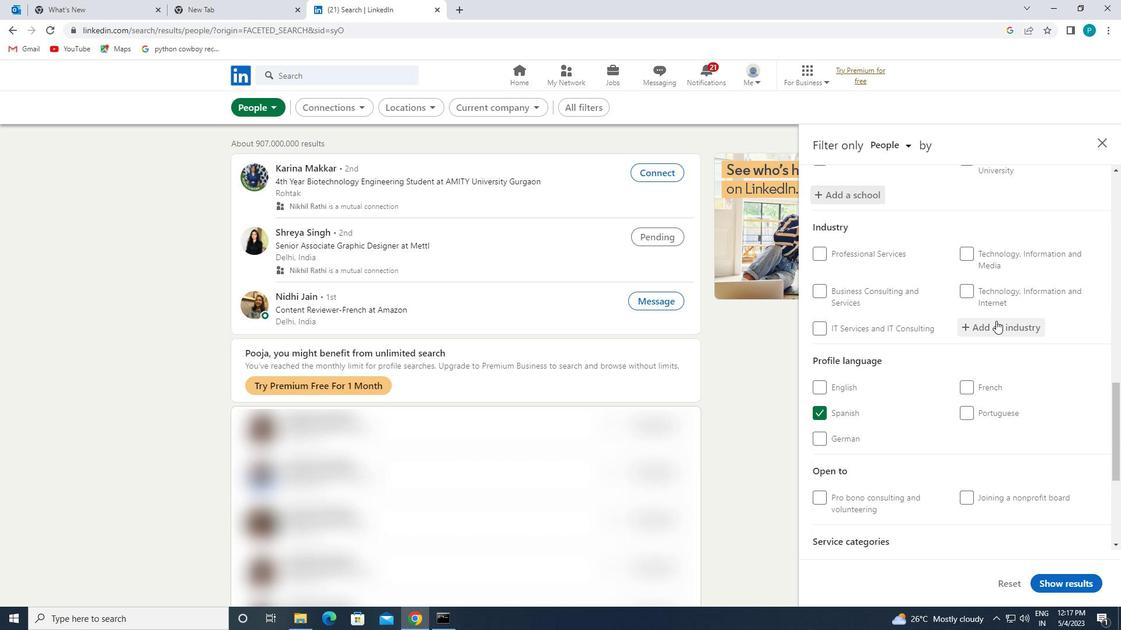 
Action: Key pressed <Key.caps_lock>E<Key.caps_lock>MER
Screenshot: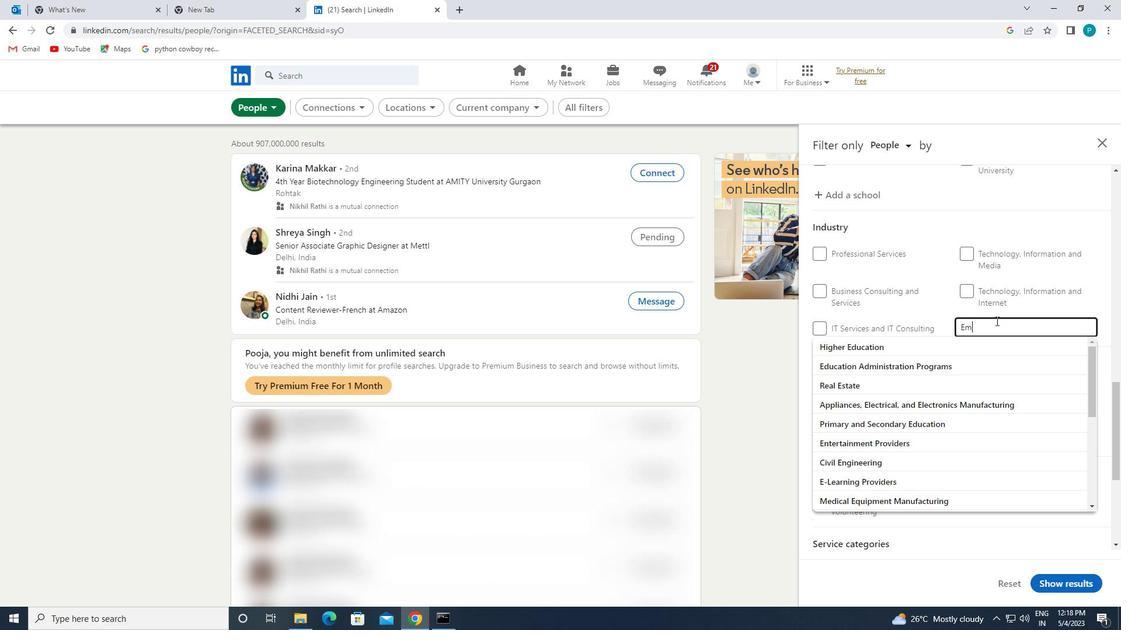 
Action: Mouse moved to (987, 345)
Screenshot: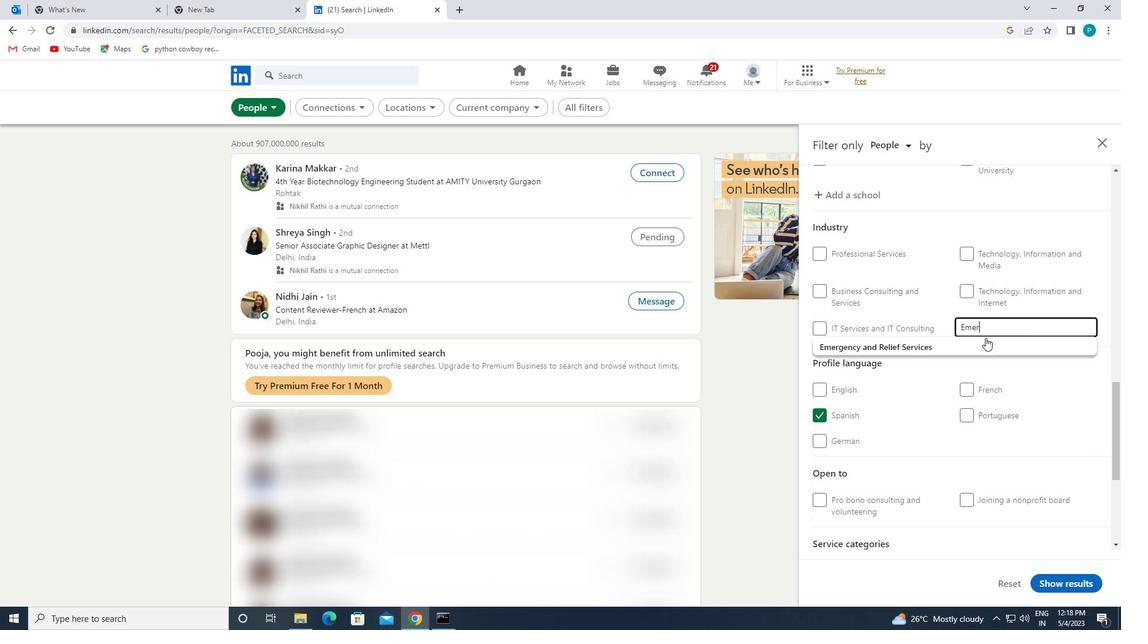 
Action: Mouse pressed left at (987, 345)
Screenshot: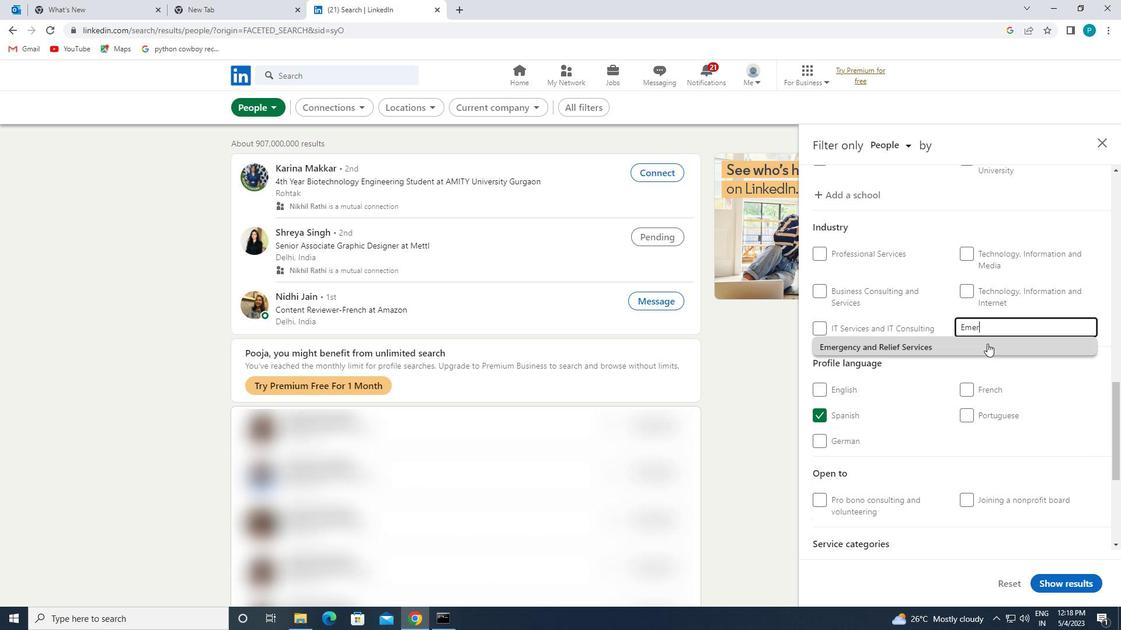 
Action: Mouse moved to (988, 345)
Screenshot: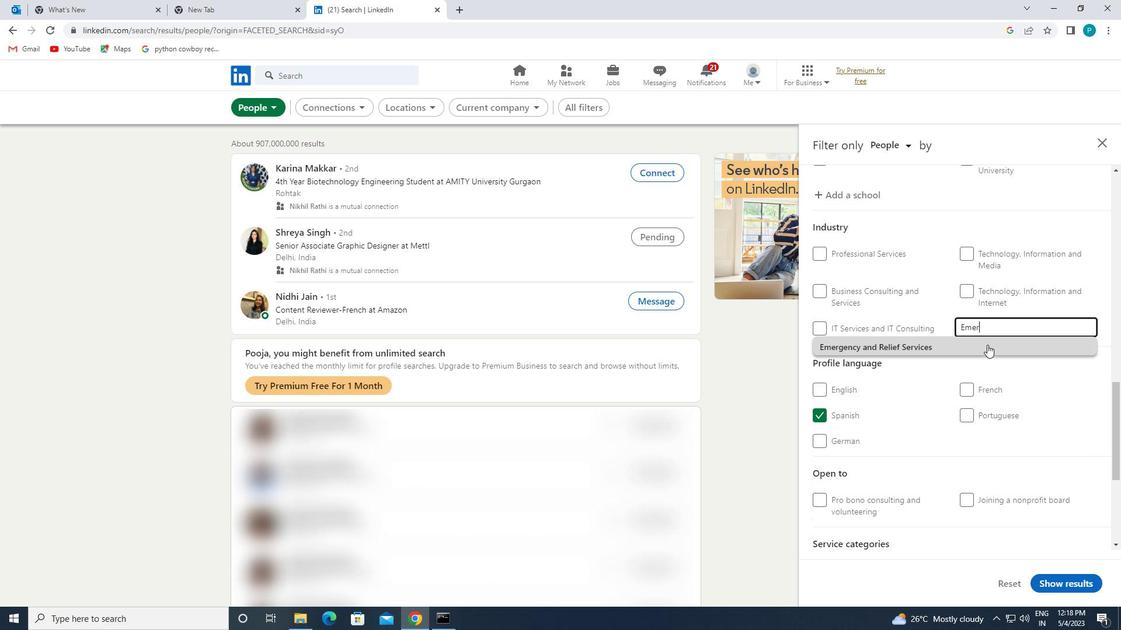 
Action: Mouse scrolled (988, 345) with delta (0, 0)
Screenshot: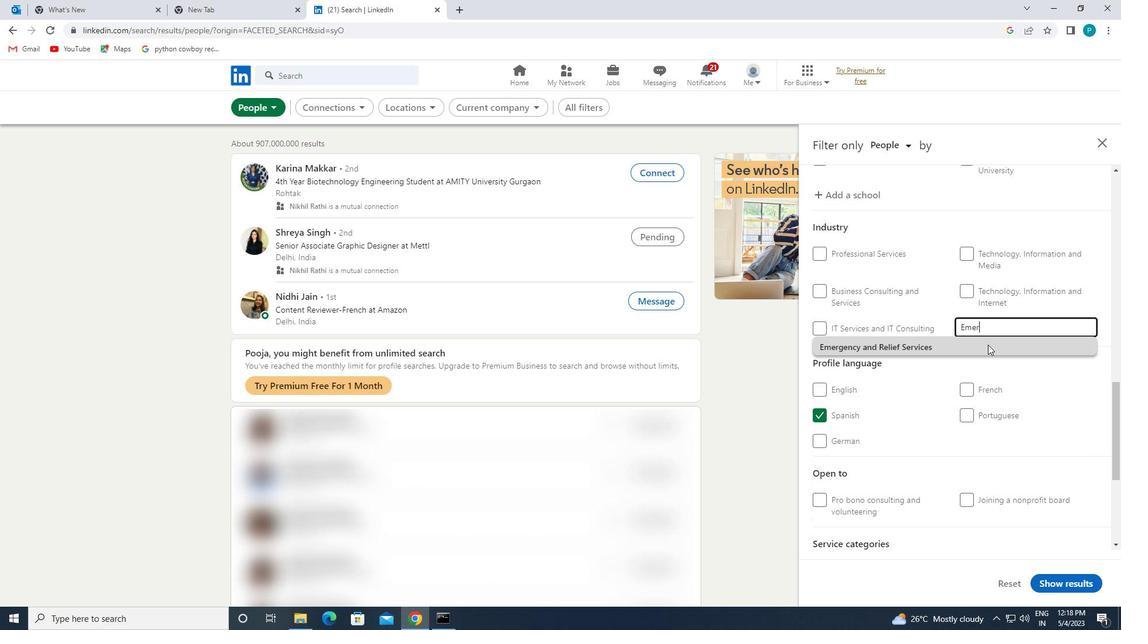 
Action: Mouse scrolled (988, 345) with delta (0, 0)
Screenshot: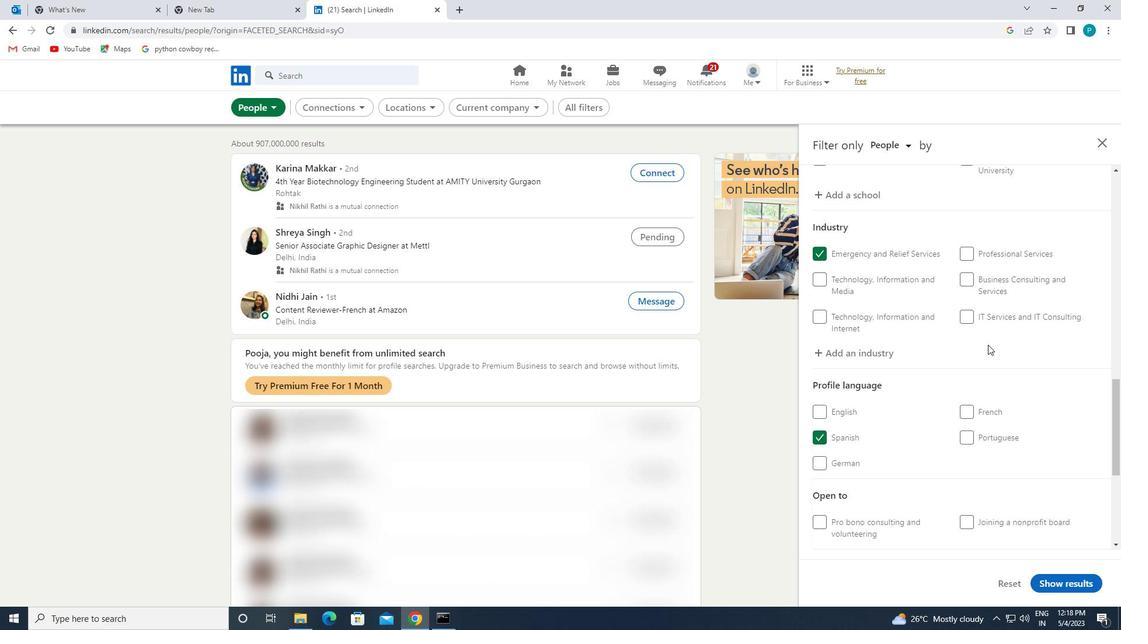 
Action: Mouse moved to (989, 347)
Screenshot: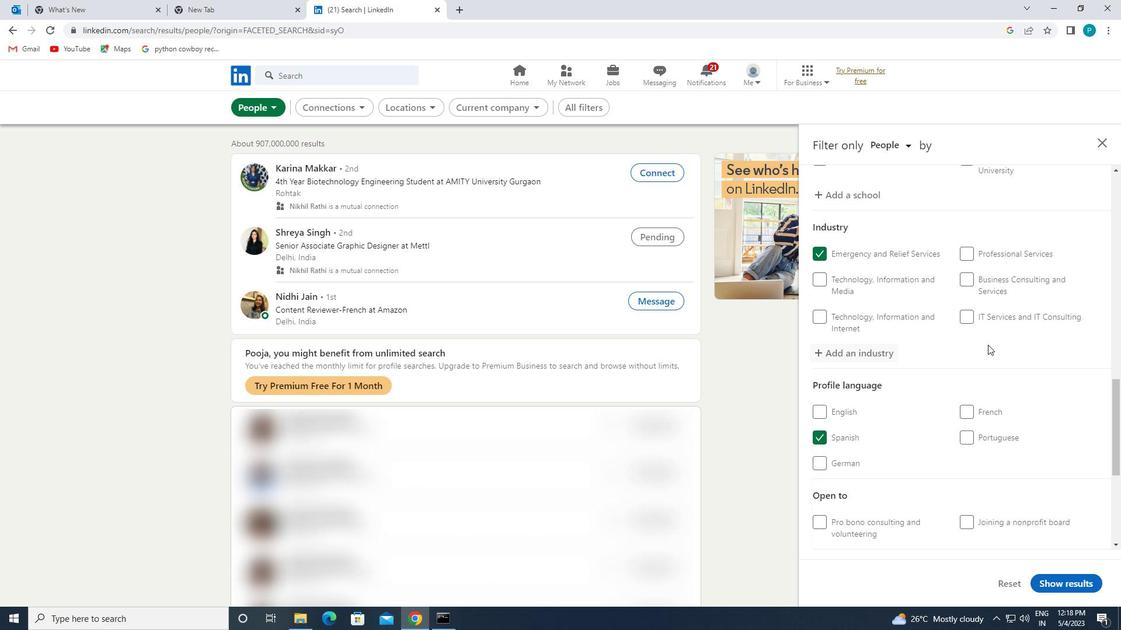 
Action: Mouse scrolled (989, 346) with delta (0, 0)
Screenshot: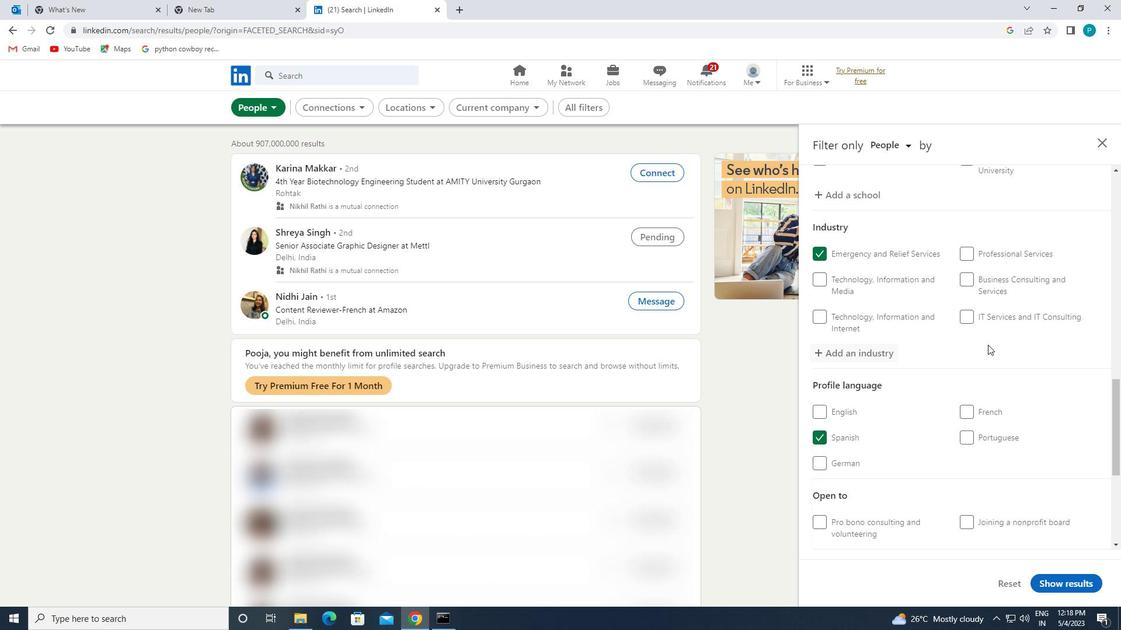 
Action: Mouse moved to (991, 350)
Screenshot: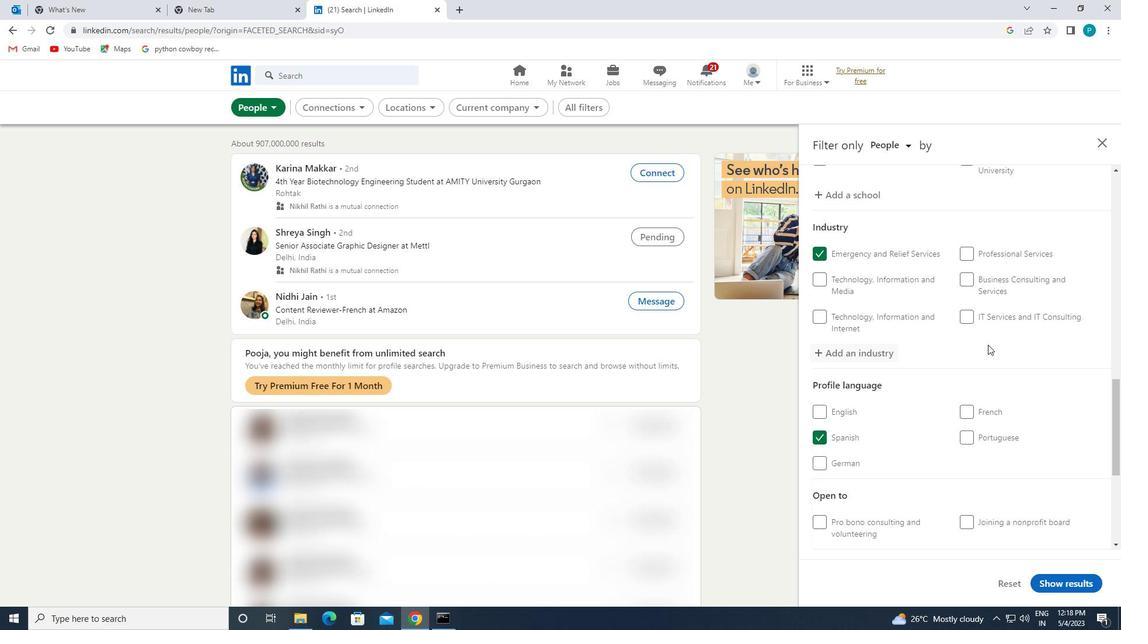 
Action: Mouse scrolled (991, 349) with delta (0, 0)
Screenshot: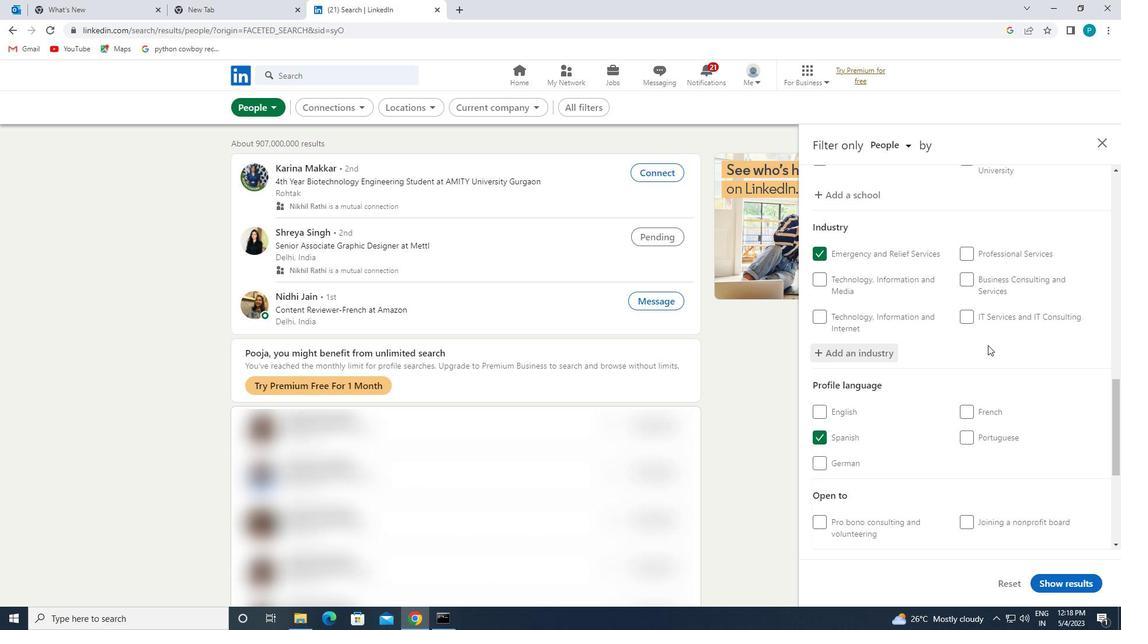 
Action: Mouse moved to (1006, 403)
Screenshot: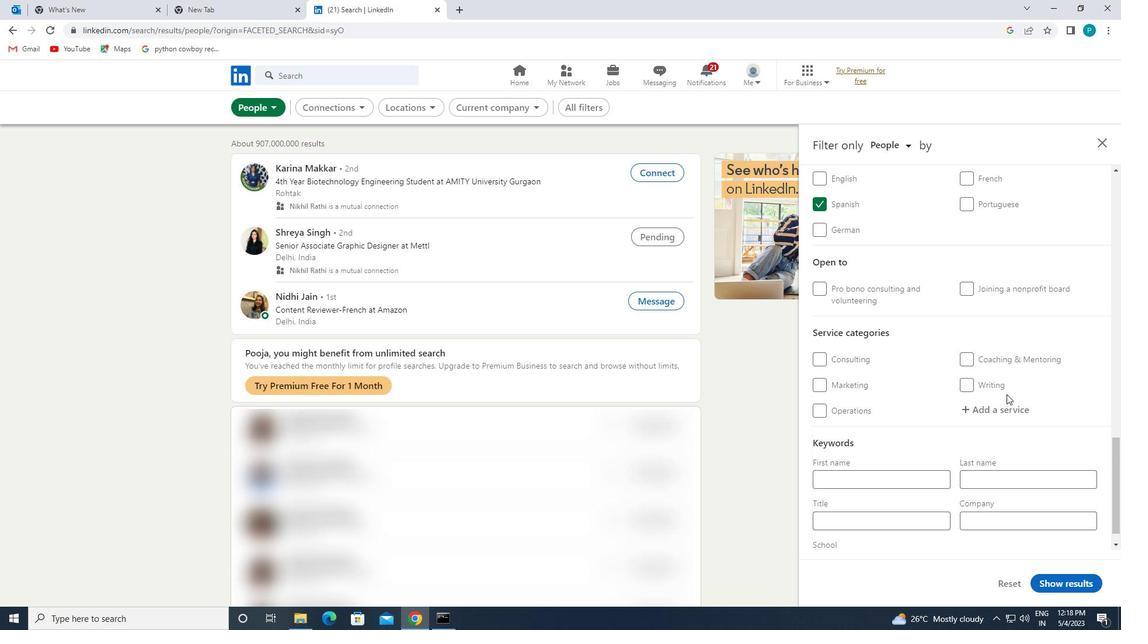
Action: Mouse pressed left at (1006, 403)
Screenshot: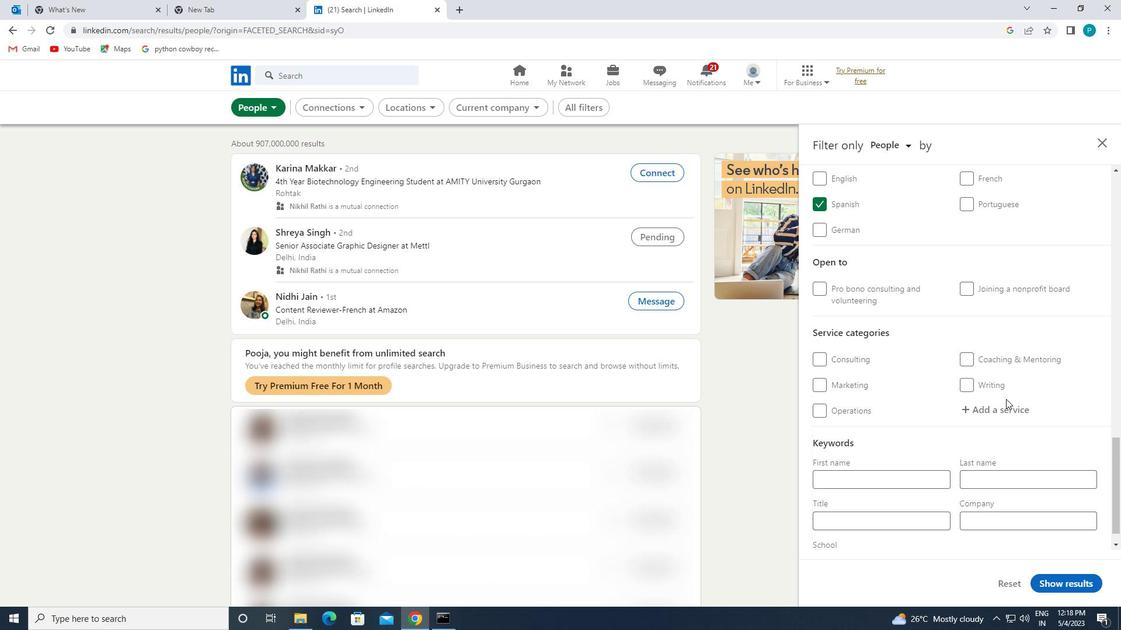 
Action: Key pressed <Key.caps_lock>H<Key.caps_lock>OME
Screenshot: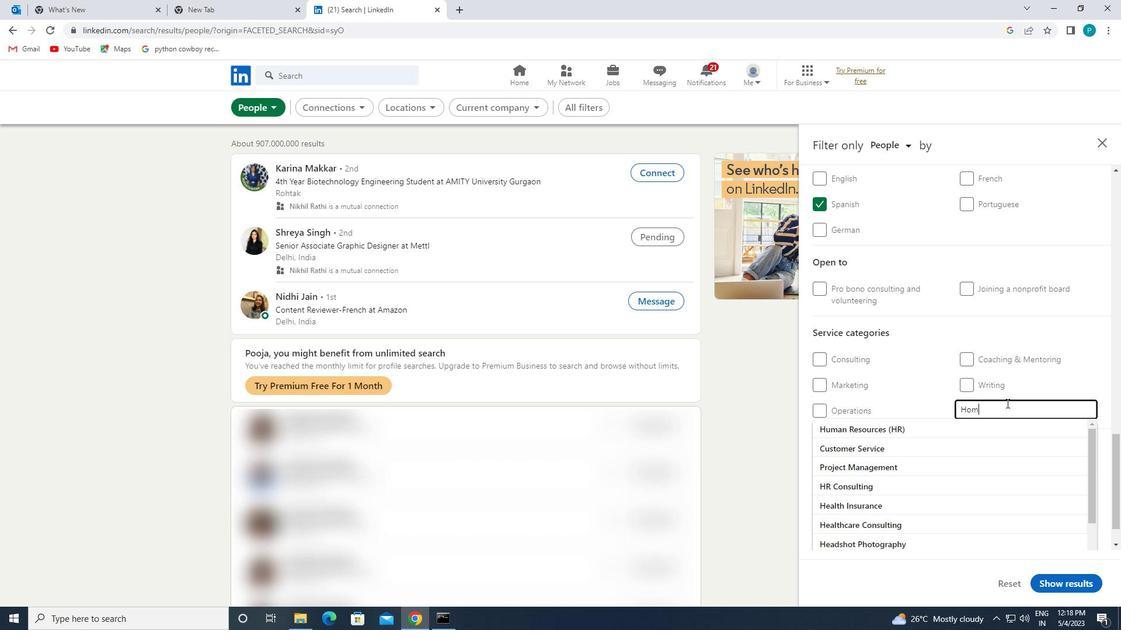
Action: Mouse moved to (930, 460)
Screenshot: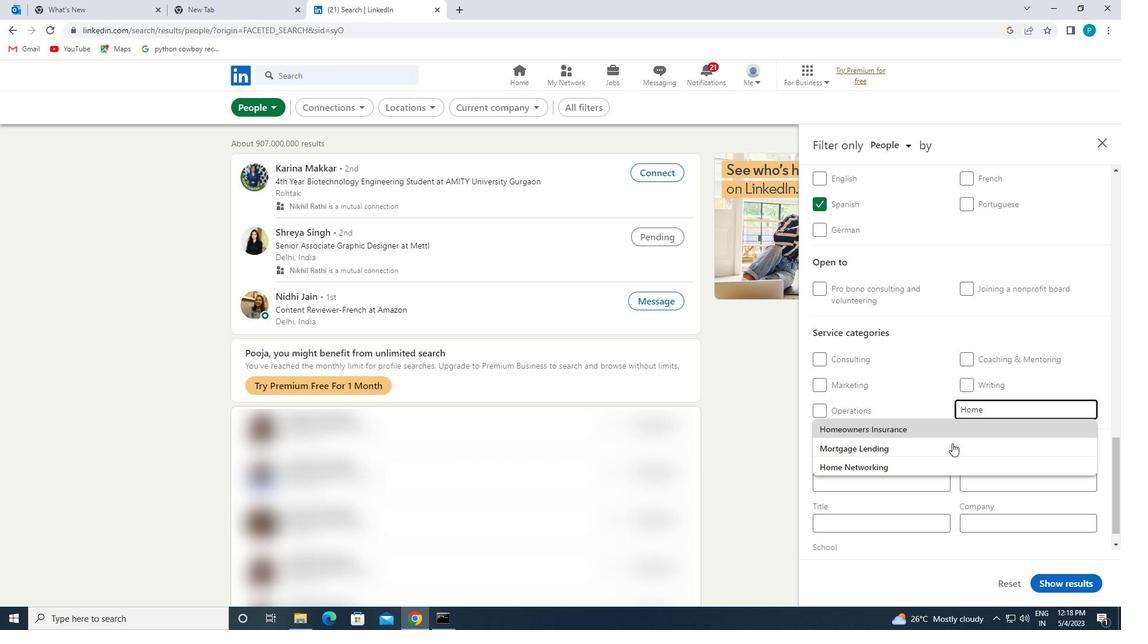 
Action: Mouse pressed left at (930, 460)
Screenshot: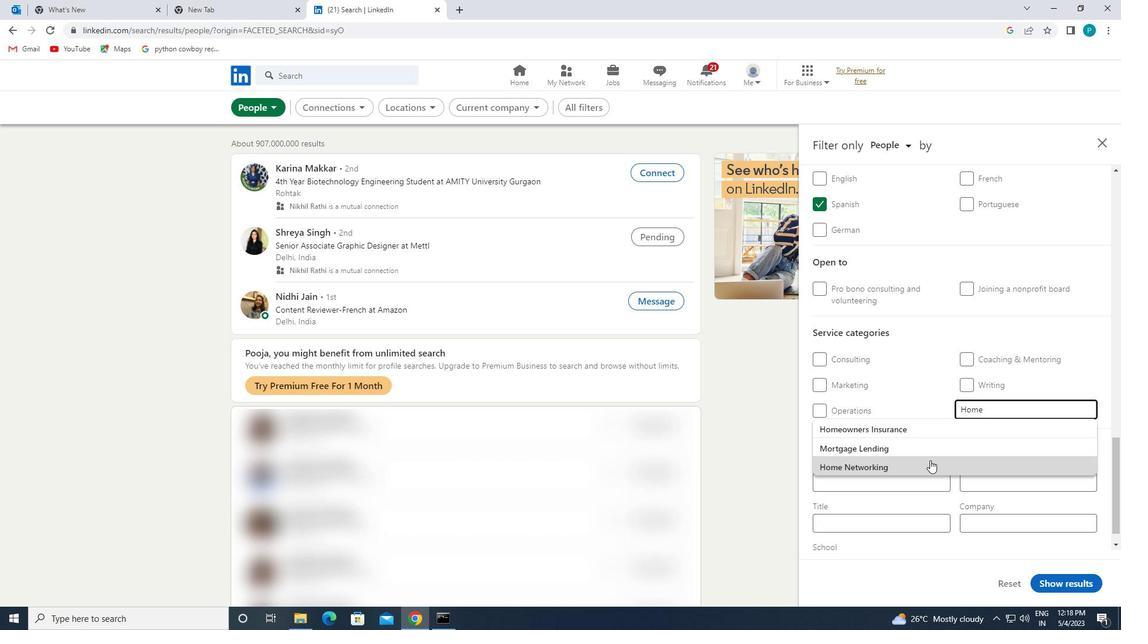 
Action: Mouse scrolled (930, 460) with delta (0, 0)
Screenshot: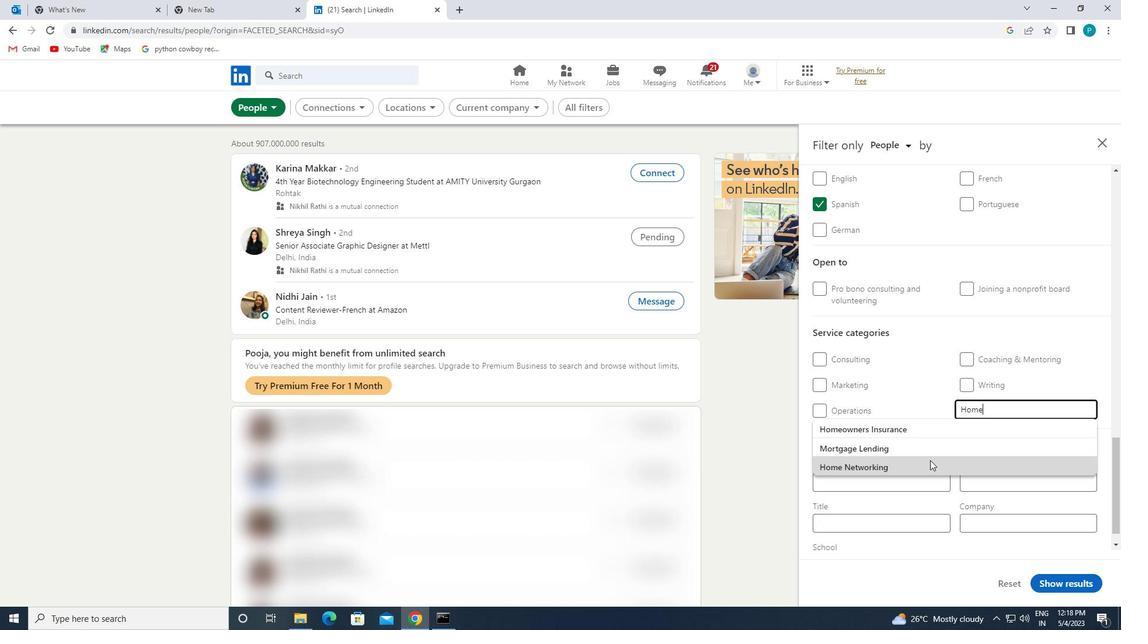 
Action: Mouse scrolled (930, 460) with delta (0, 0)
Screenshot: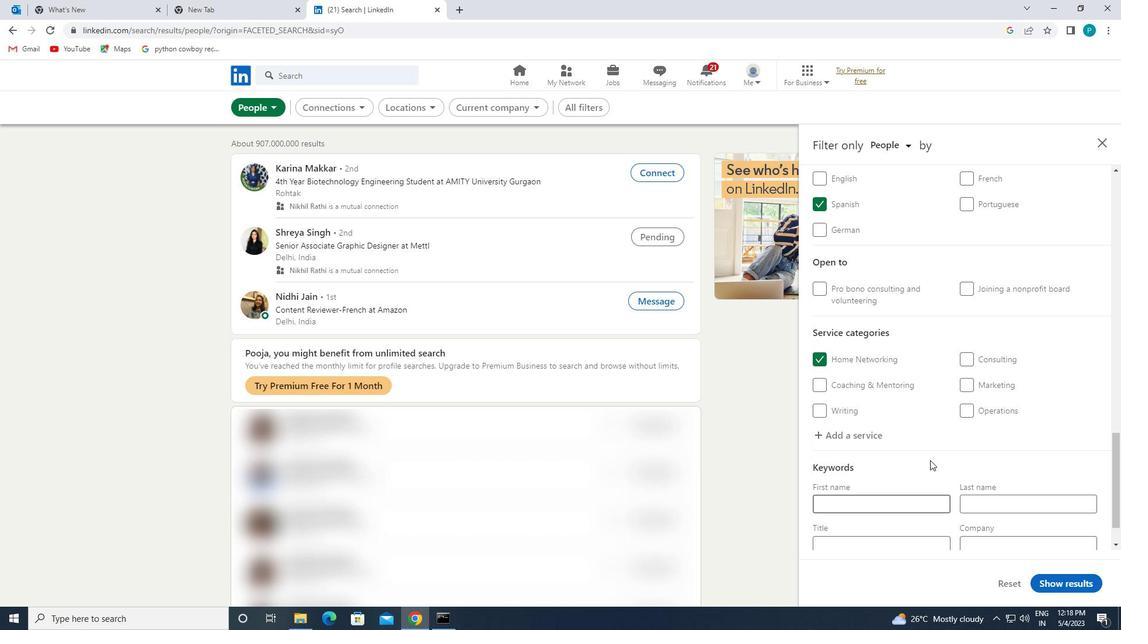 
Action: Mouse moved to (927, 462)
Screenshot: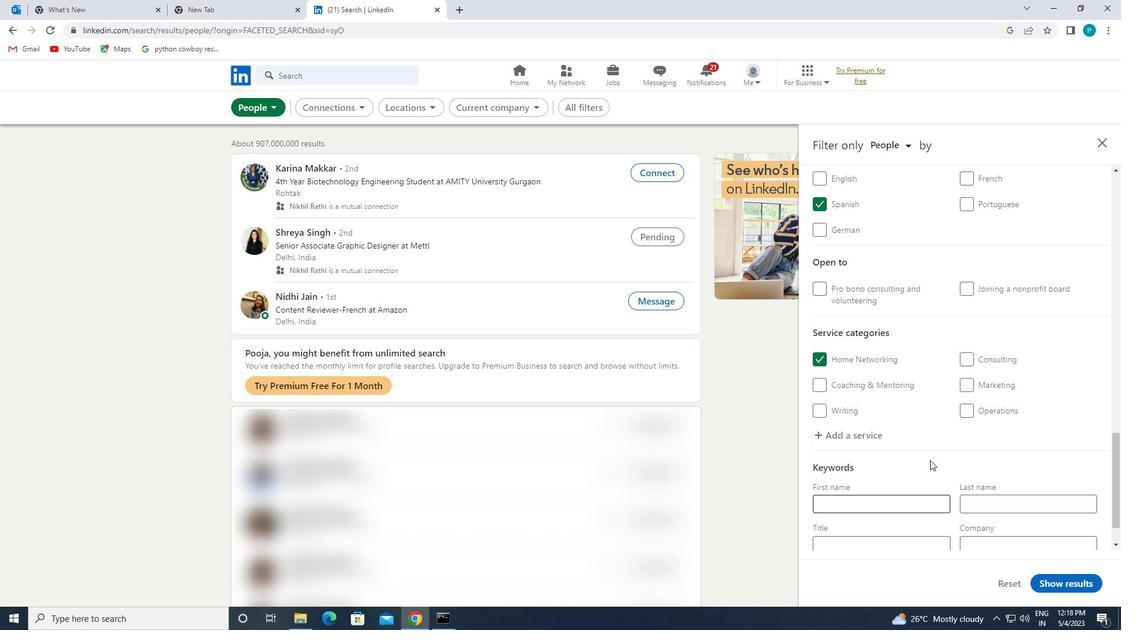 
Action: Mouse scrolled (927, 461) with delta (0, 0)
Screenshot: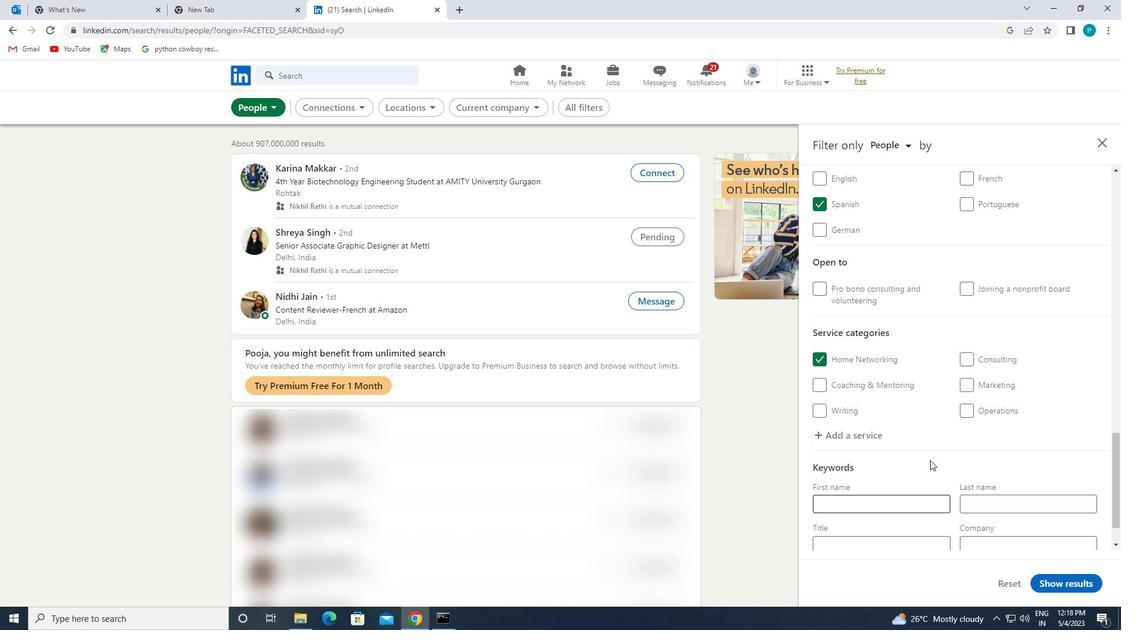 
Action: Mouse moved to (890, 500)
Screenshot: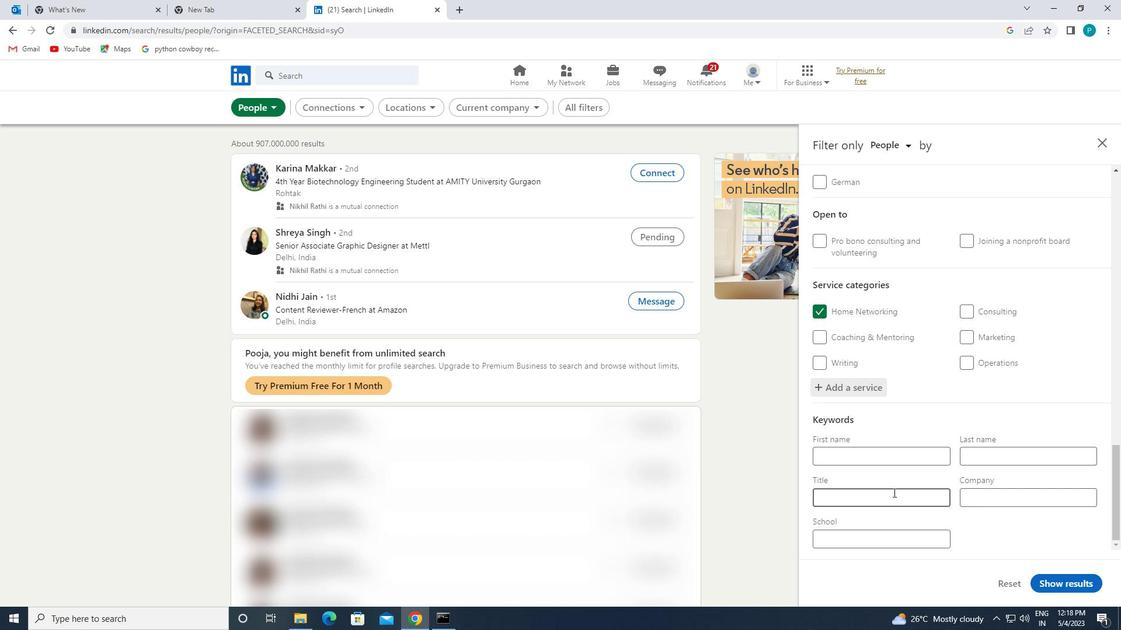 
Action: Mouse pressed left at (890, 500)
Screenshot: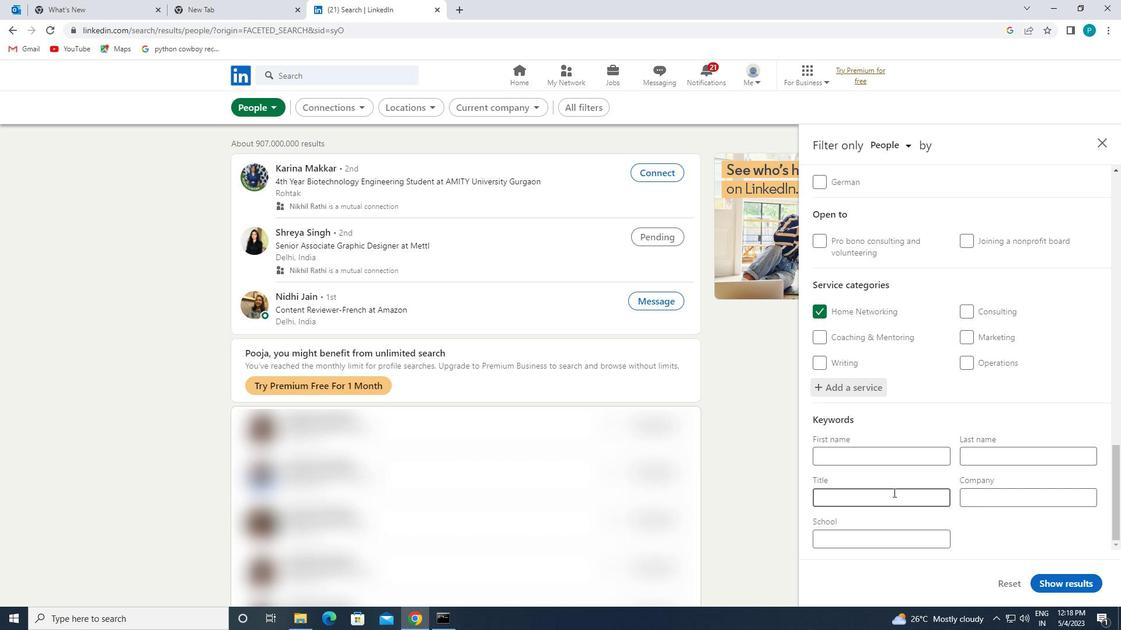 
Action: Key pressed <Key.caps_lock>L<Key.caps_lock>INE<Key.space><Key.caps_lock>C<Key.caps_lock>OOK
Screenshot: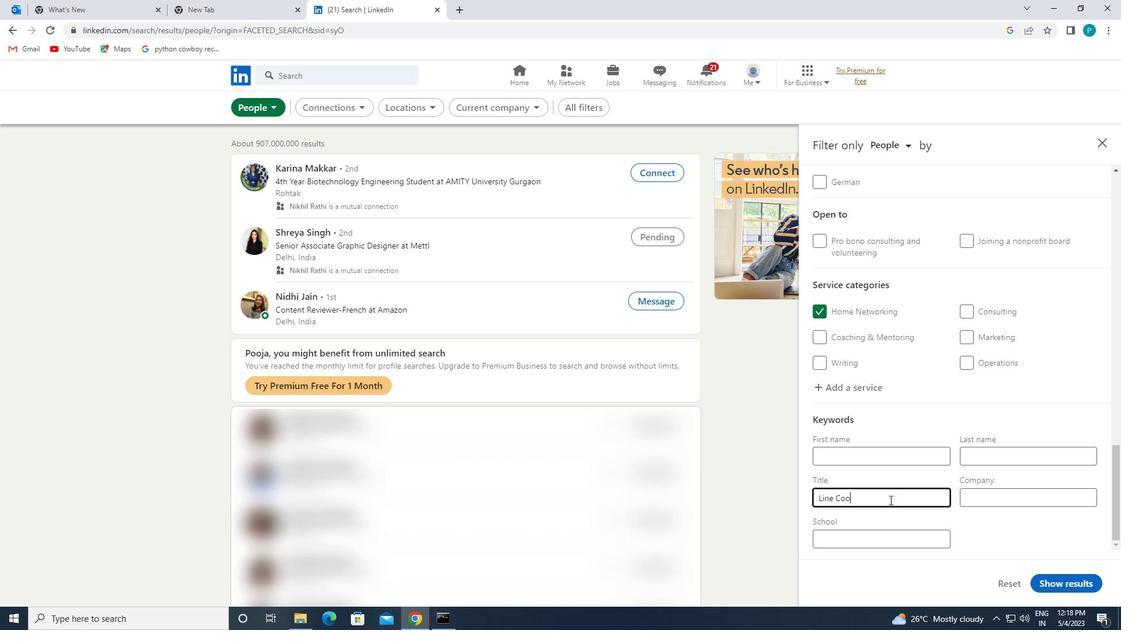 
Action: Mouse moved to (1041, 580)
Screenshot: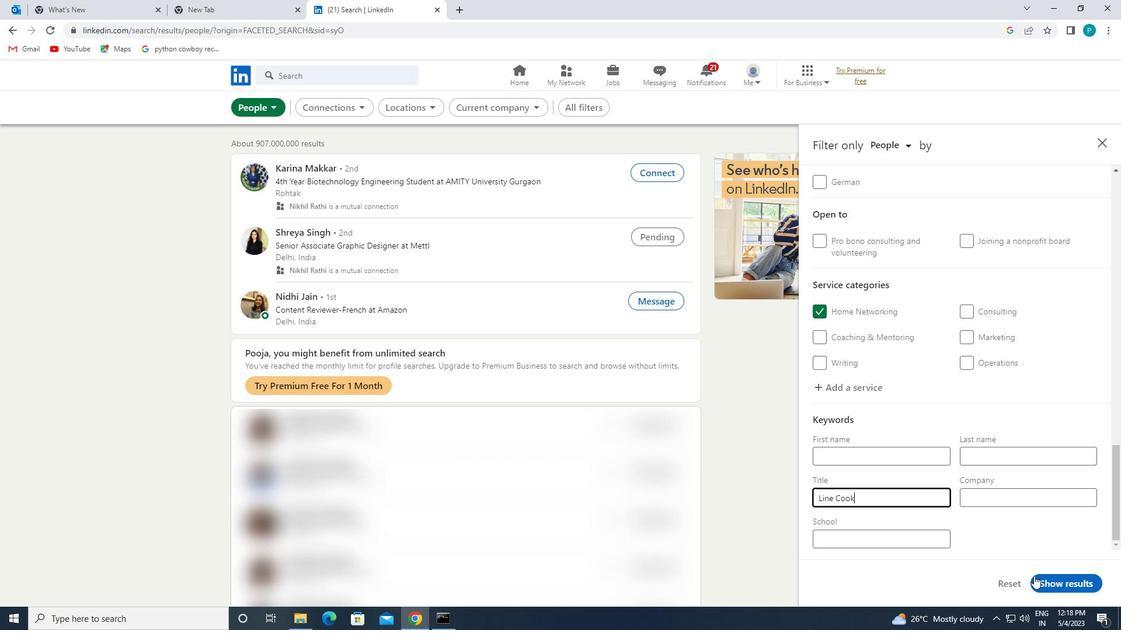 
Action: Mouse pressed left at (1041, 580)
Screenshot: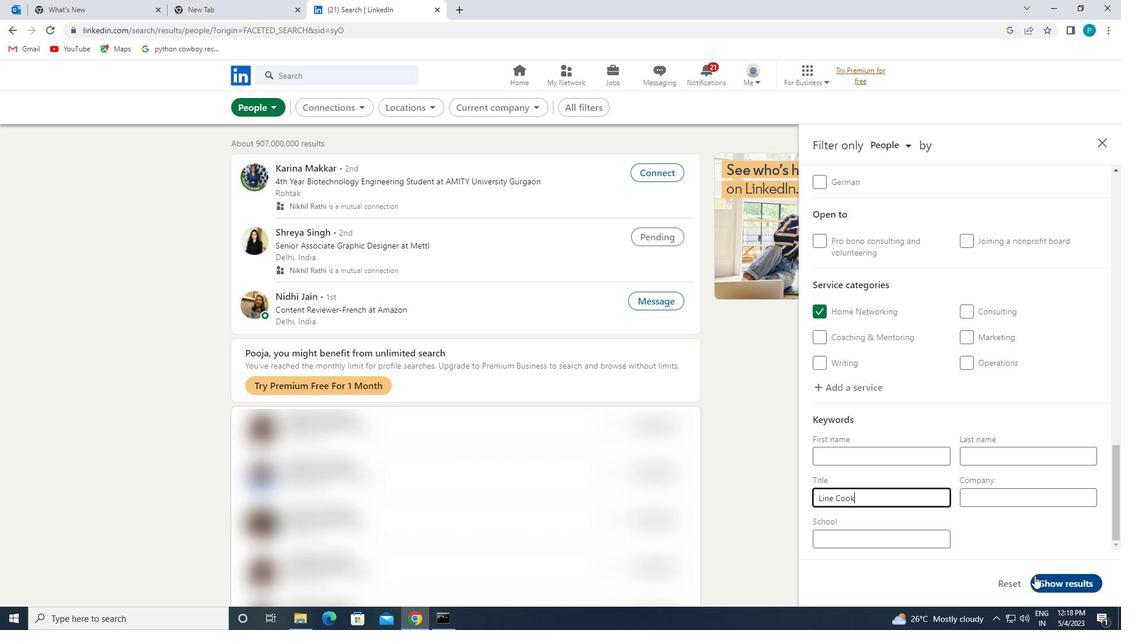 
